 Task: Add a signature Melinda Young containing With heartfelt thanks and warm wishes, Melinda Young to email address softage.9@softage.net and add a label Life insurance
Action: Mouse moved to (1080, 263)
Screenshot: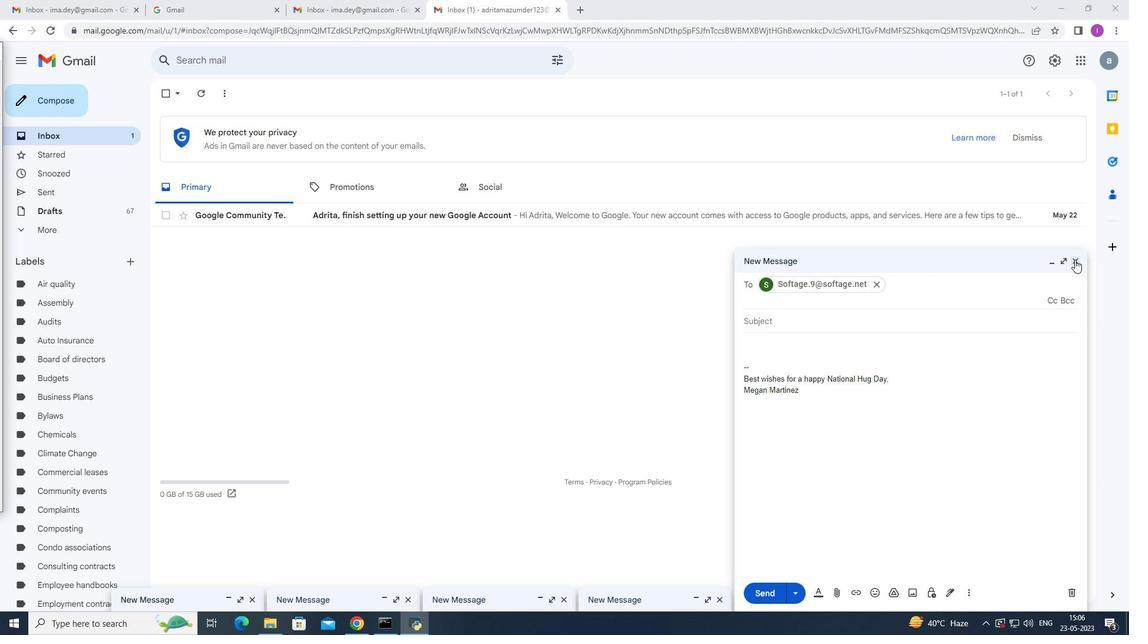 
Action: Mouse pressed left at (1080, 263)
Screenshot: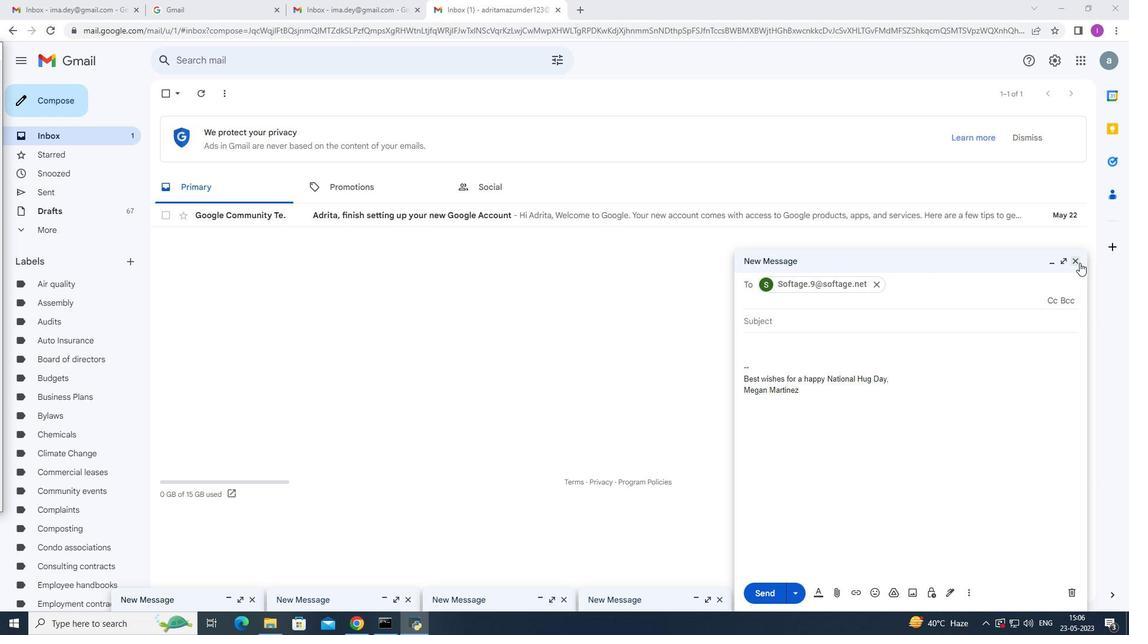 
Action: Mouse moved to (1065, 57)
Screenshot: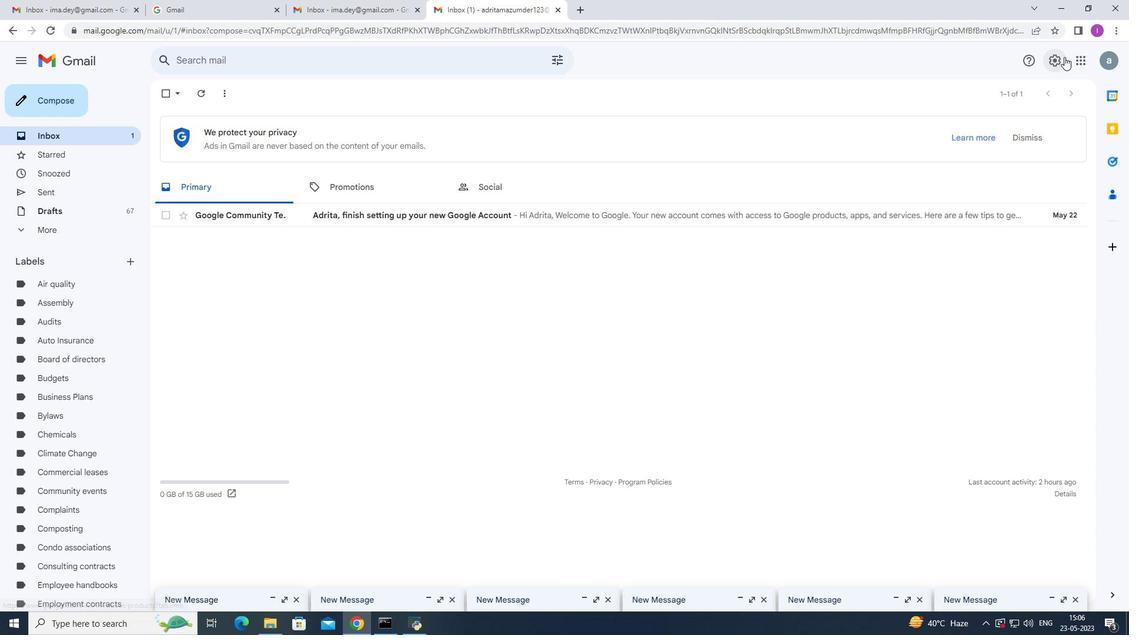 
Action: Mouse pressed left at (1065, 57)
Screenshot: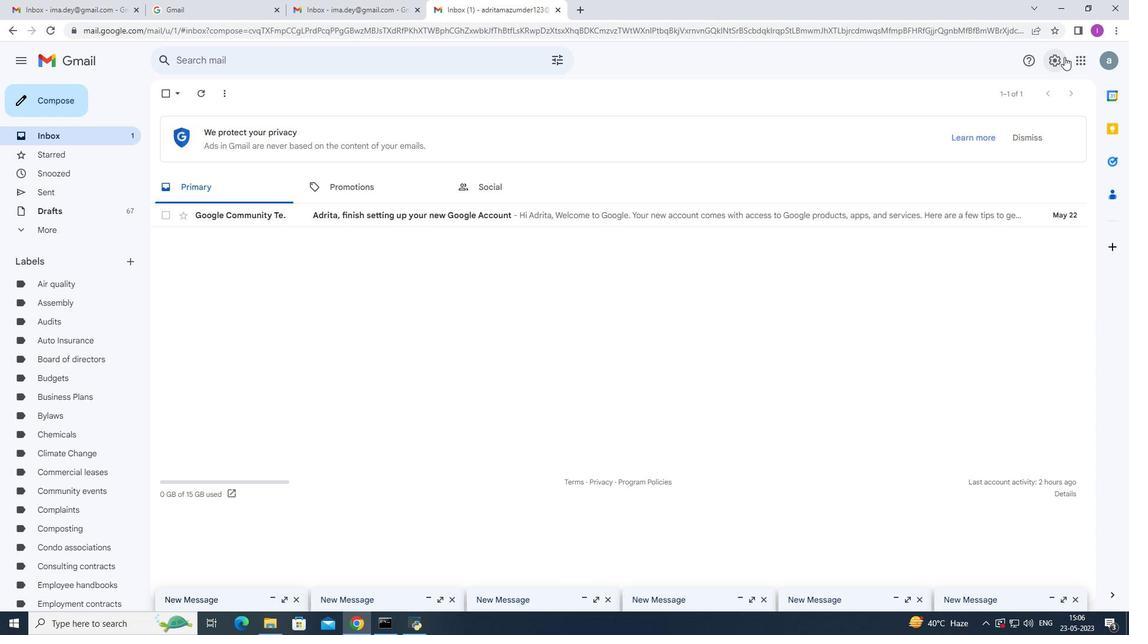 
Action: Mouse moved to (1016, 115)
Screenshot: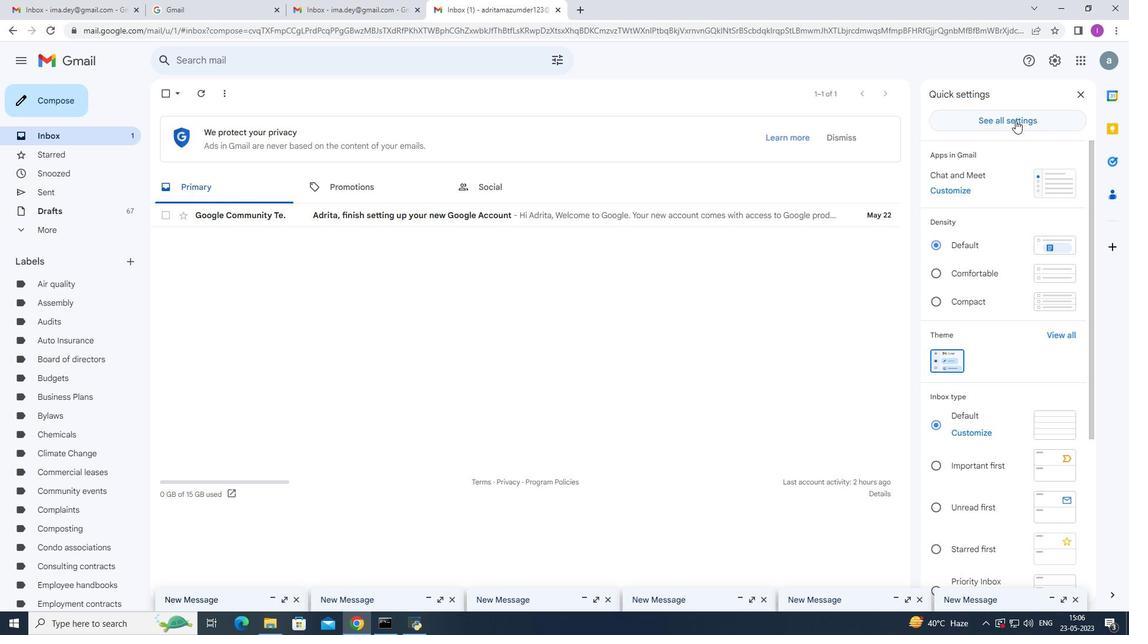 
Action: Mouse pressed left at (1016, 115)
Screenshot: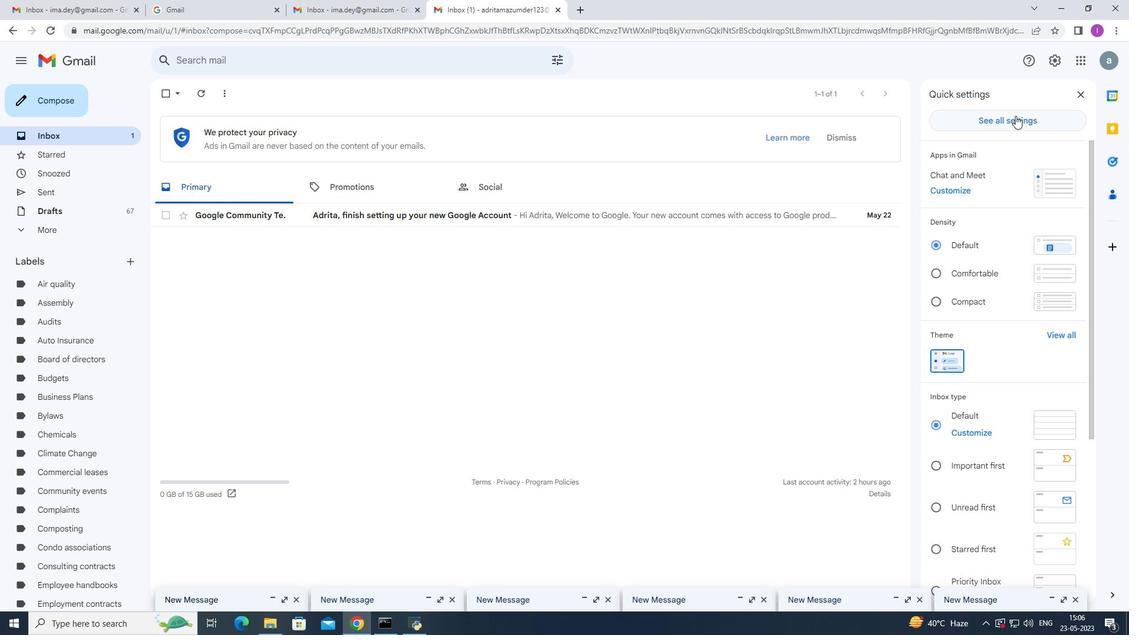 
Action: Mouse moved to (893, 224)
Screenshot: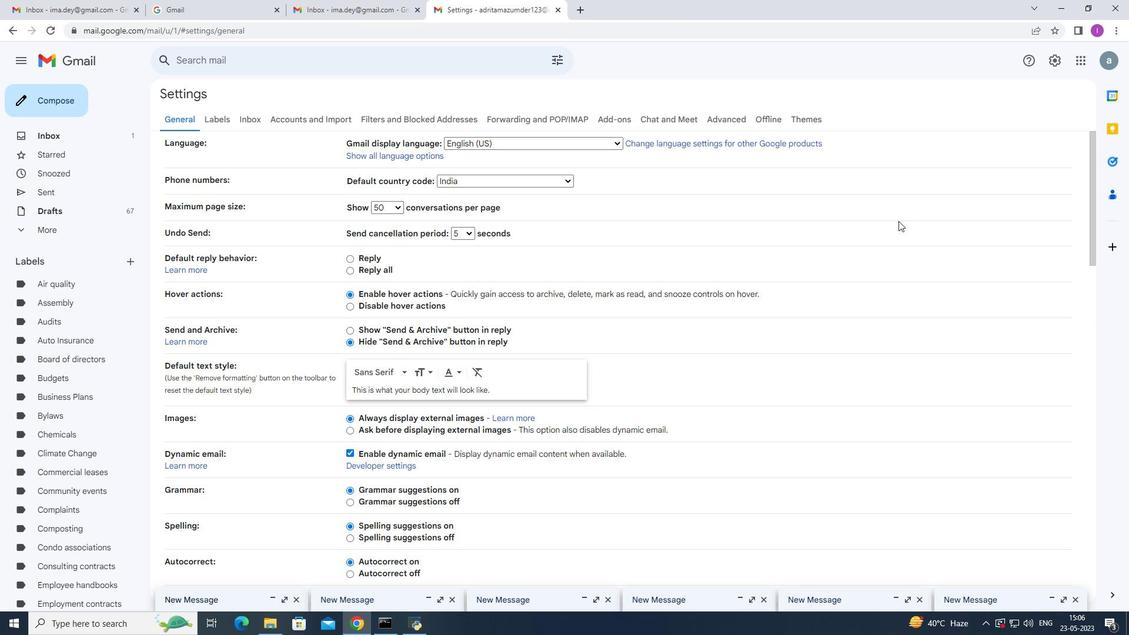 
Action: Mouse scrolled (893, 223) with delta (0, 0)
Screenshot: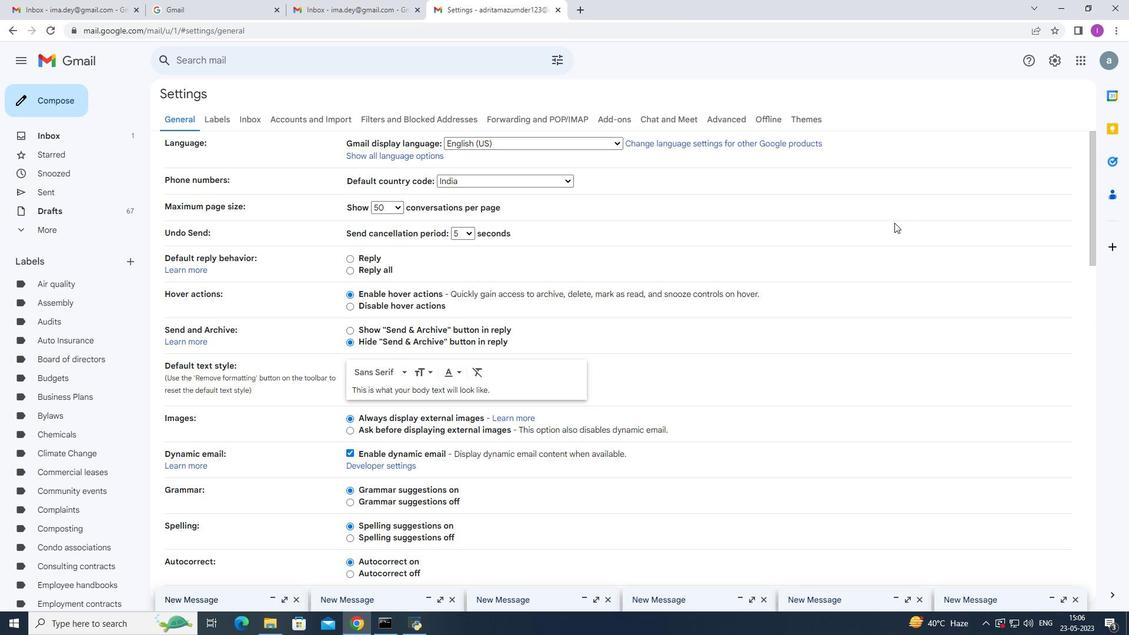 
Action: Mouse scrolled (893, 223) with delta (0, 0)
Screenshot: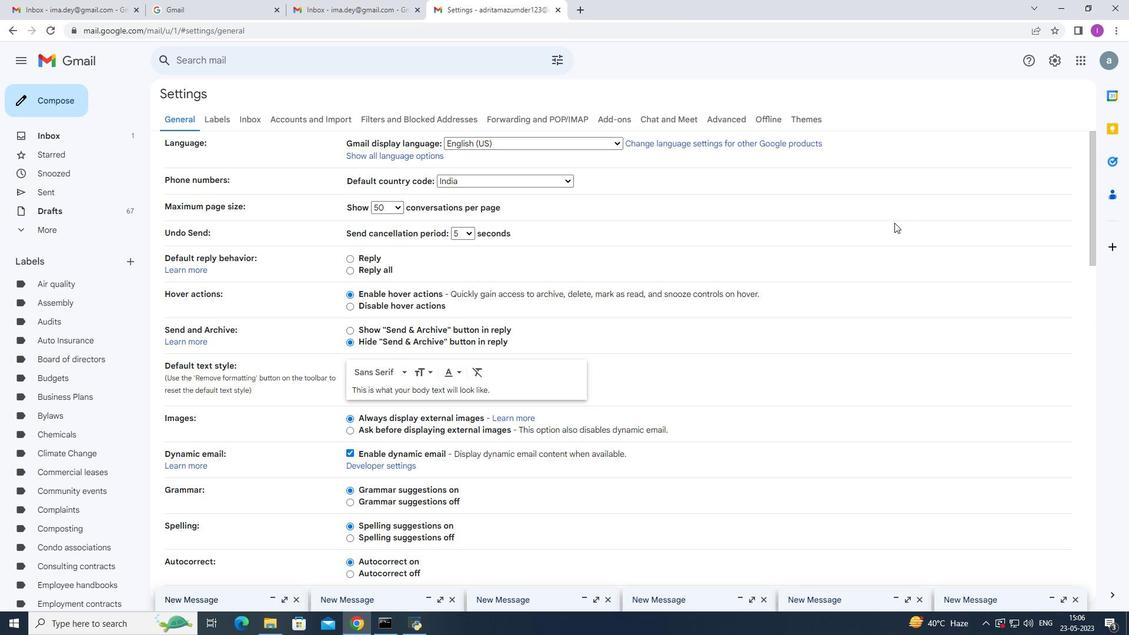 
Action: Mouse scrolled (893, 223) with delta (0, 0)
Screenshot: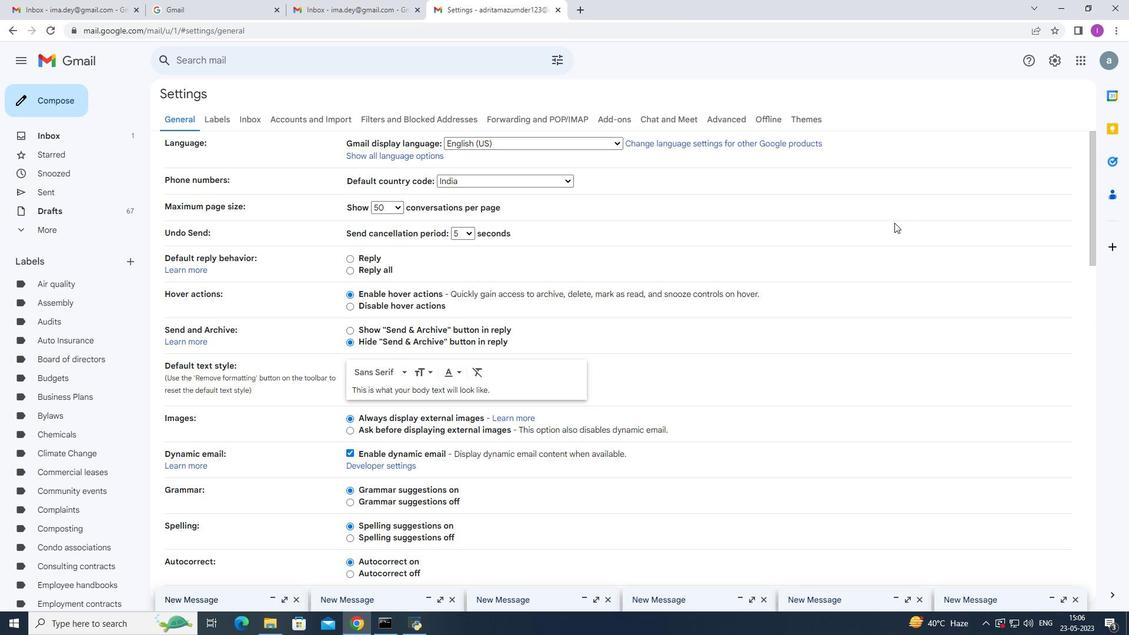 
Action: Mouse scrolled (893, 223) with delta (0, 0)
Screenshot: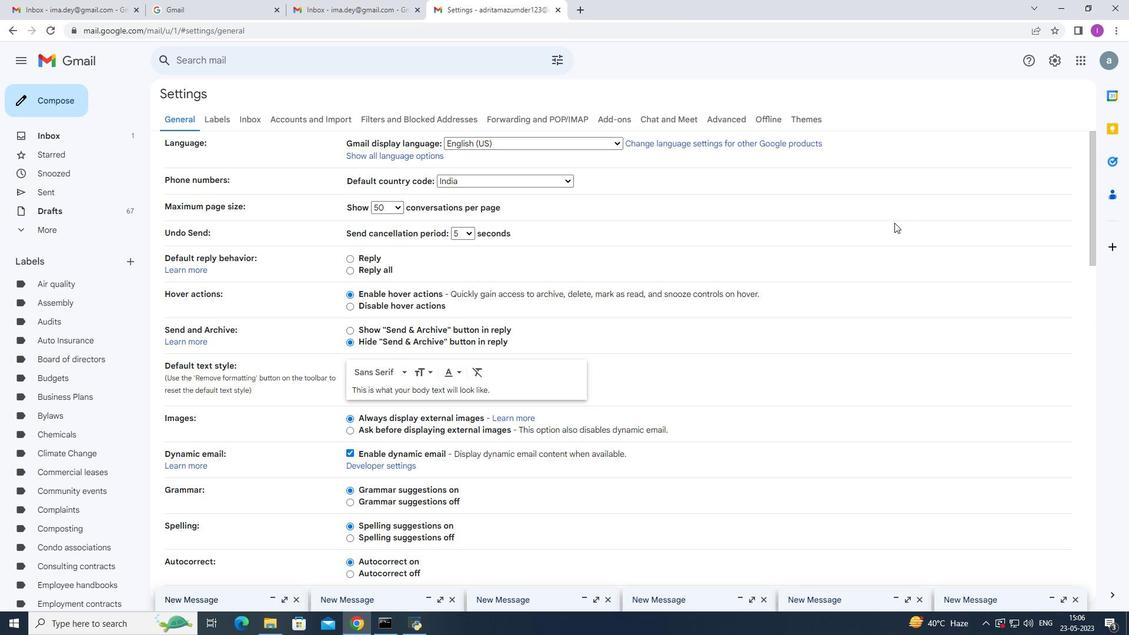 
Action: Mouse scrolled (893, 223) with delta (0, 0)
Screenshot: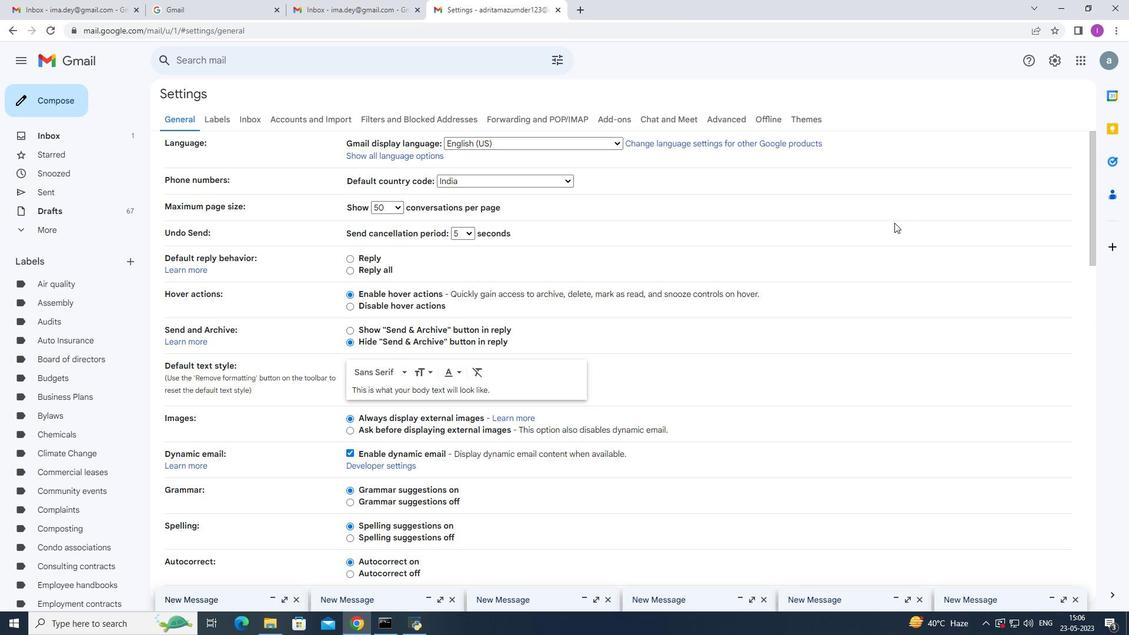 
Action: Mouse moved to (886, 226)
Screenshot: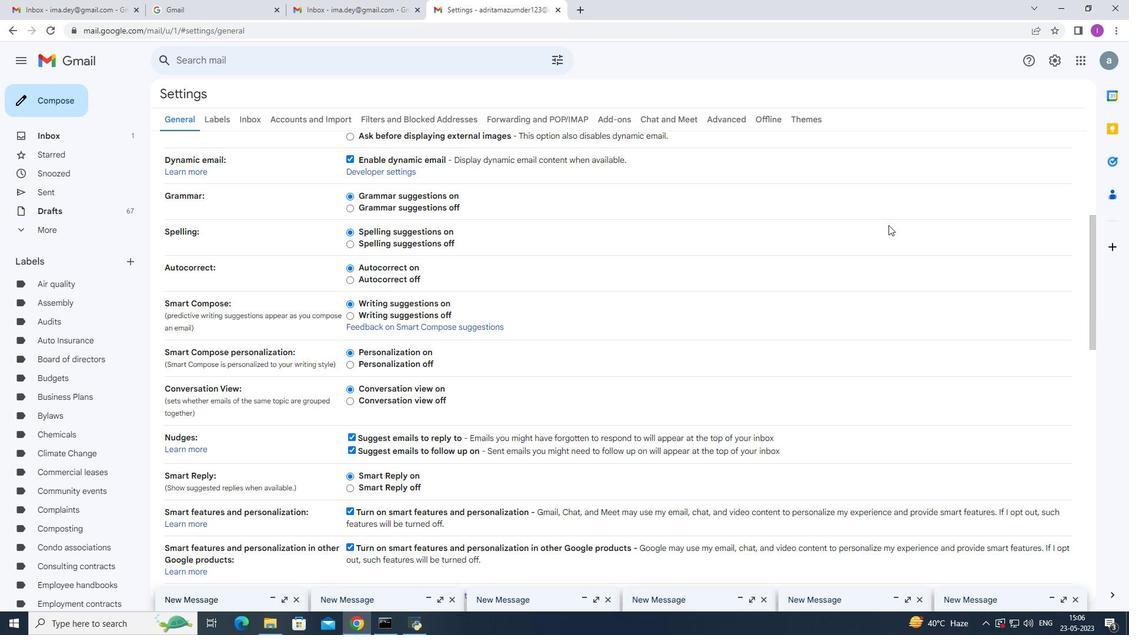 
Action: Mouse scrolled (886, 225) with delta (0, 0)
Screenshot: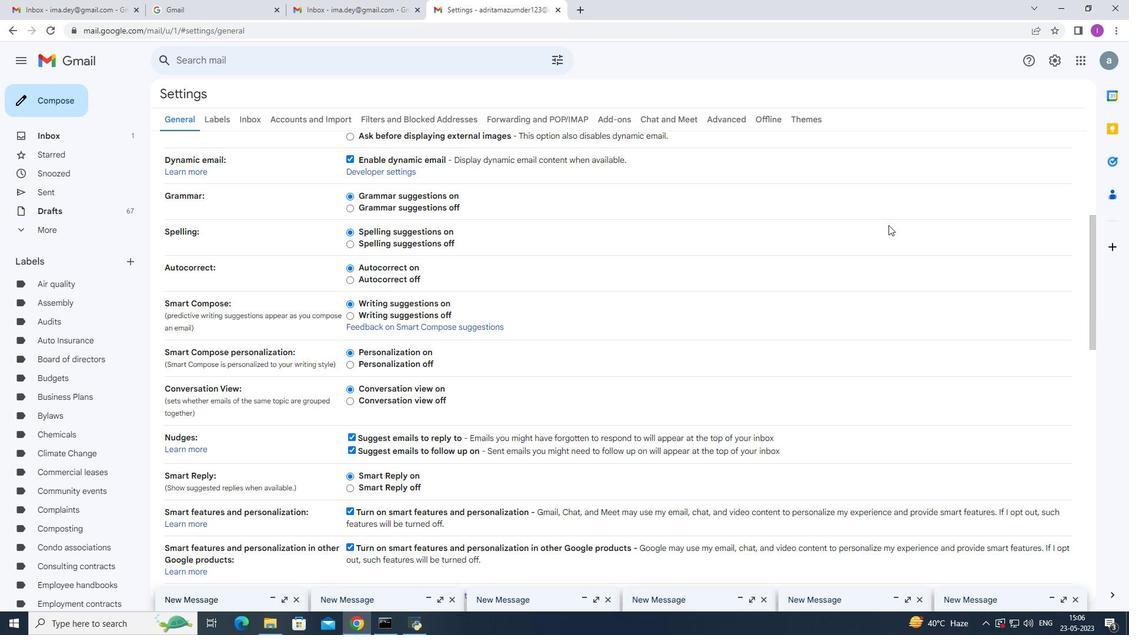 
Action: Mouse scrolled (886, 225) with delta (0, 0)
Screenshot: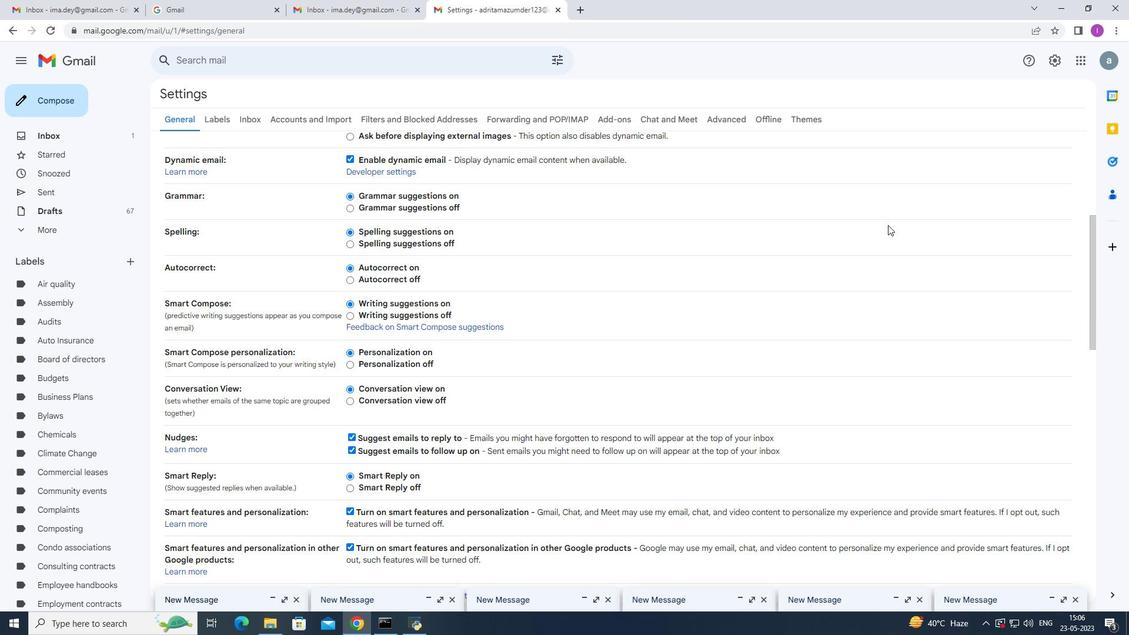 
Action: Mouse moved to (829, 233)
Screenshot: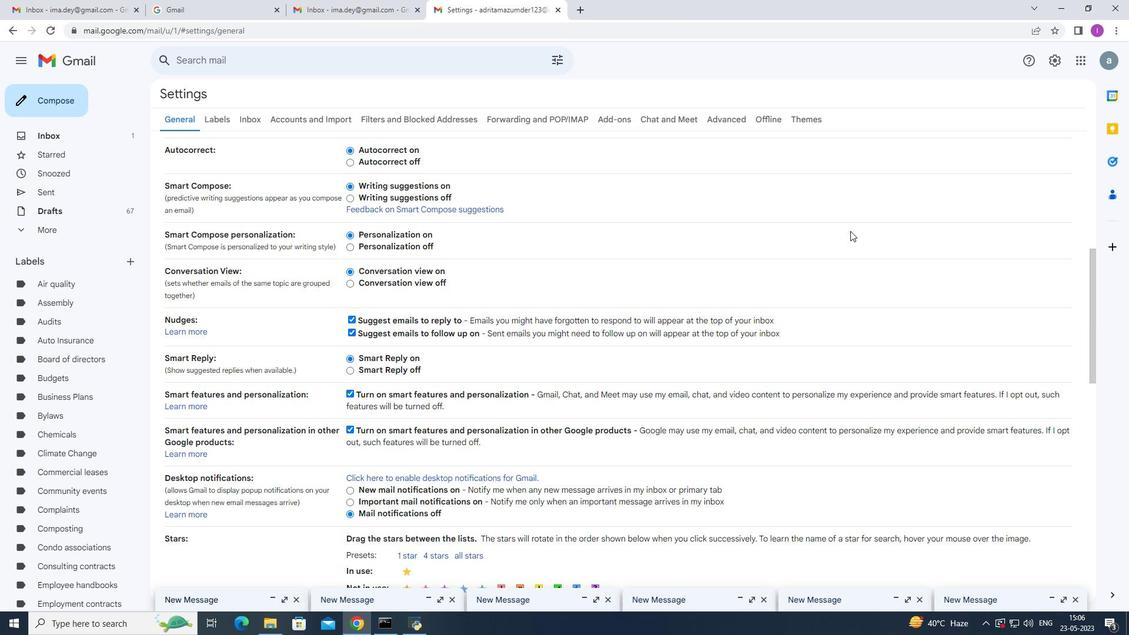 
Action: Mouse scrolled (829, 233) with delta (0, 0)
Screenshot: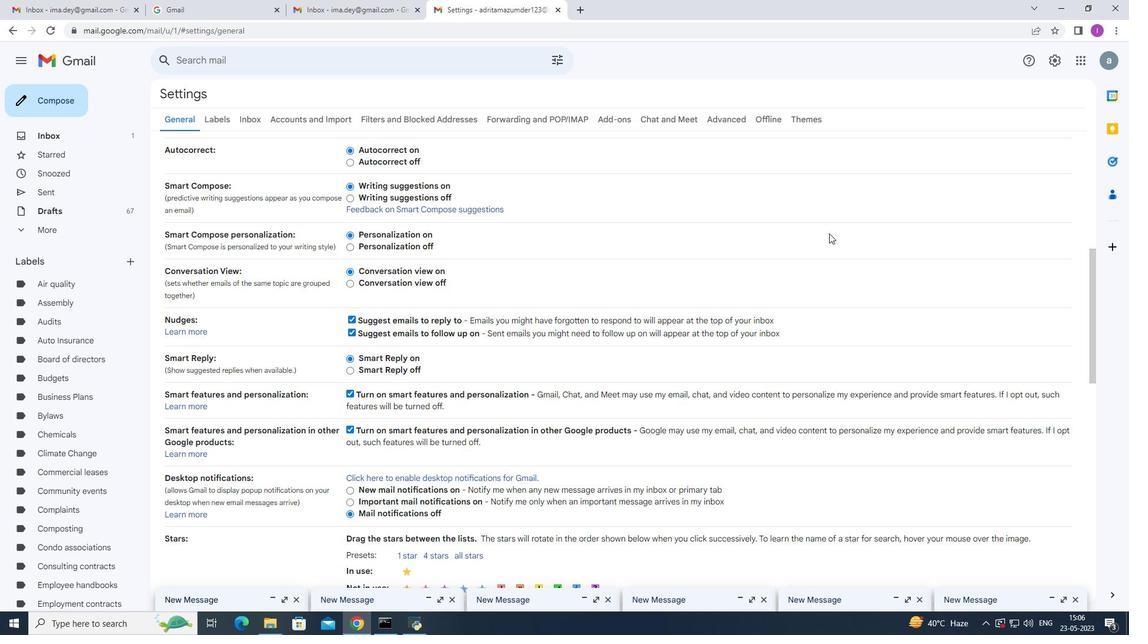 
Action: Mouse moved to (823, 239)
Screenshot: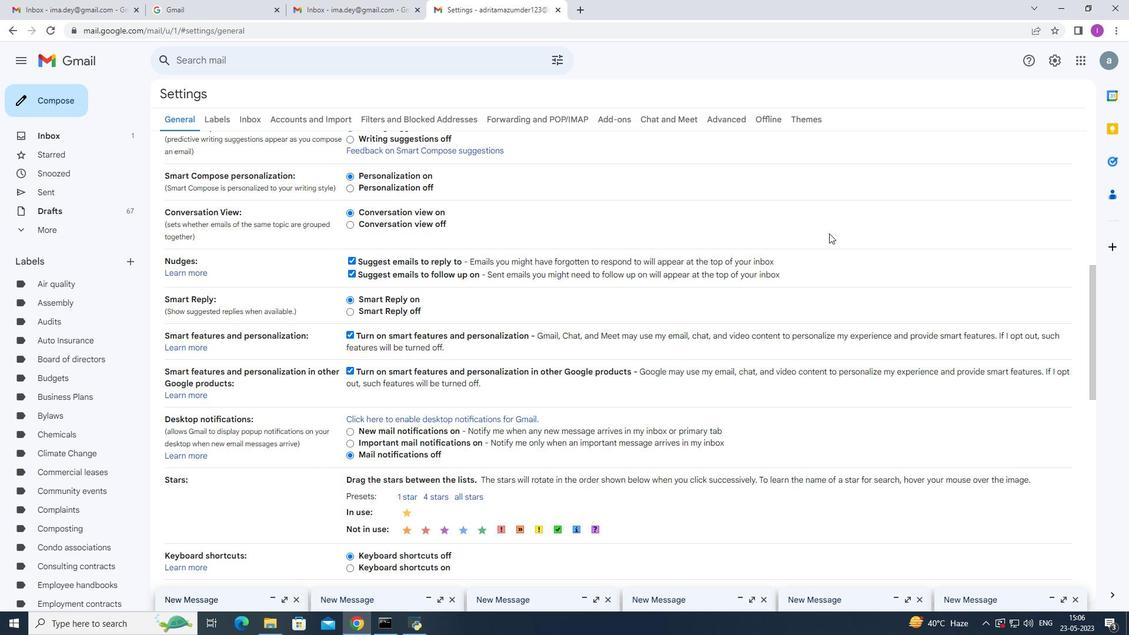 
Action: Mouse scrolled (823, 238) with delta (0, 0)
Screenshot: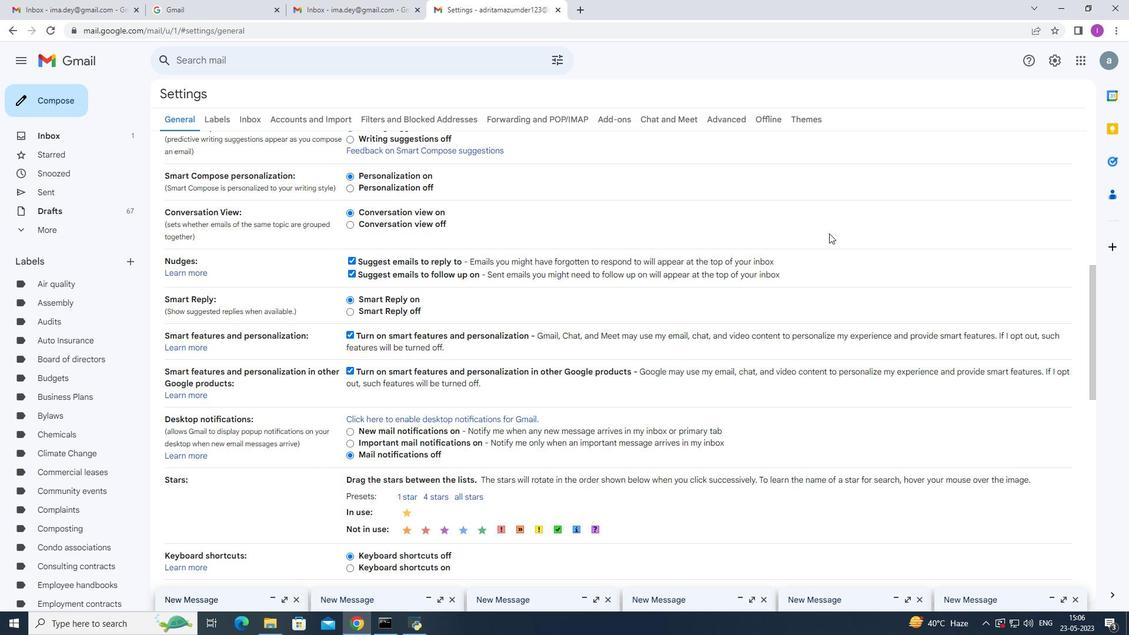 
Action: Mouse moved to (822, 240)
Screenshot: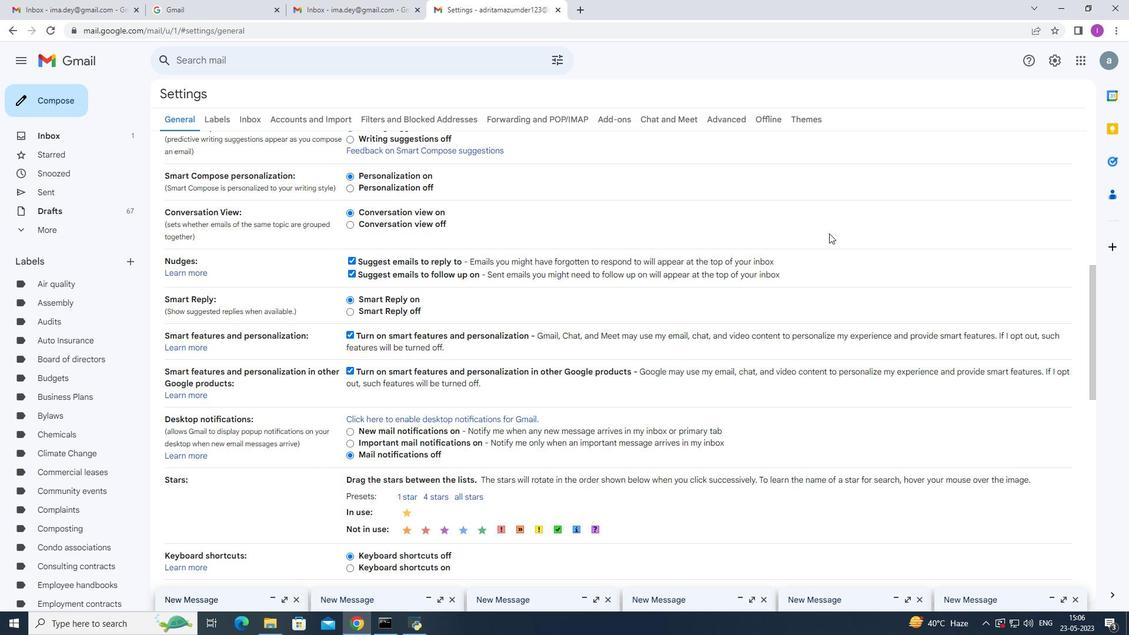 
Action: Mouse scrolled (822, 239) with delta (0, 0)
Screenshot: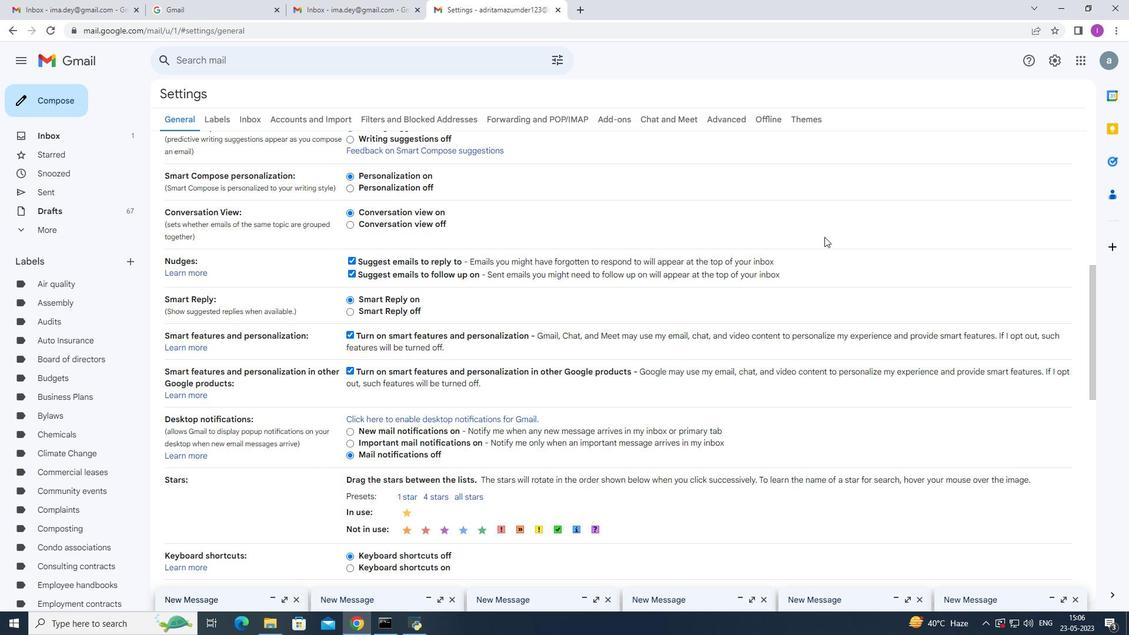 
Action: Mouse scrolled (822, 239) with delta (0, 0)
Screenshot: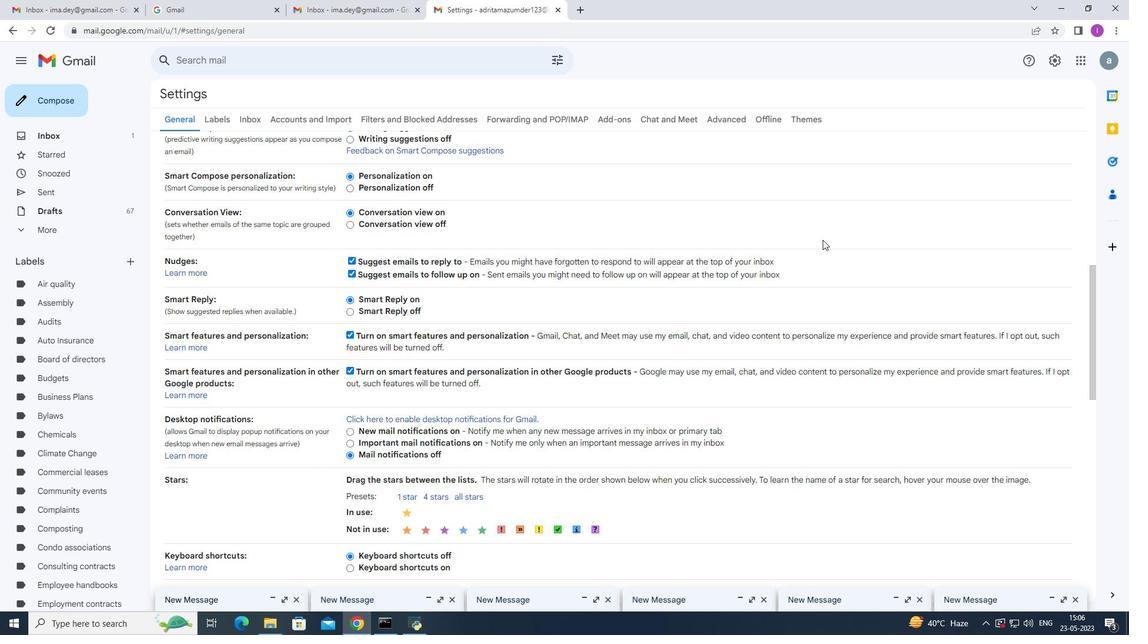 
Action: Mouse moved to (804, 244)
Screenshot: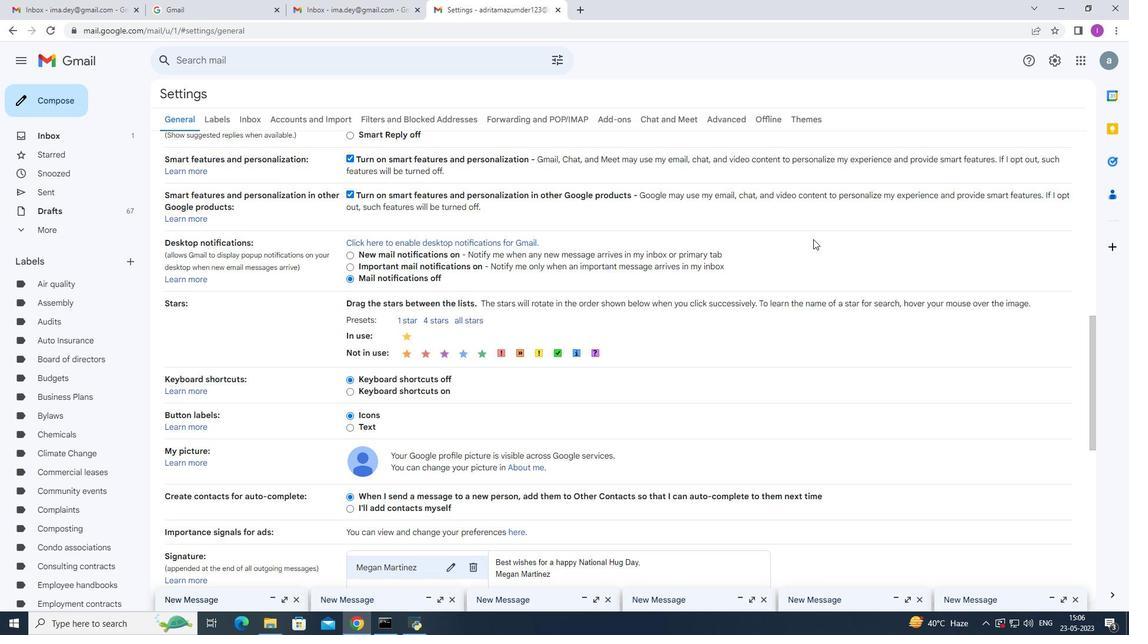 
Action: Mouse scrolled (804, 243) with delta (0, 0)
Screenshot: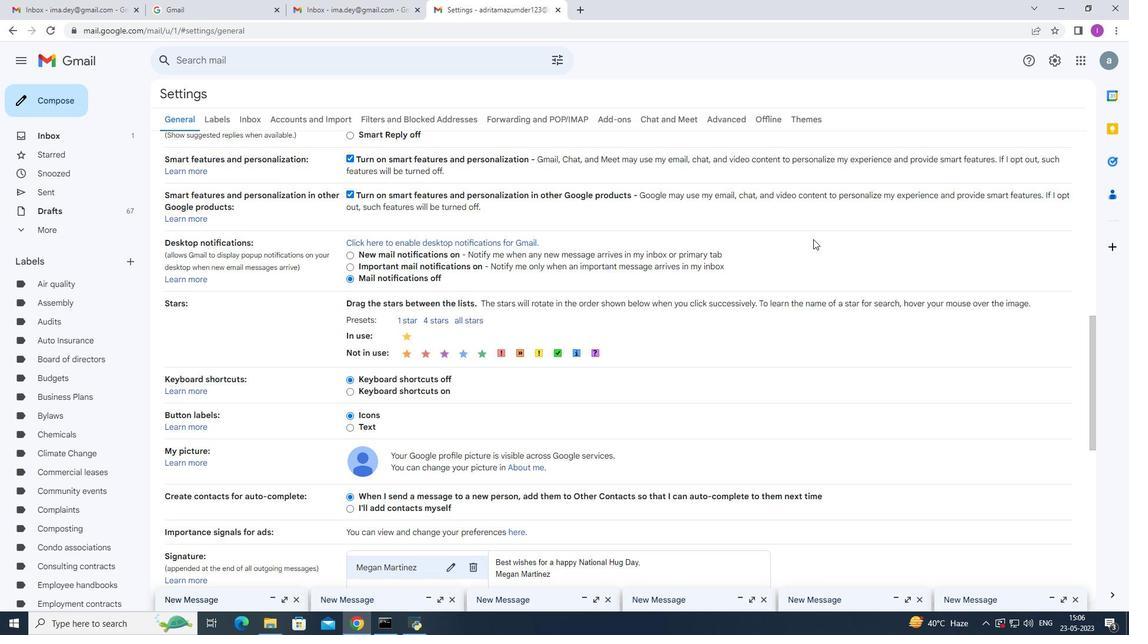 
Action: Mouse scrolled (804, 243) with delta (0, 0)
Screenshot: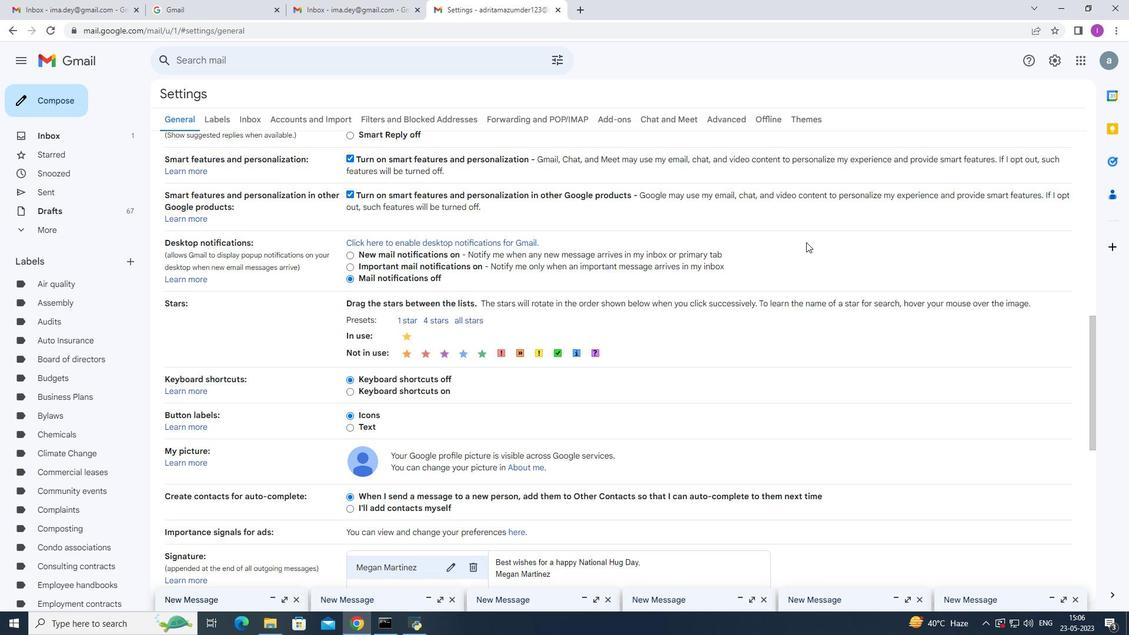 
Action: Mouse moved to (466, 447)
Screenshot: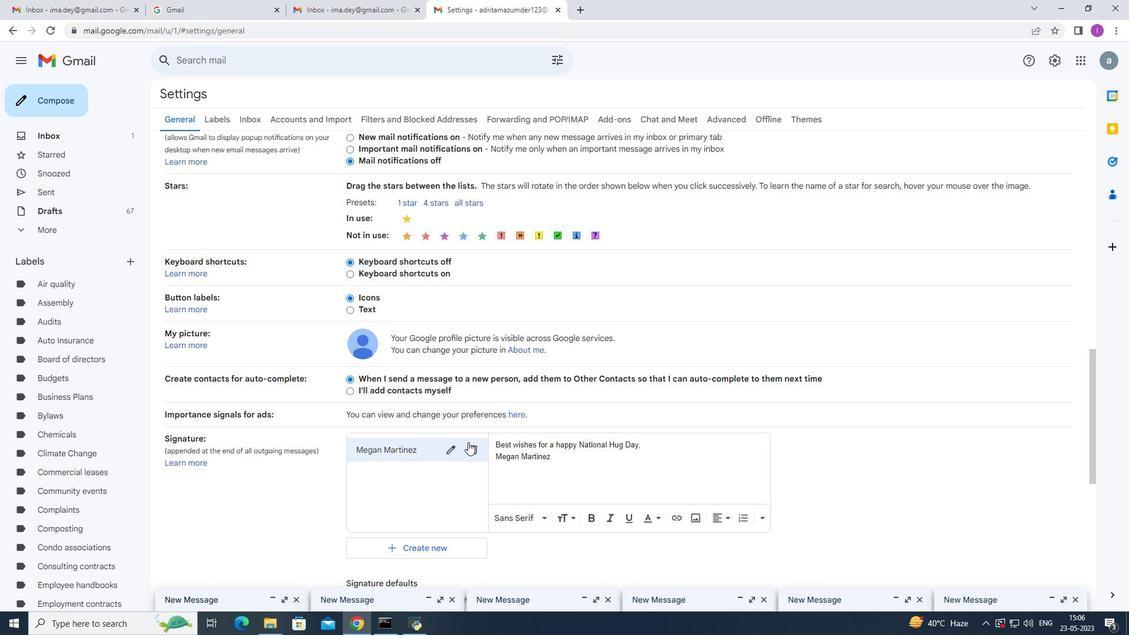 
Action: Mouse pressed left at (466, 447)
Screenshot: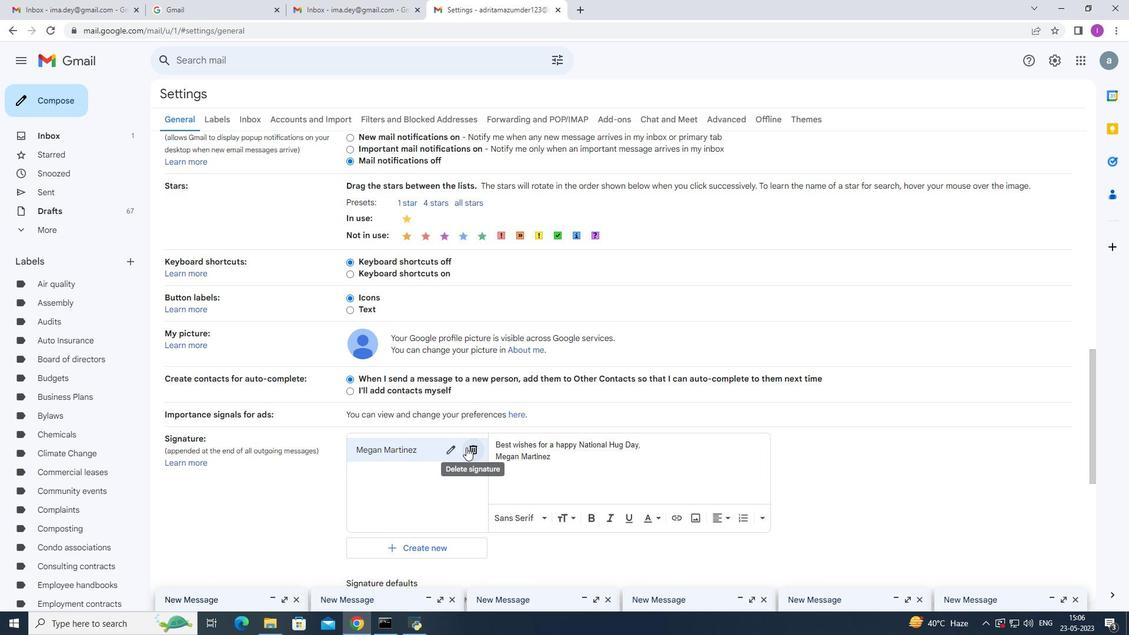 
Action: Mouse moved to (657, 345)
Screenshot: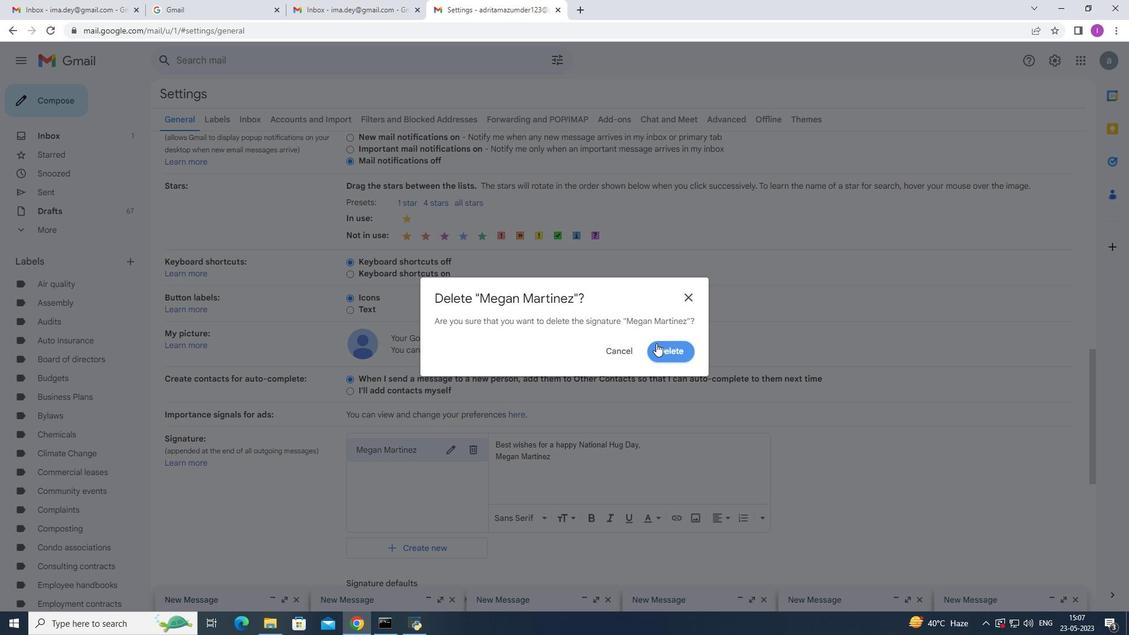 
Action: Mouse pressed left at (657, 345)
Screenshot: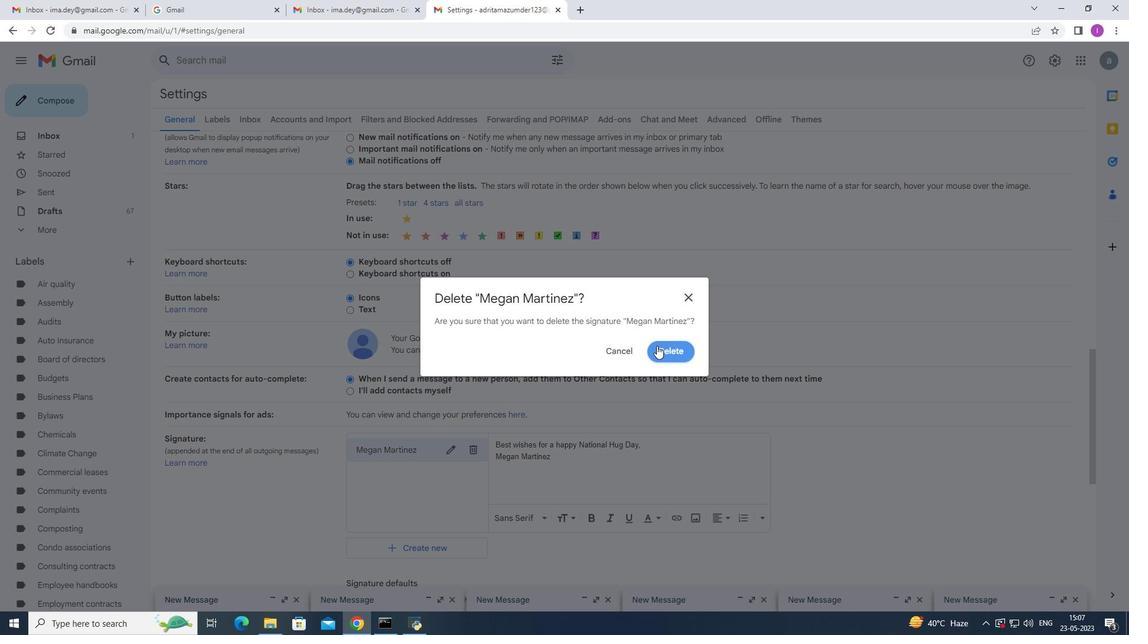 
Action: Mouse moved to (407, 466)
Screenshot: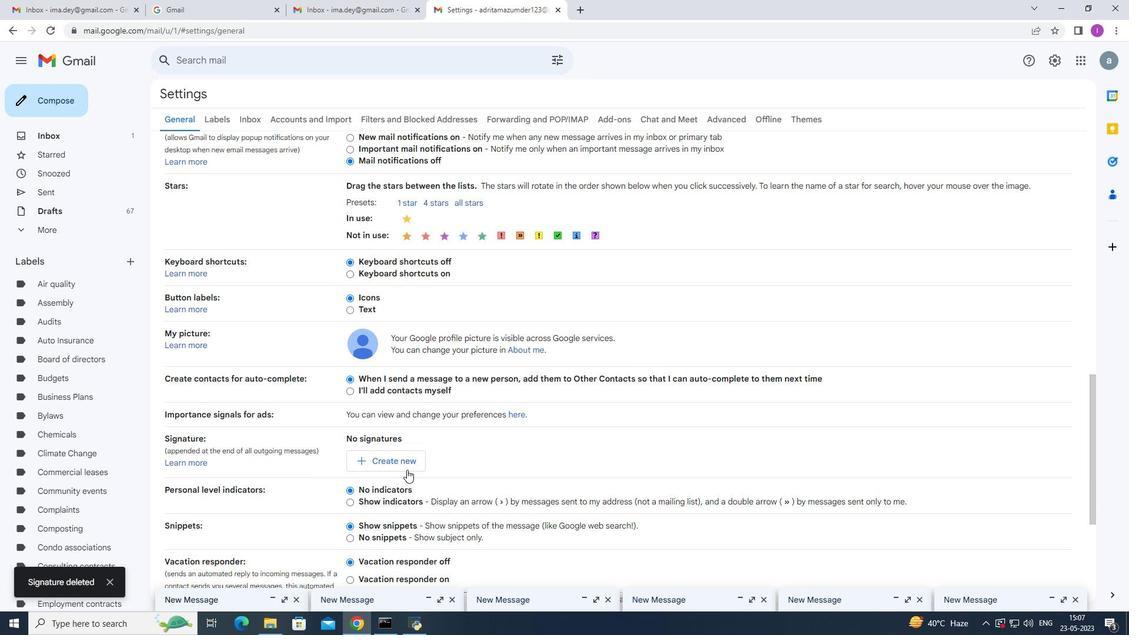 
Action: Mouse pressed left at (407, 466)
Screenshot: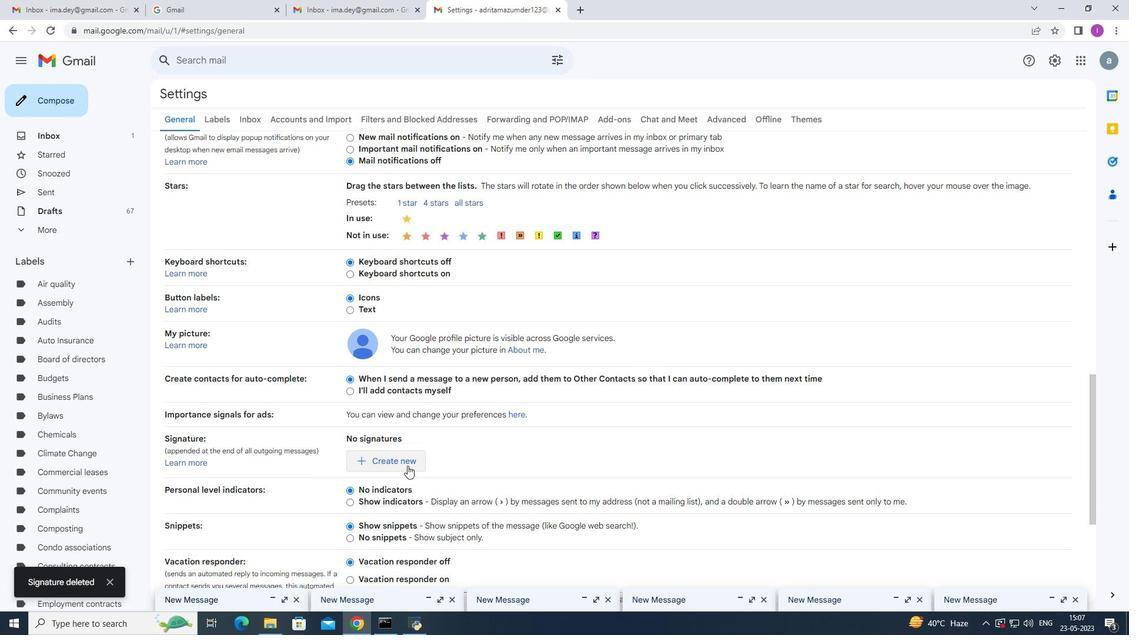 
Action: Mouse moved to (478, 318)
Screenshot: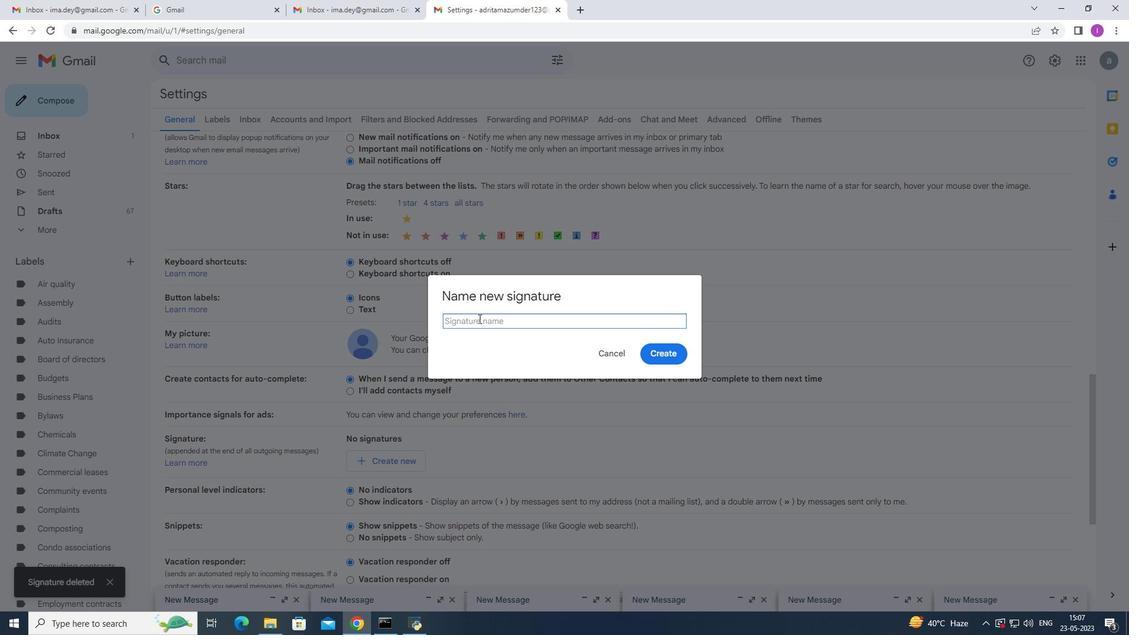 
Action: Mouse pressed left at (478, 318)
Screenshot: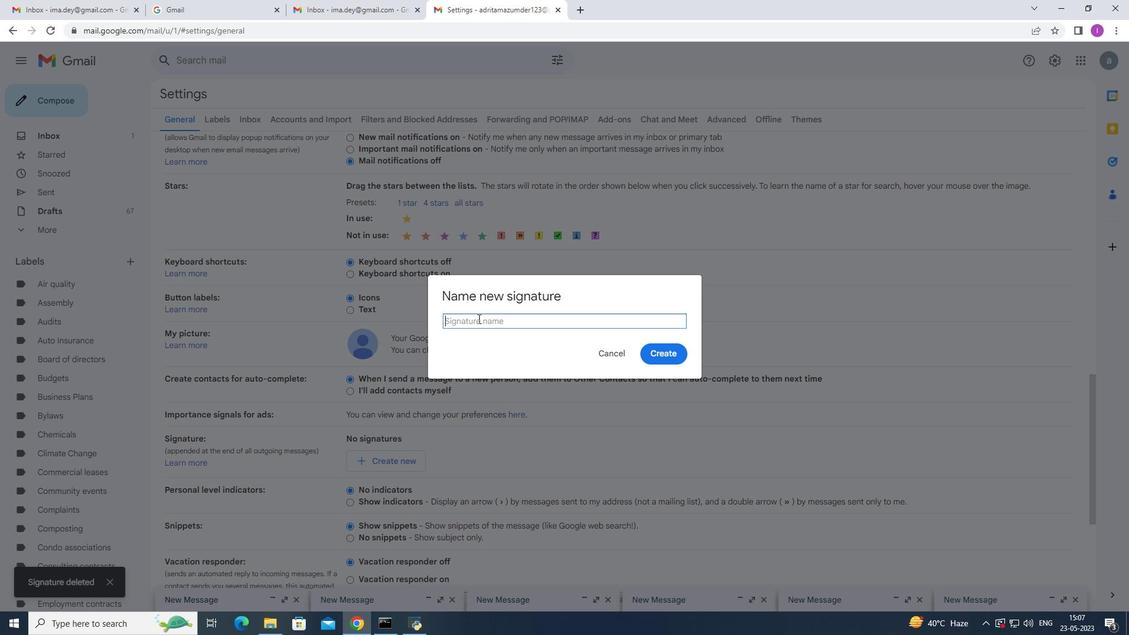 
Action: Mouse moved to (610, 322)
Screenshot: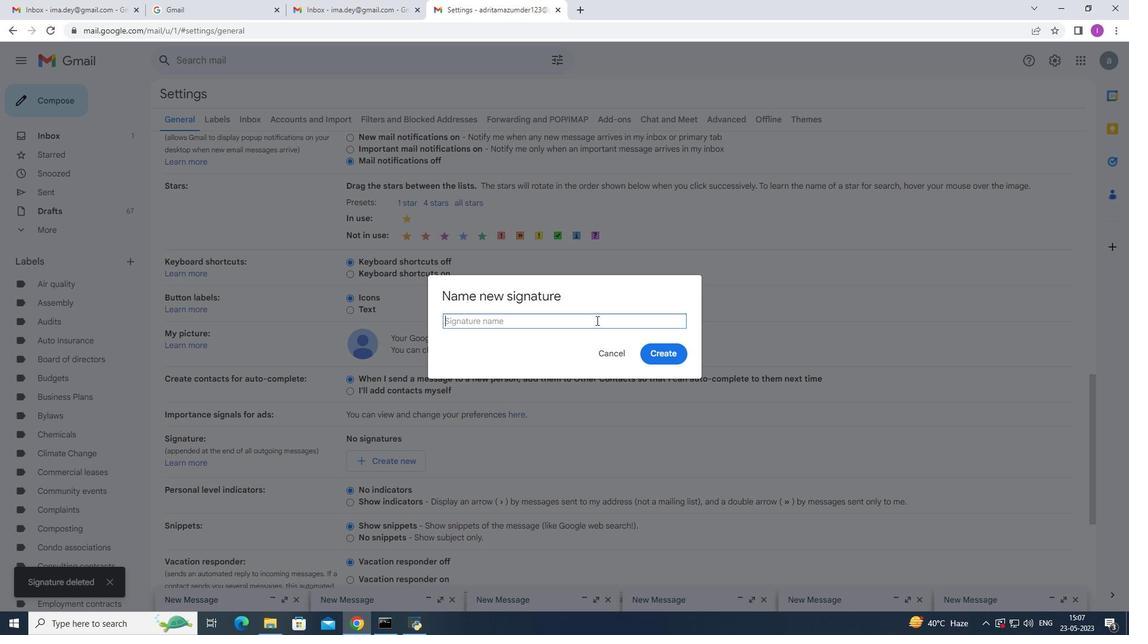 
Action: Key pressed <Key.shift><Key.shift><Key.shift><Key.shift><Key.shift><Key.shift><Key.shift><Key.shift><Key.shift><Key.shift><Key.shift><Key.shift><Key.shift><Key.shift><Key.shift><Key.shift><Key.shift><Key.shift><Key.shift><Key.shift><Key.shift><Key.shift><Key.shift><Key.shift><Key.shift><Key.shift><Key.shift><Key.shift><Key.shift><Key.shift><Key.shift><Key.shift><Key.shift><Key.shift><Key.shift><Key.shift><Key.shift><Key.shift><Key.shift><Key.shift><Key.shift><Key.shift><Key.shift><Key.shift><Key.shift><Key.shift><Key.shift><Key.shift><Key.shift><Key.shift>Melinda<Key.space><Key.shift><Key.shift><Key.shift><Key.shift><Key.shift><Key.shift>T<Key.backspace><Key.shift>Youb<Key.backspace>ng
Screenshot: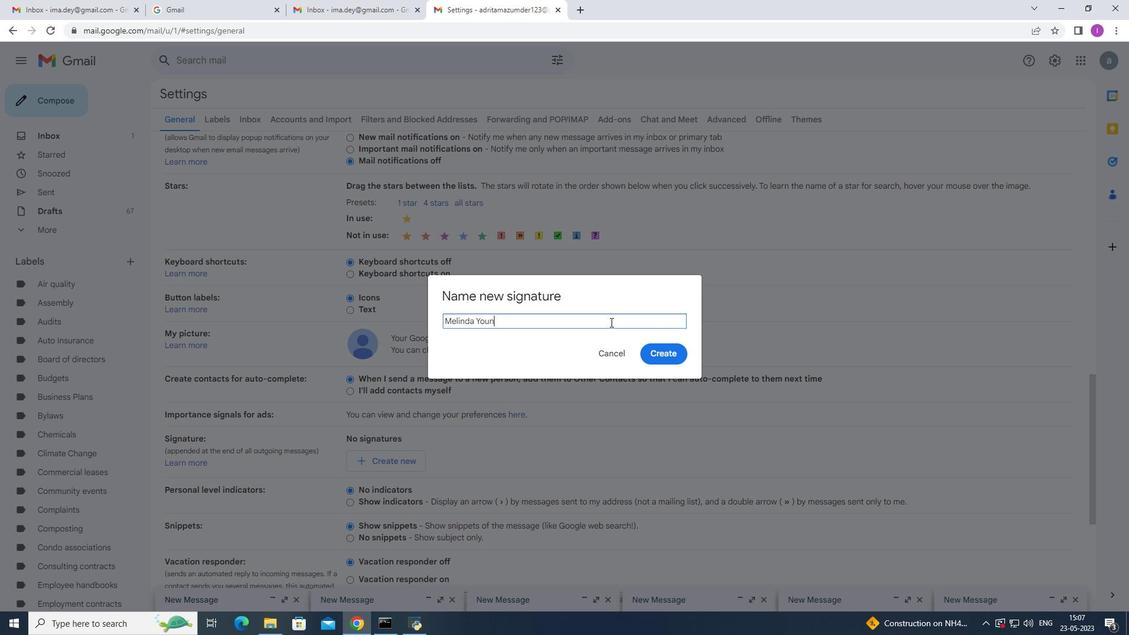 
Action: Mouse moved to (673, 360)
Screenshot: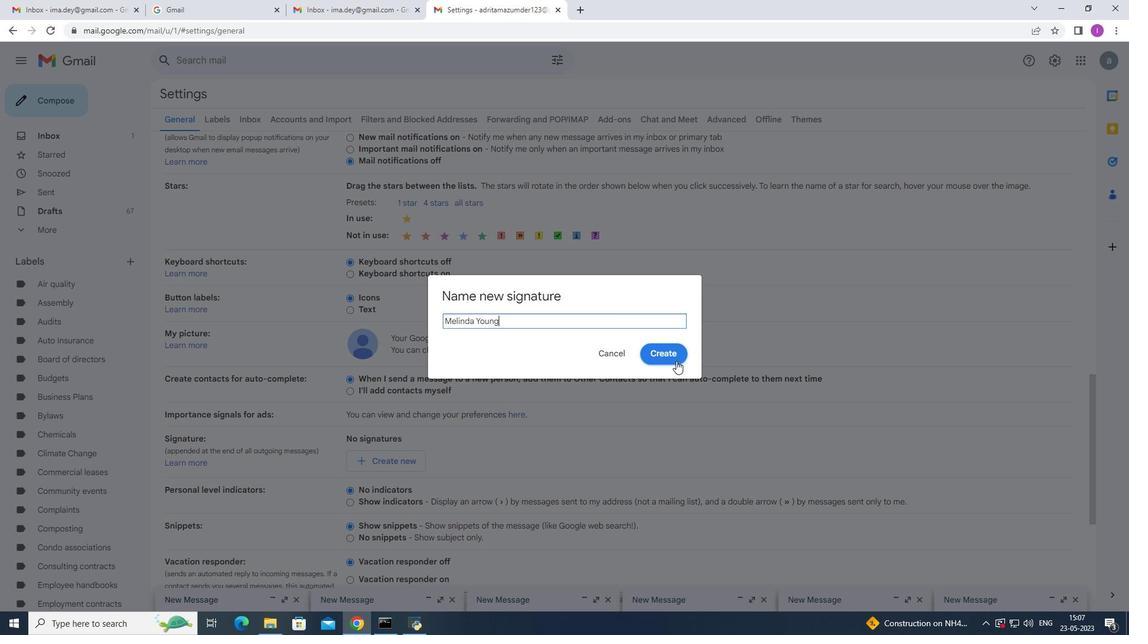 
Action: Mouse pressed left at (673, 360)
Screenshot: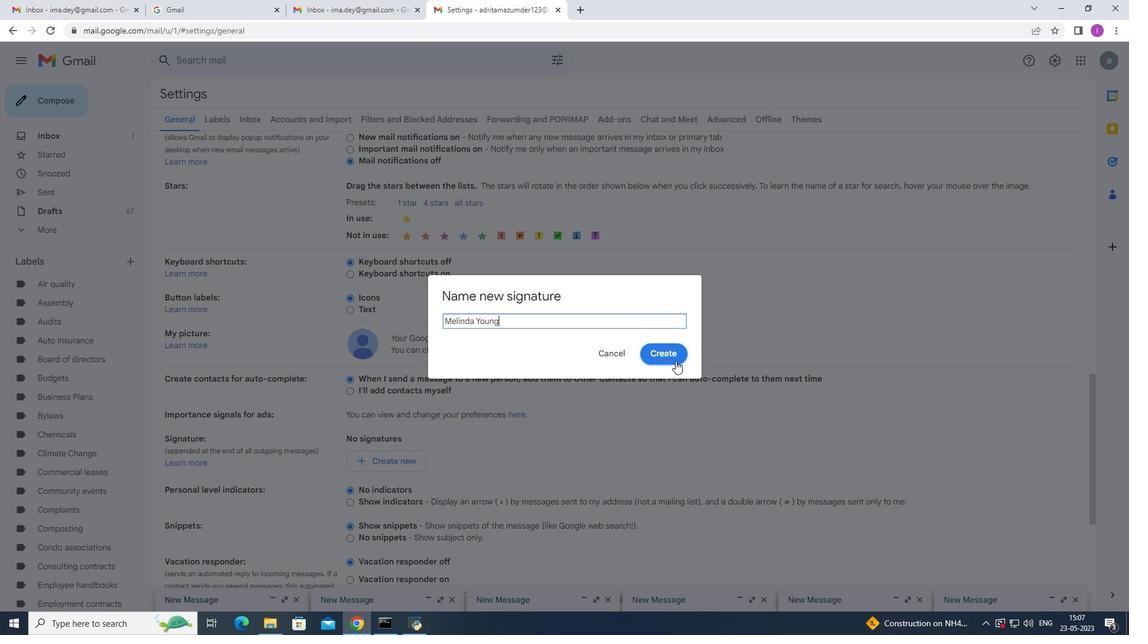 
Action: Mouse moved to (435, 534)
Screenshot: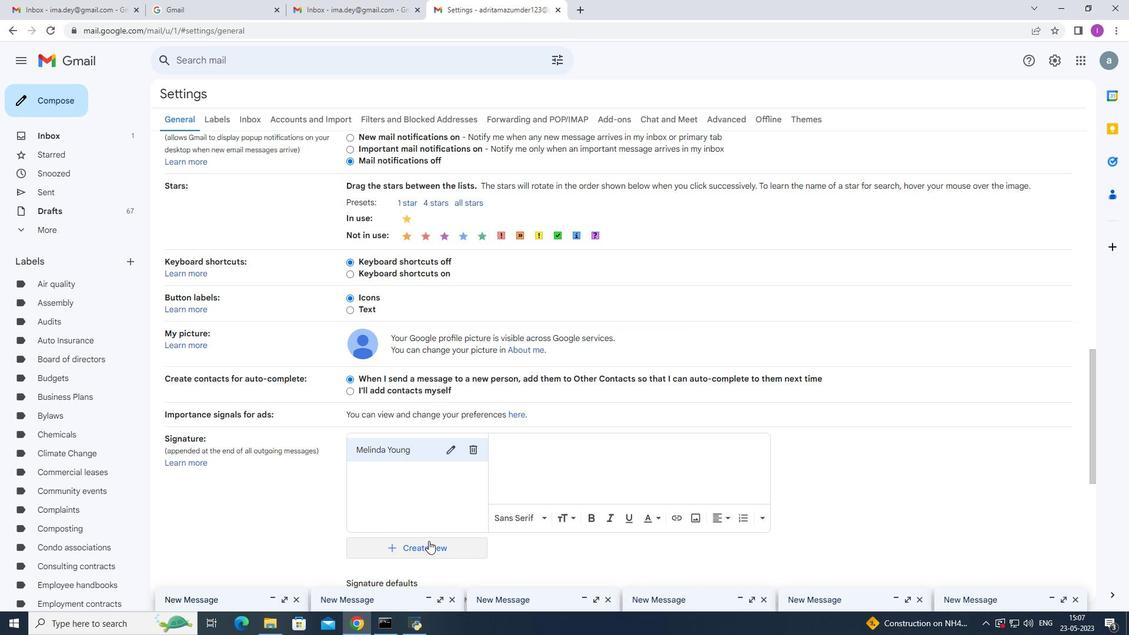 
Action: Mouse scrolled (435, 533) with delta (0, 0)
Screenshot: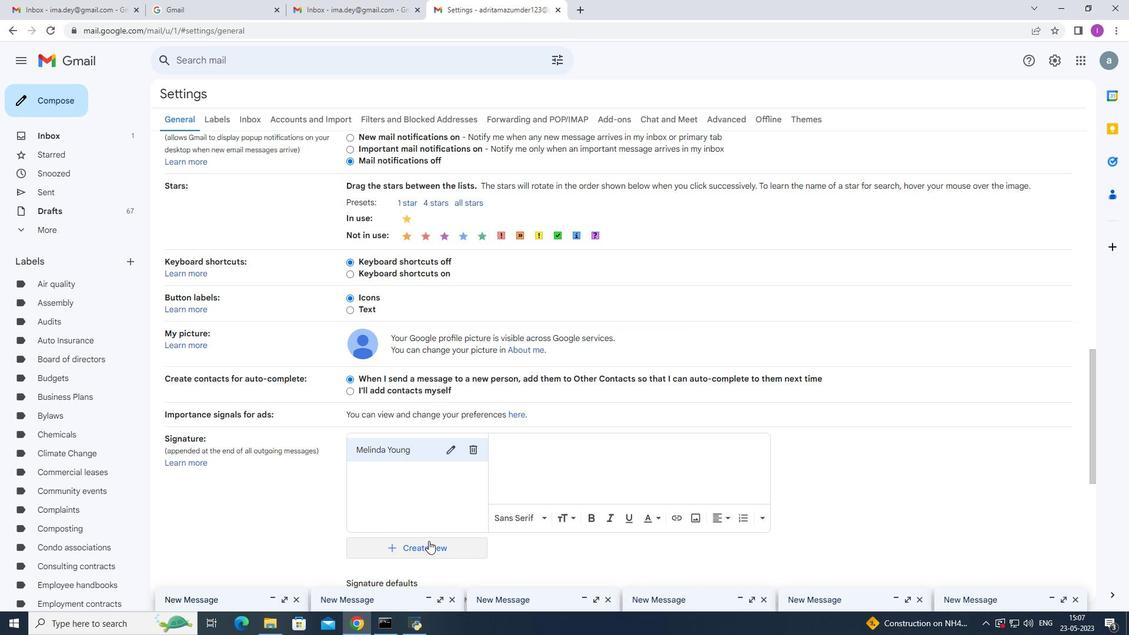 
Action: Mouse scrolled (435, 533) with delta (0, 0)
Screenshot: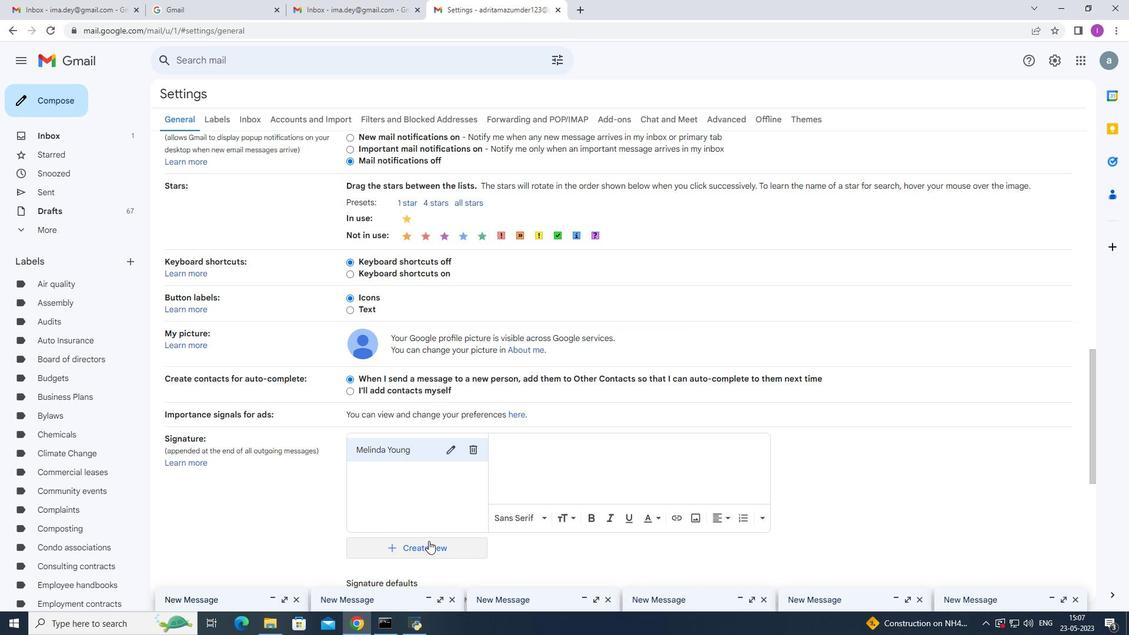 
Action: Mouse scrolled (435, 533) with delta (0, 0)
Screenshot: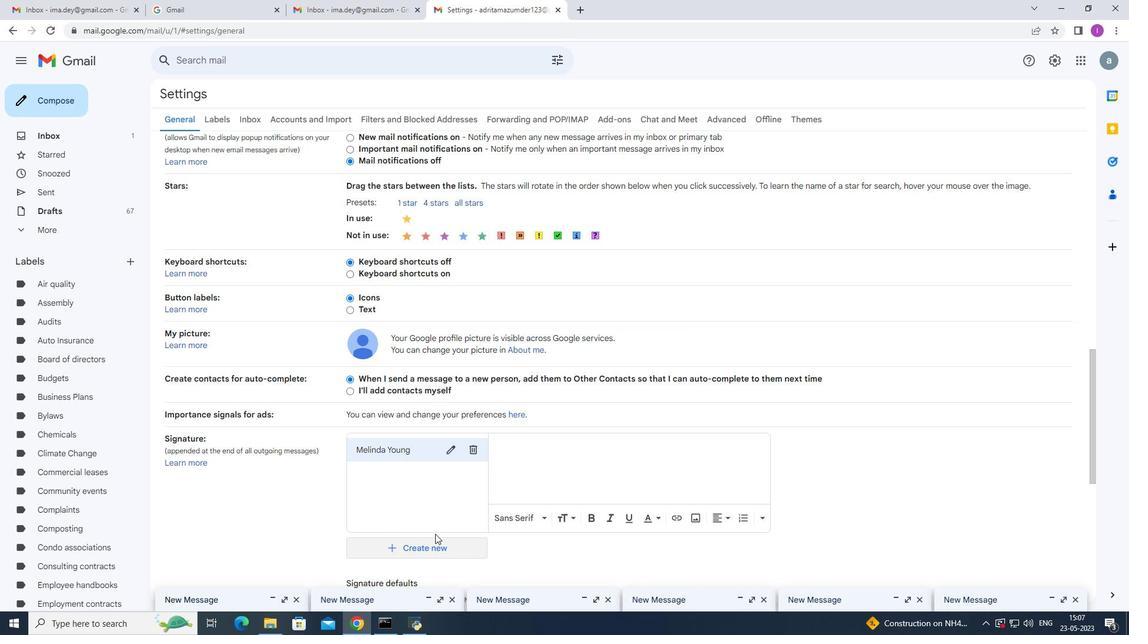 
Action: Mouse moved to (447, 439)
Screenshot: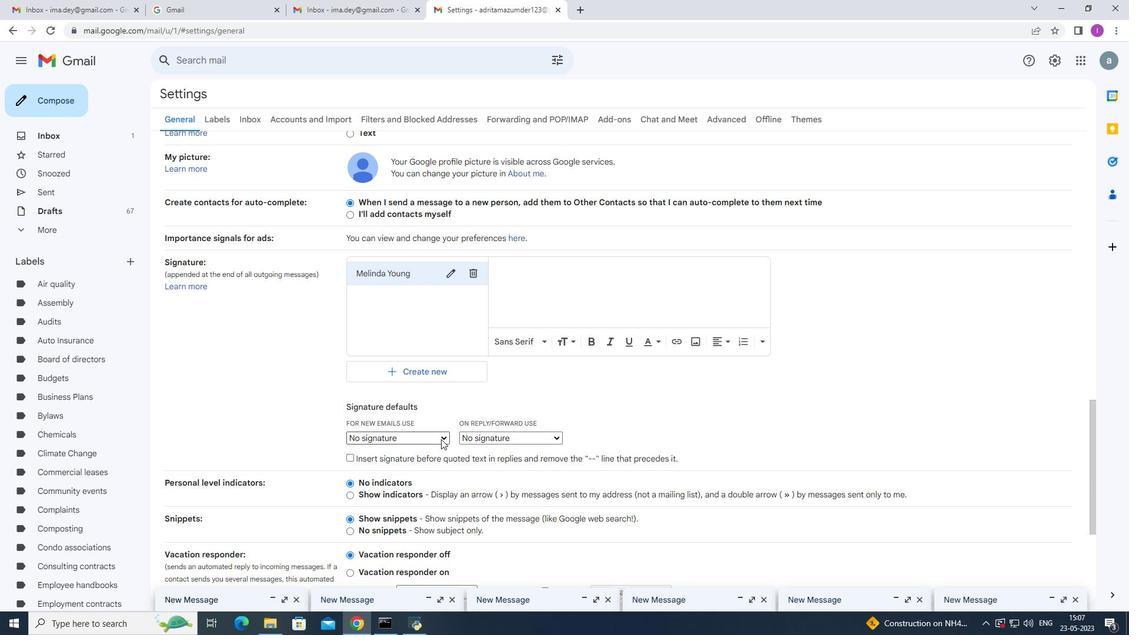 
Action: Mouse pressed left at (447, 439)
Screenshot: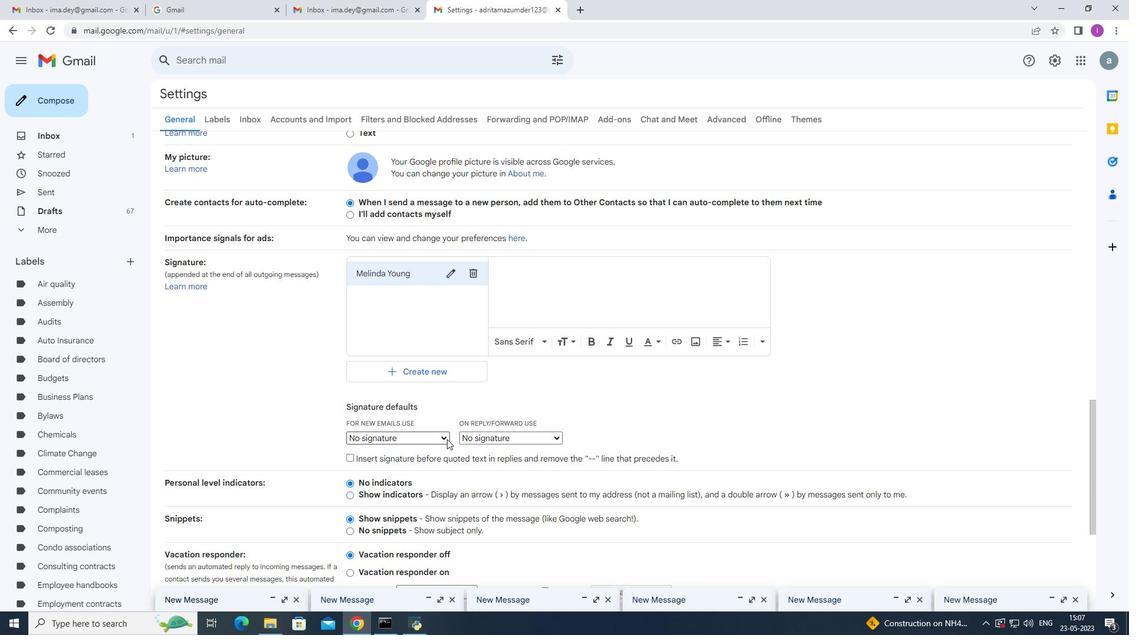 
Action: Mouse moved to (438, 464)
Screenshot: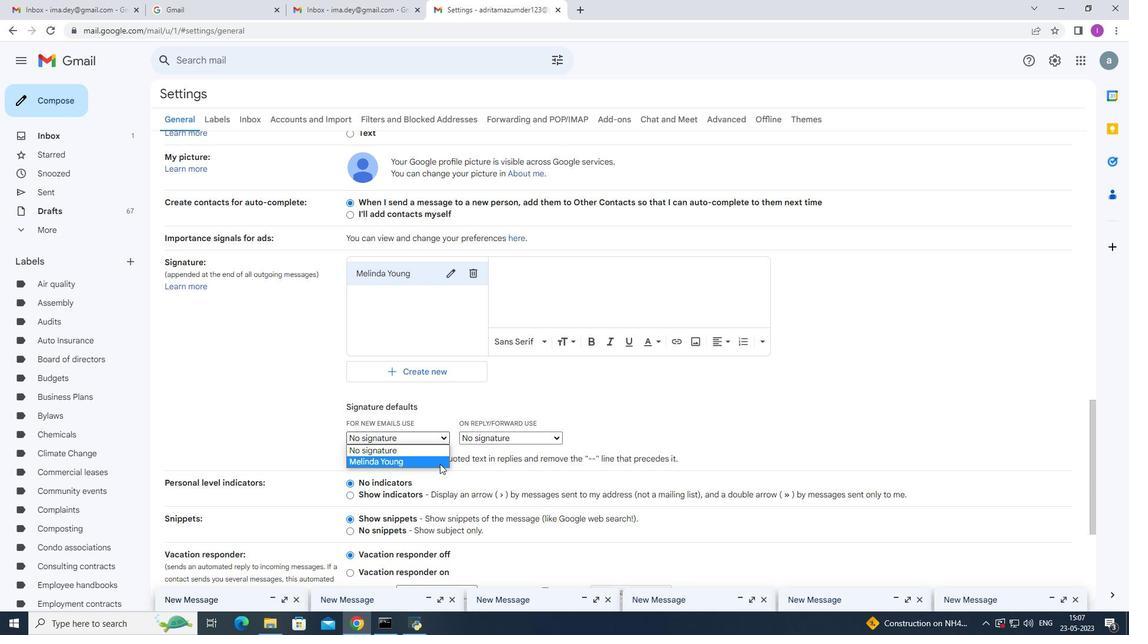 
Action: Mouse pressed left at (438, 464)
Screenshot: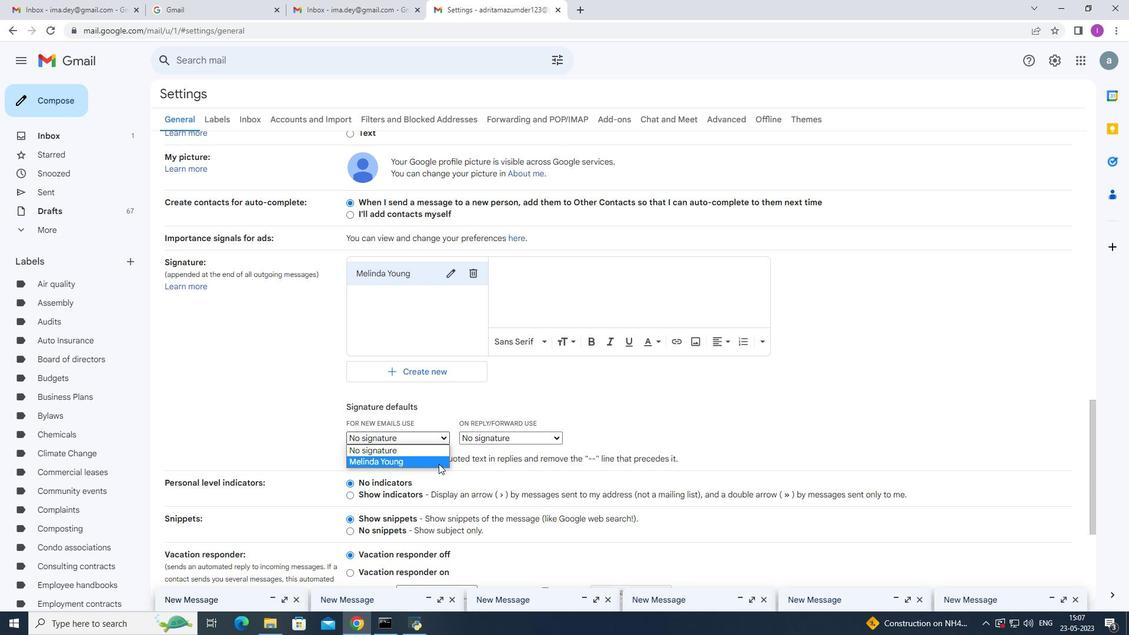 
Action: Mouse moved to (544, 278)
Screenshot: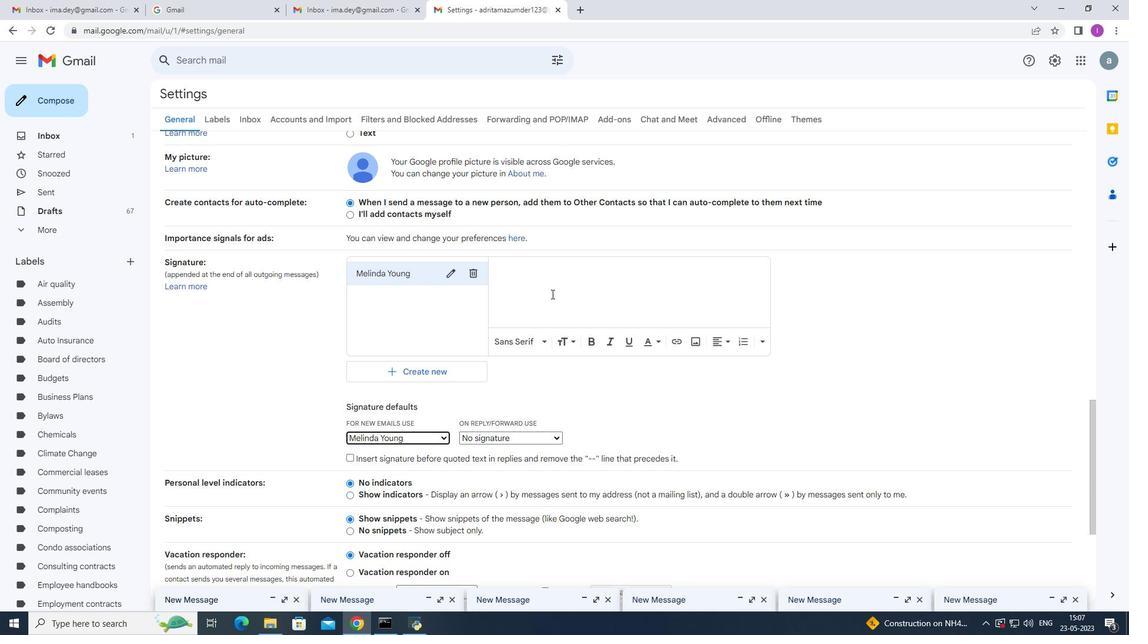 
Action: Mouse pressed left at (544, 278)
Screenshot: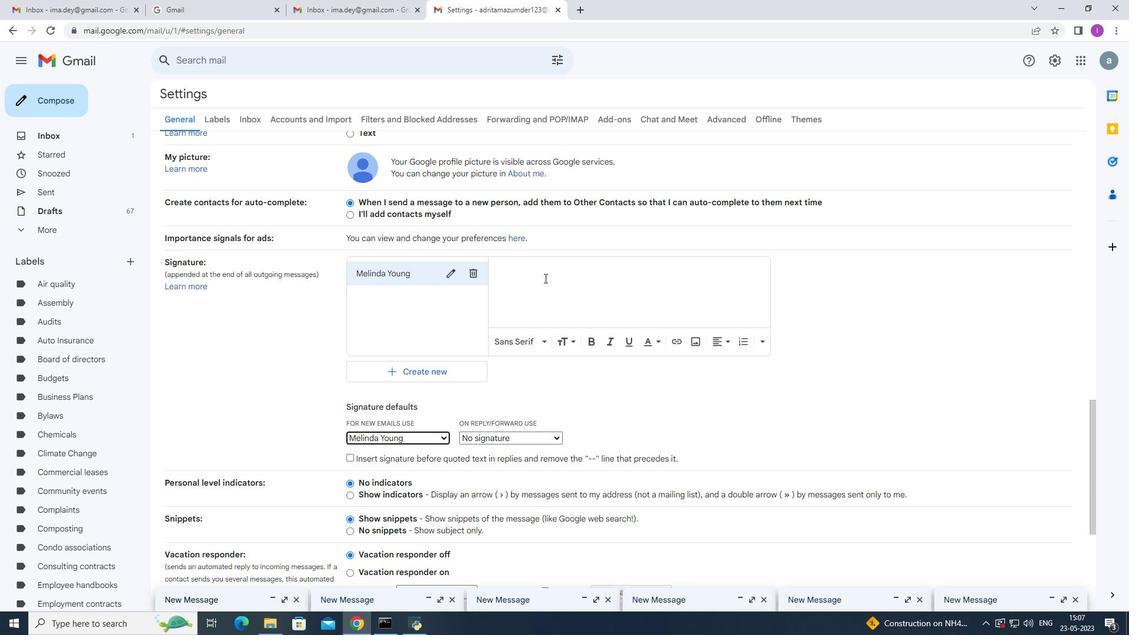 
Action: Mouse moved to (705, 276)
Screenshot: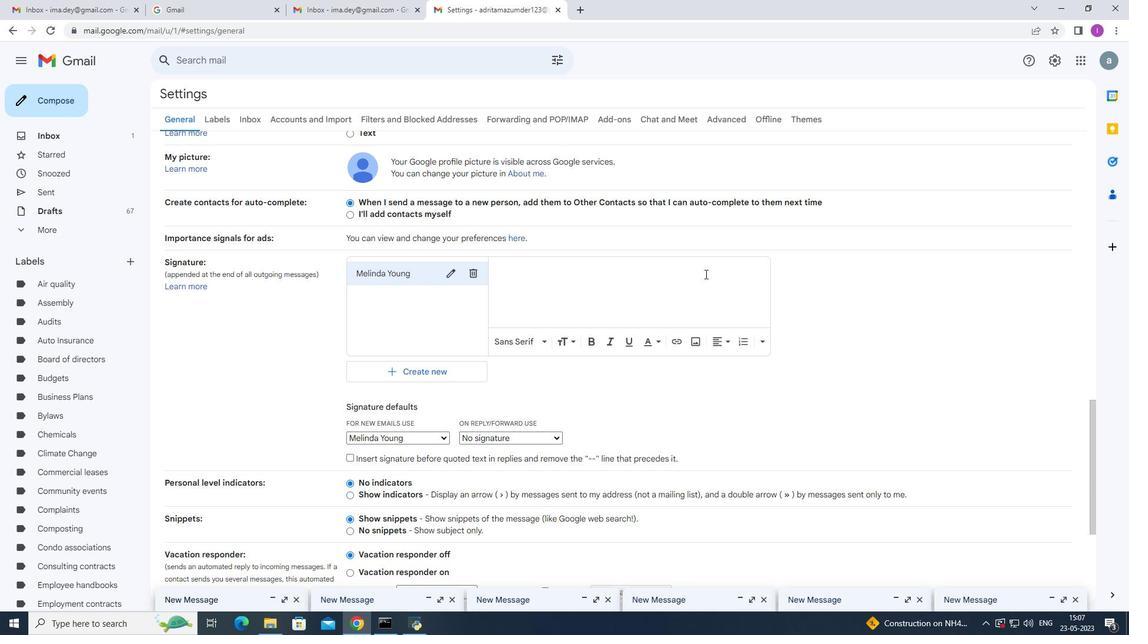 
Action: Key pressed <Key.shift>With<Key.space>heartfelt<Key.space>thanks<Key.space>and<Key.space>warm<Key.space>wishes,<Key.enter><Key.shift>Melinda<Key.space><Key.shift><Key.shift><Key.shift><Key.shift><Key.shift><Key.shift><Key.shift><Key.shift><Key.shift><Key.shift><Key.shift>Young
Screenshot: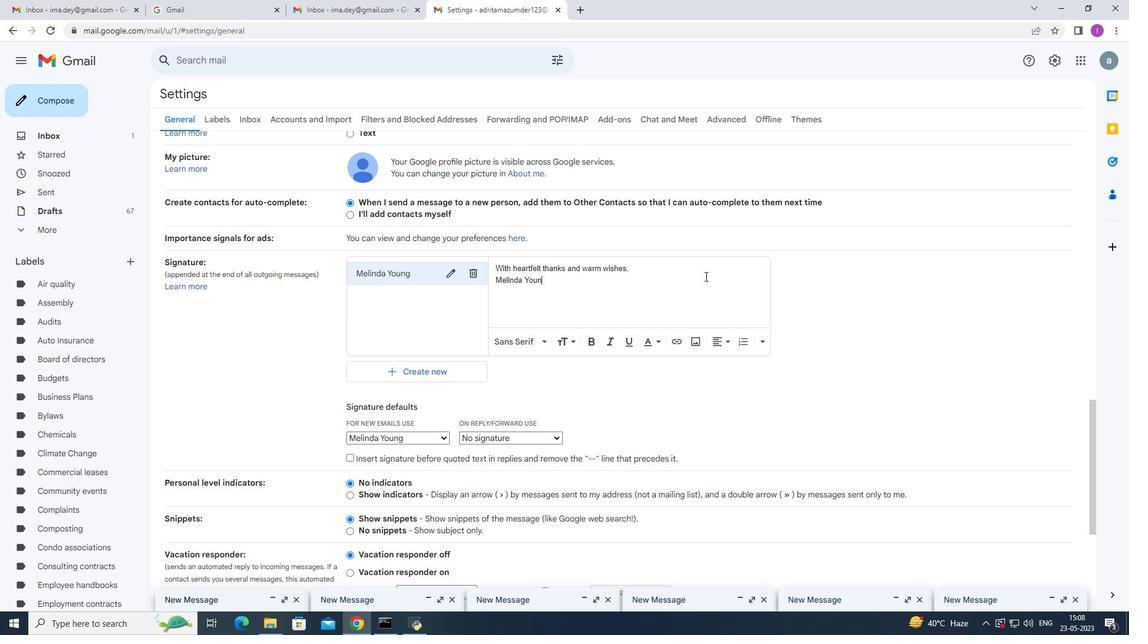 
Action: Mouse moved to (562, 509)
Screenshot: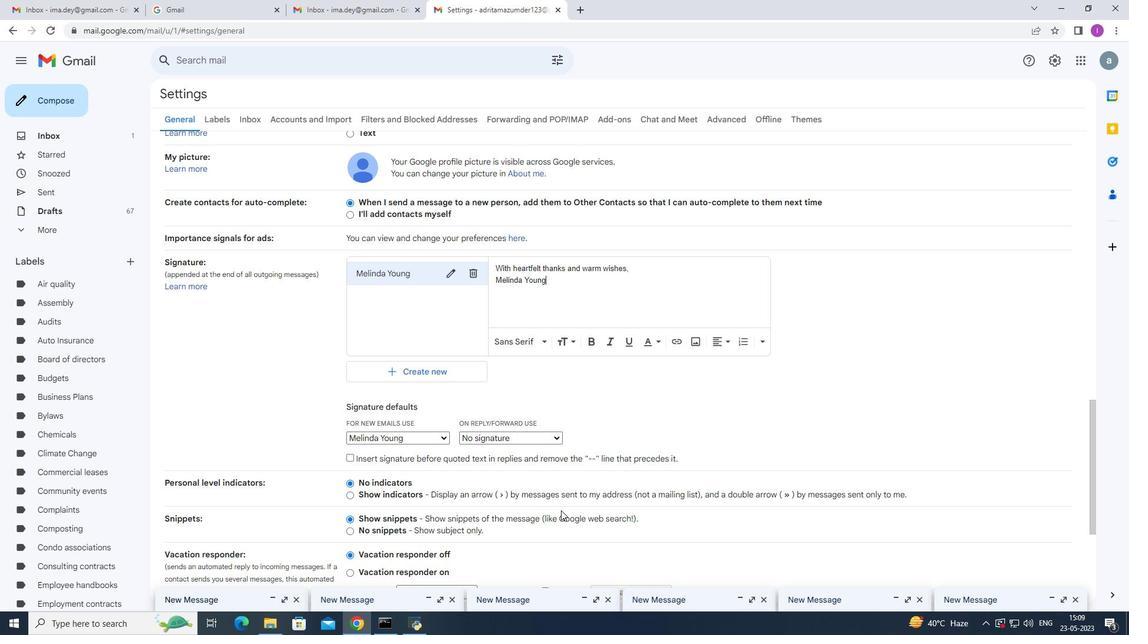 
Action: Mouse scrolled (562, 508) with delta (0, 0)
Screenshot: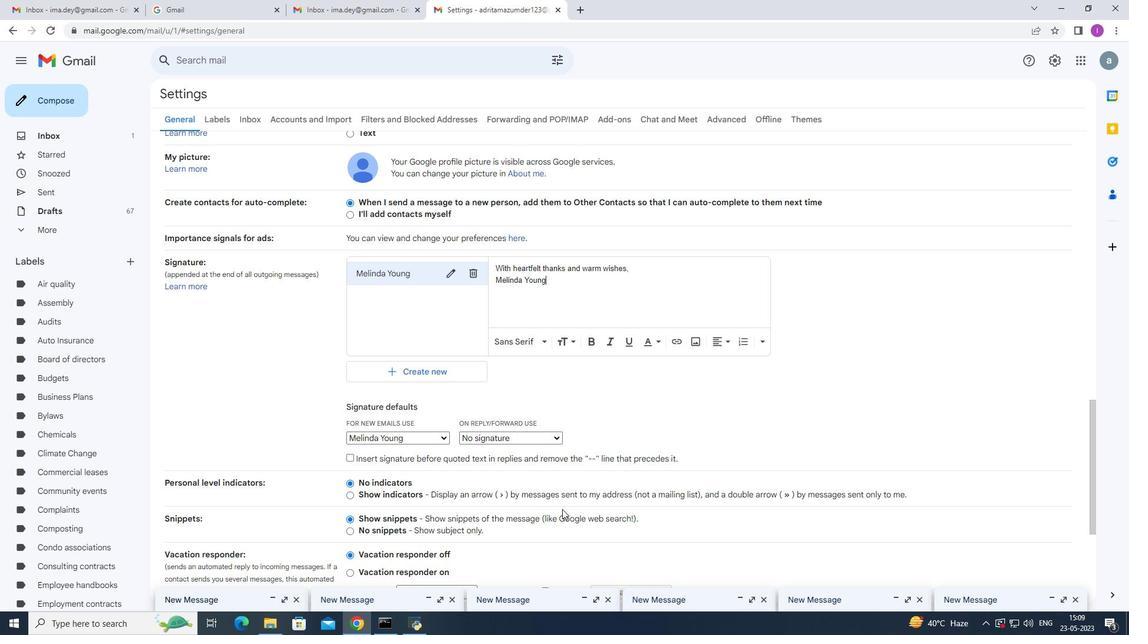 
Action: Mouse scrolled (562, 508) with delta (0, 0)
Screenshot: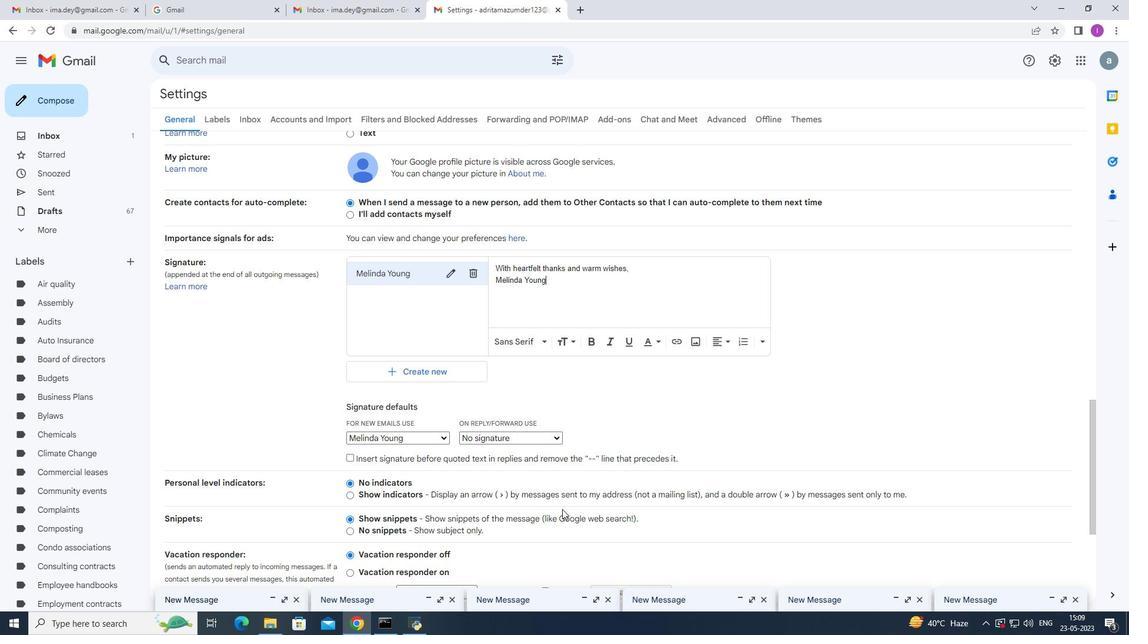 
Action: Mouse moved to (563, 508)
Screenshot: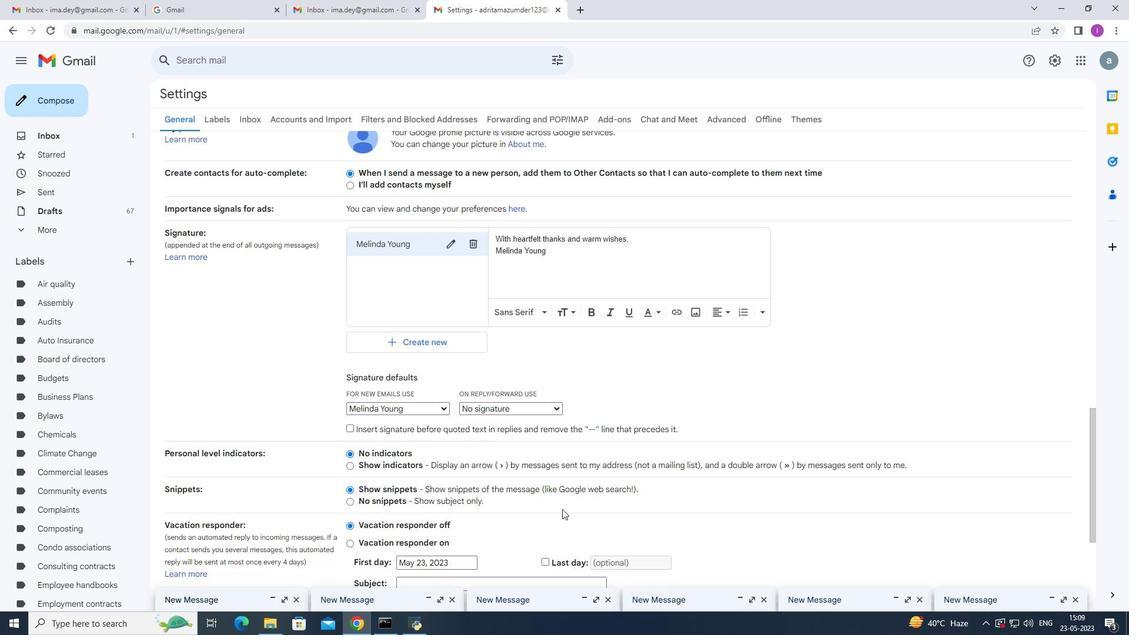 
Action: Mouse scrolled (562, 508) with delta (0, 0)
Screenshot: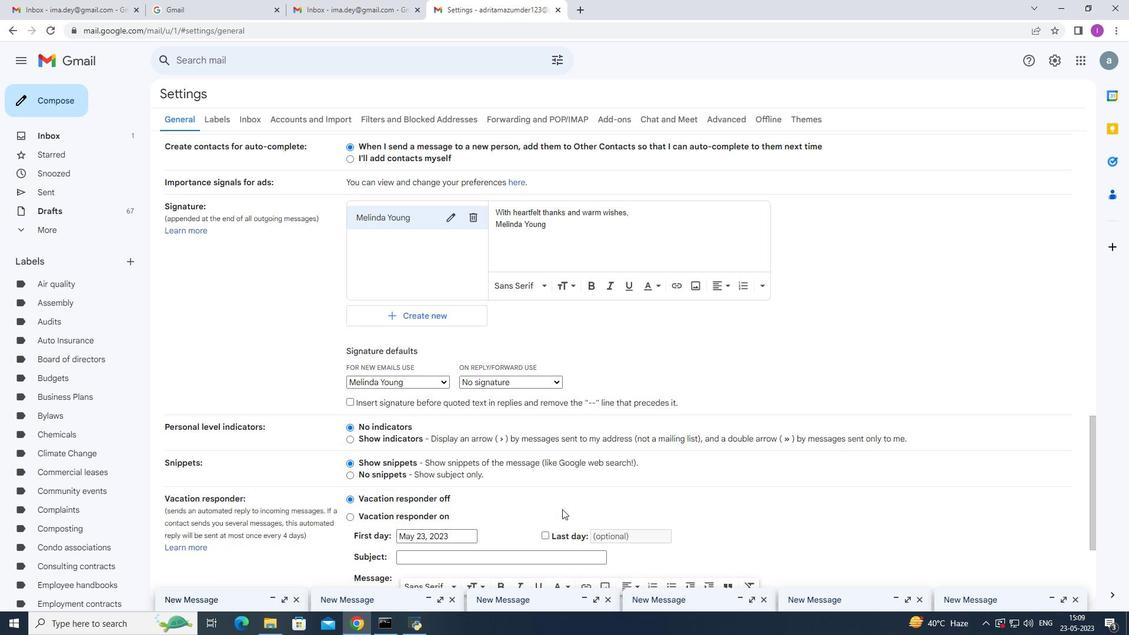 
Action: Mouse moved to (564, 508)
Screenshot: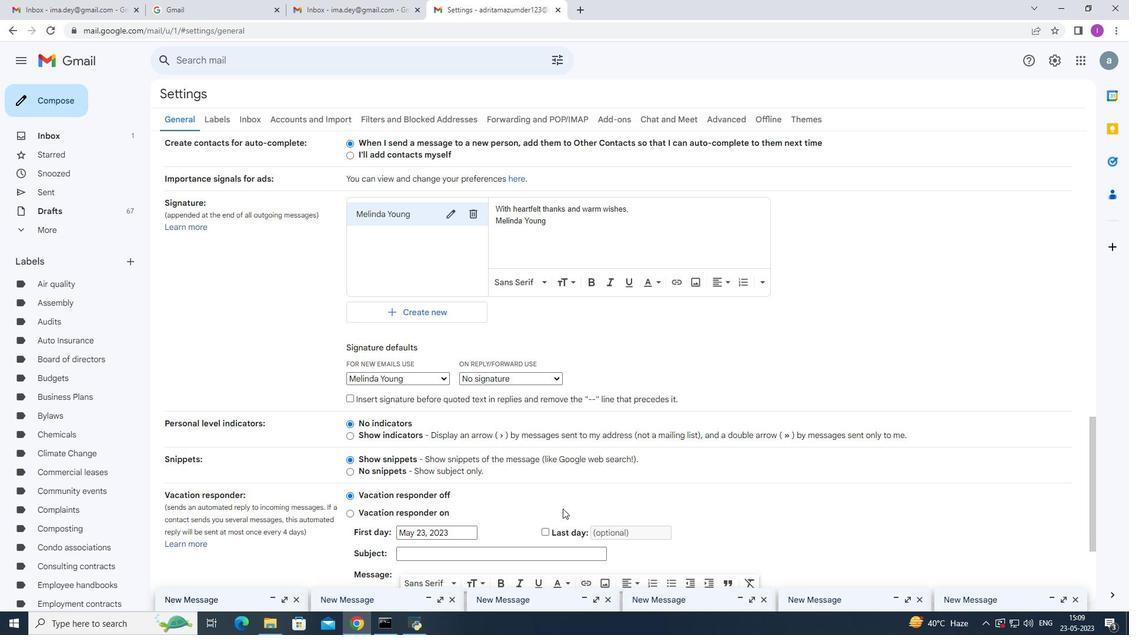 
Action: Mouse scrolled (564, 507) with delta (0, 0)
Screenshot: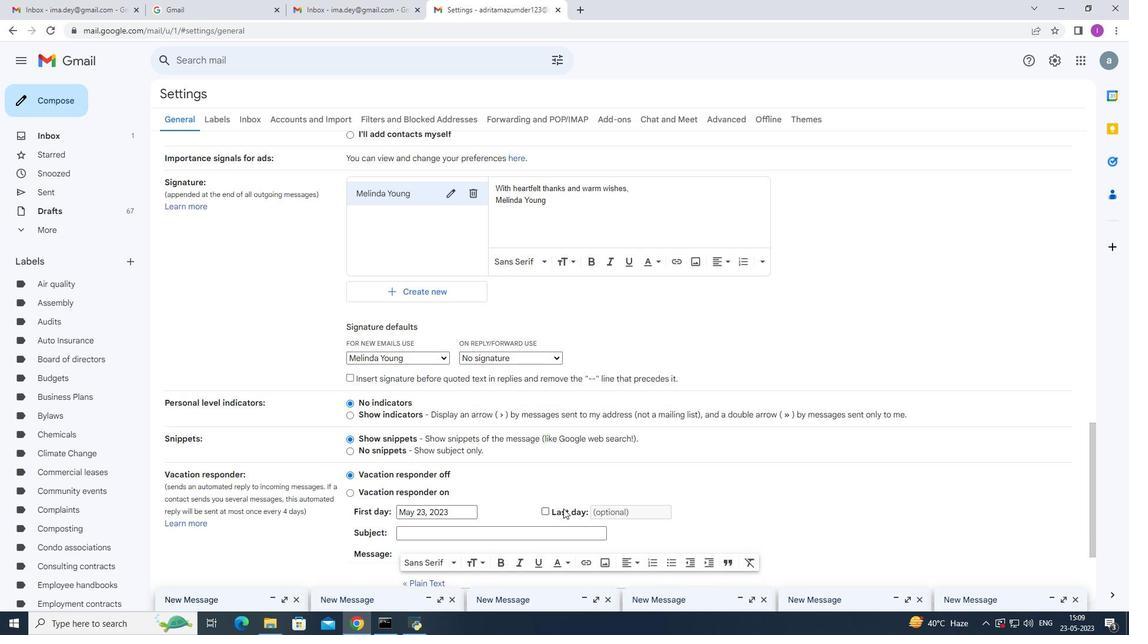 
Action: Mouse moved to (566, 509)
Screenshot: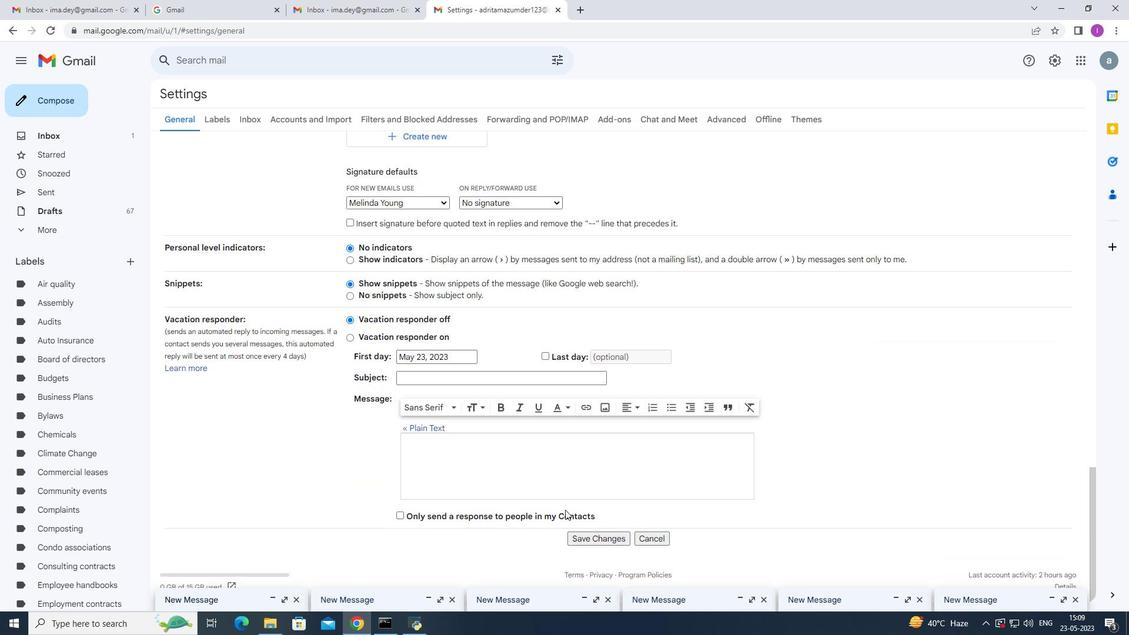 
Action: Mouse scrolled (566, 508) with delta (0, 0)
Screenshot: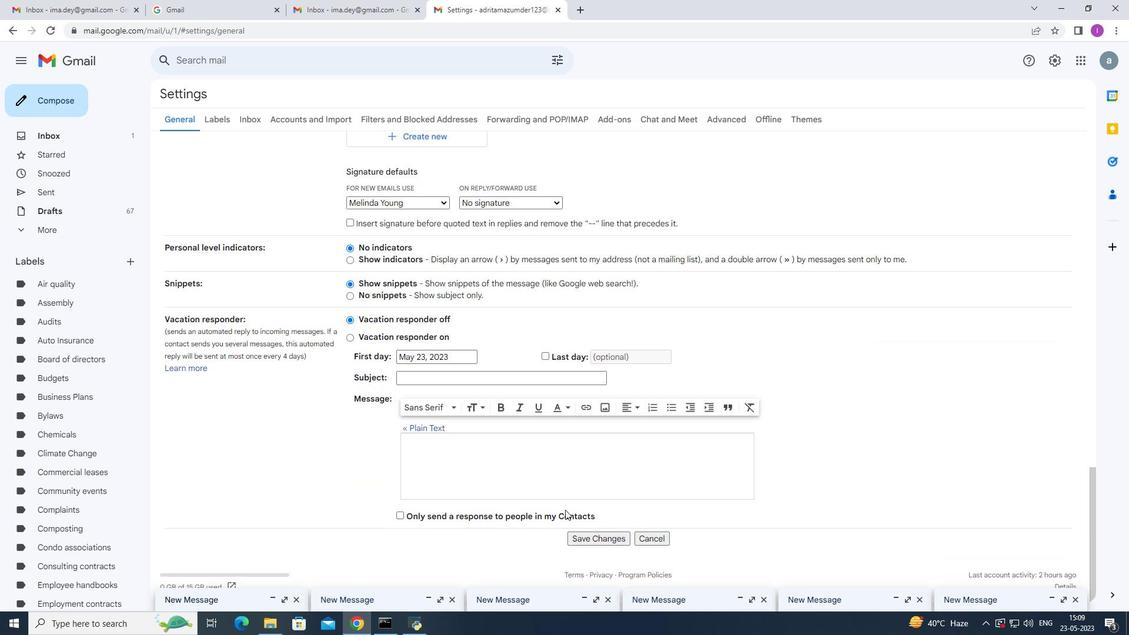 
Action: Mouse moved to (573, 507)
Screenshot: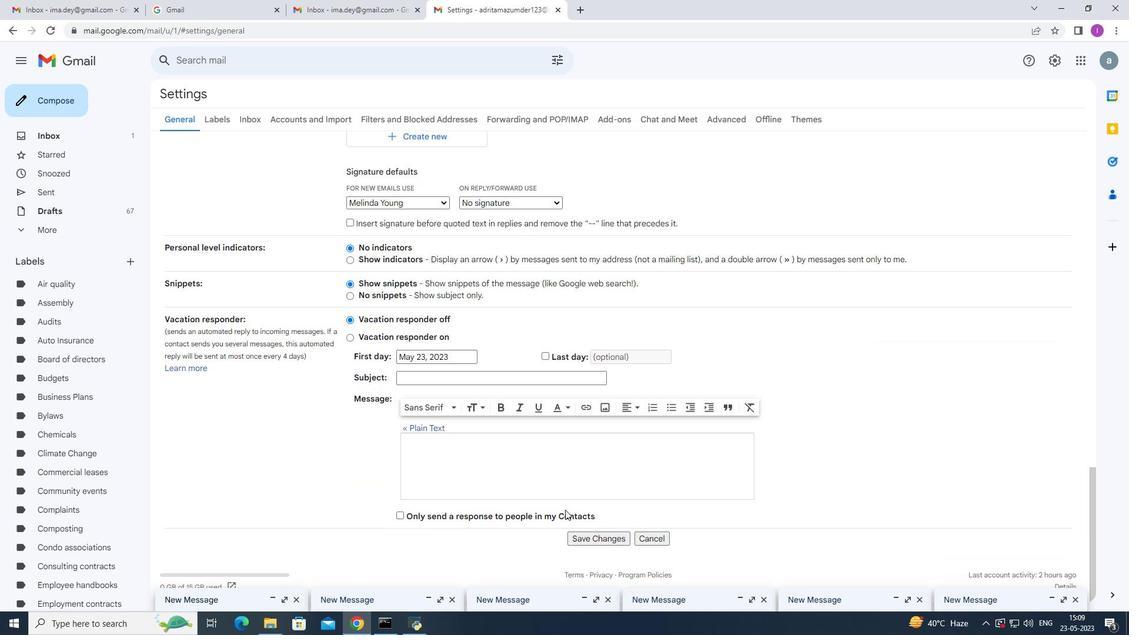 
Action: Mouse scrolled (570, 507) with delta (0, 0)
Screenshot: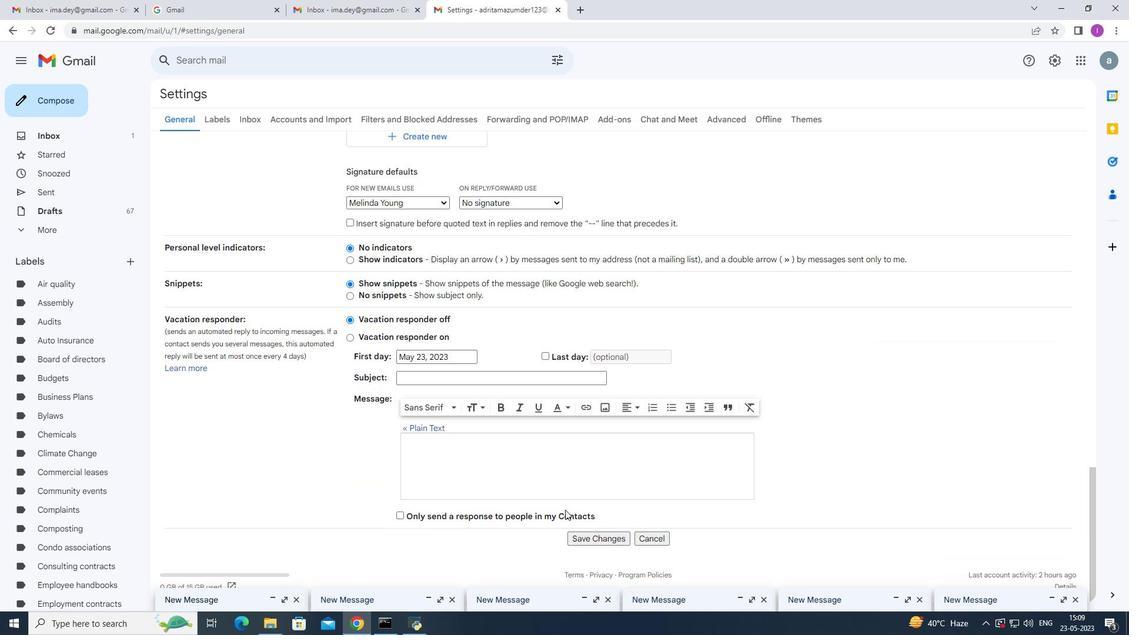 
Action: Mouse moved to (577, 504)
Screenshot: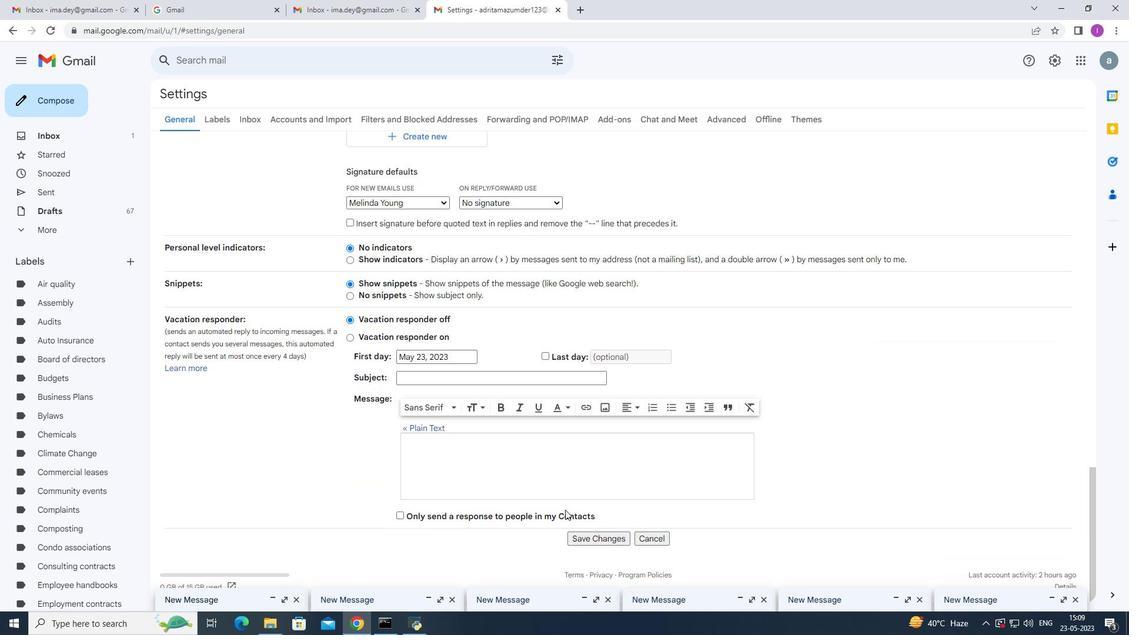 
Action: Mouse scrolled (577, 505) with delta (0, 0)
Screenshot: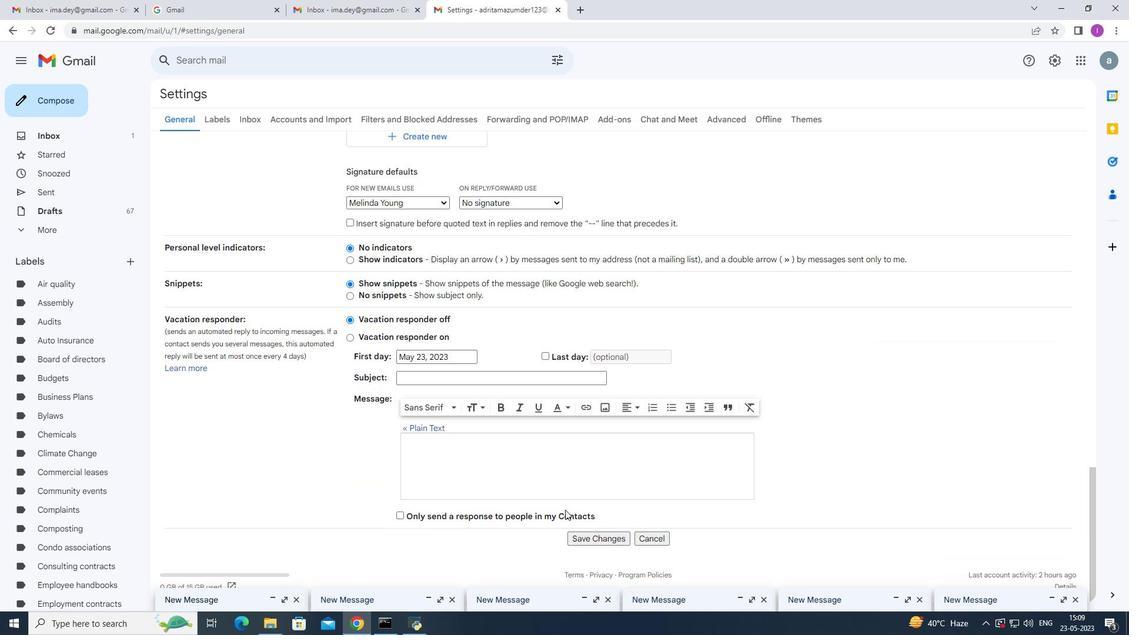 
Action: Mouse moved to (578, 504)
Screenshot: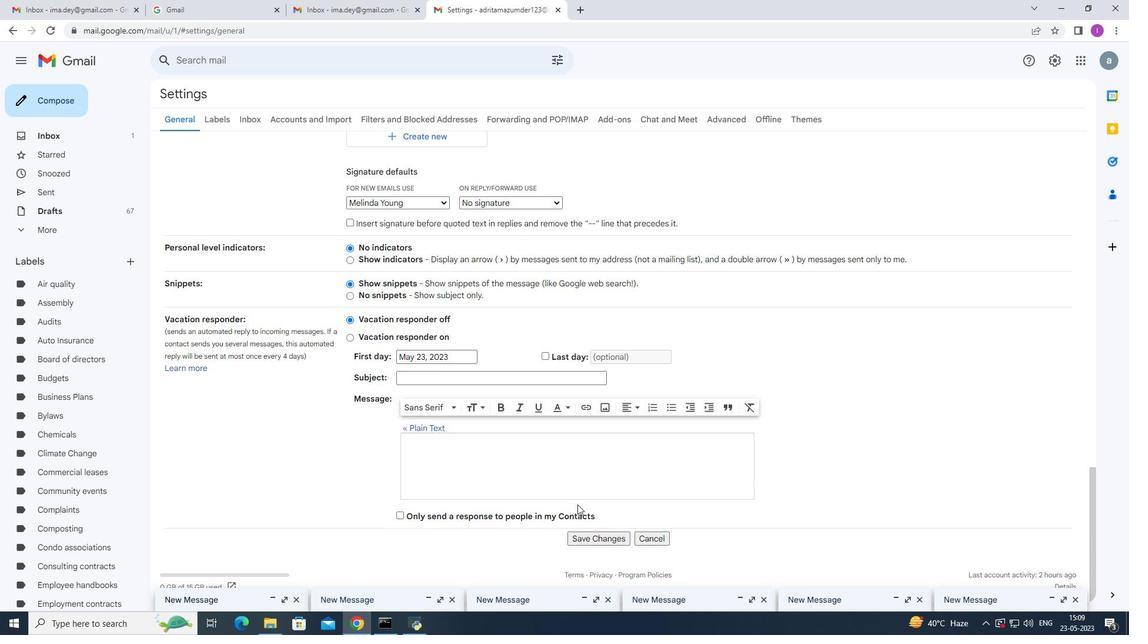 
Action: Mouse scrolled (578, 504) with delta (0, 0)
Screenshot: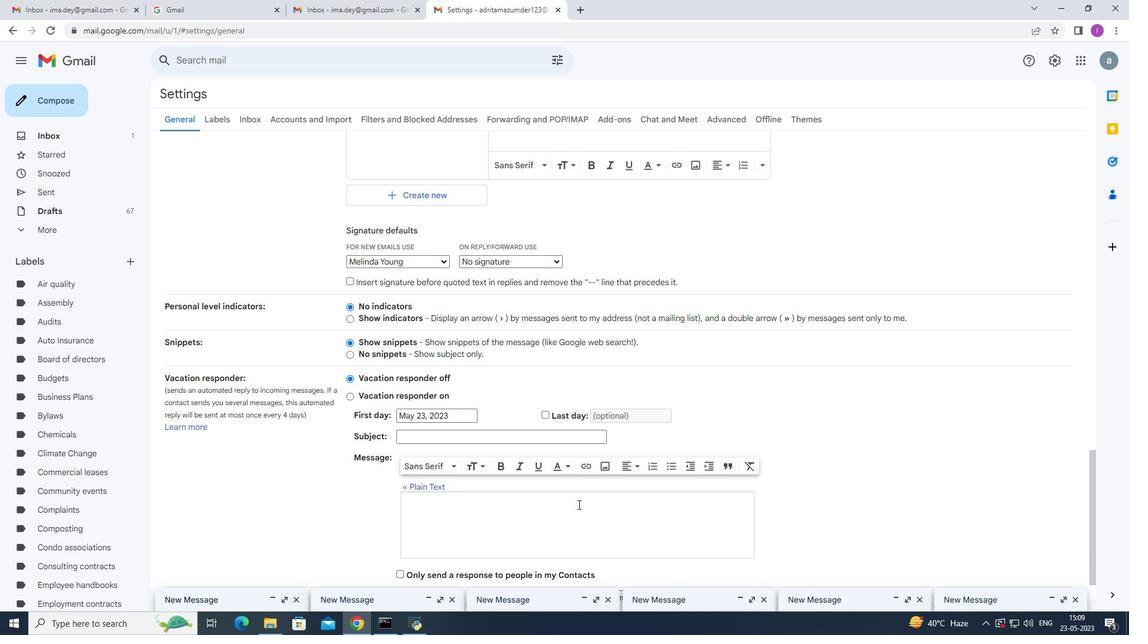 
Action: Mouse scrolled (578, 504) with delta (0, 0)
Screenshot: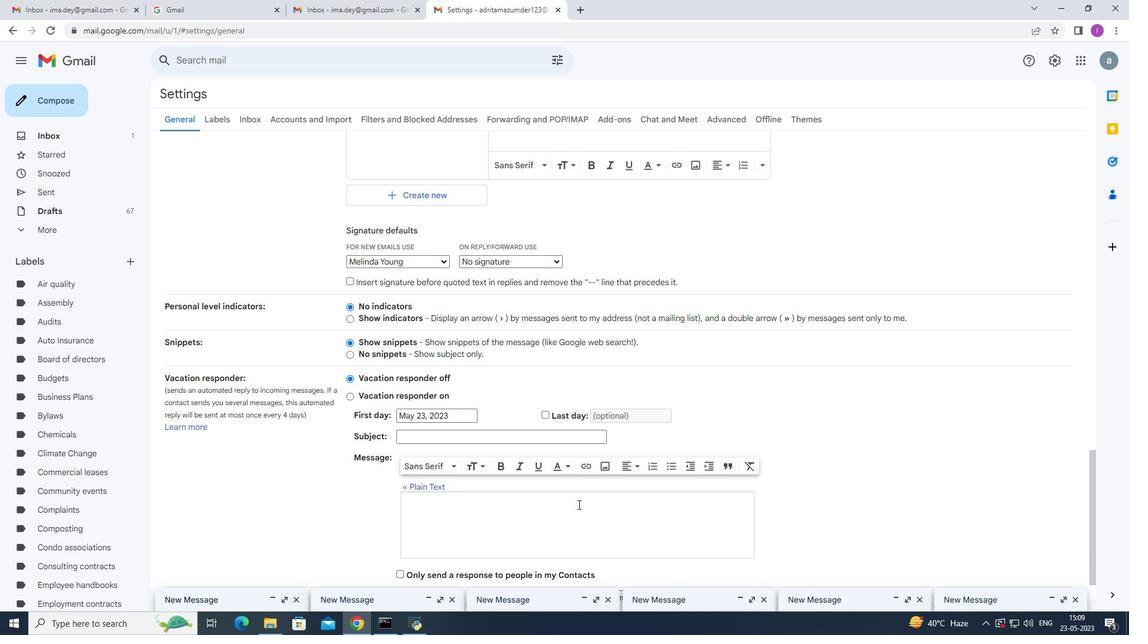 
Action: Mouse scrolled (578, 504) with delta (0, 0)
Screenshot: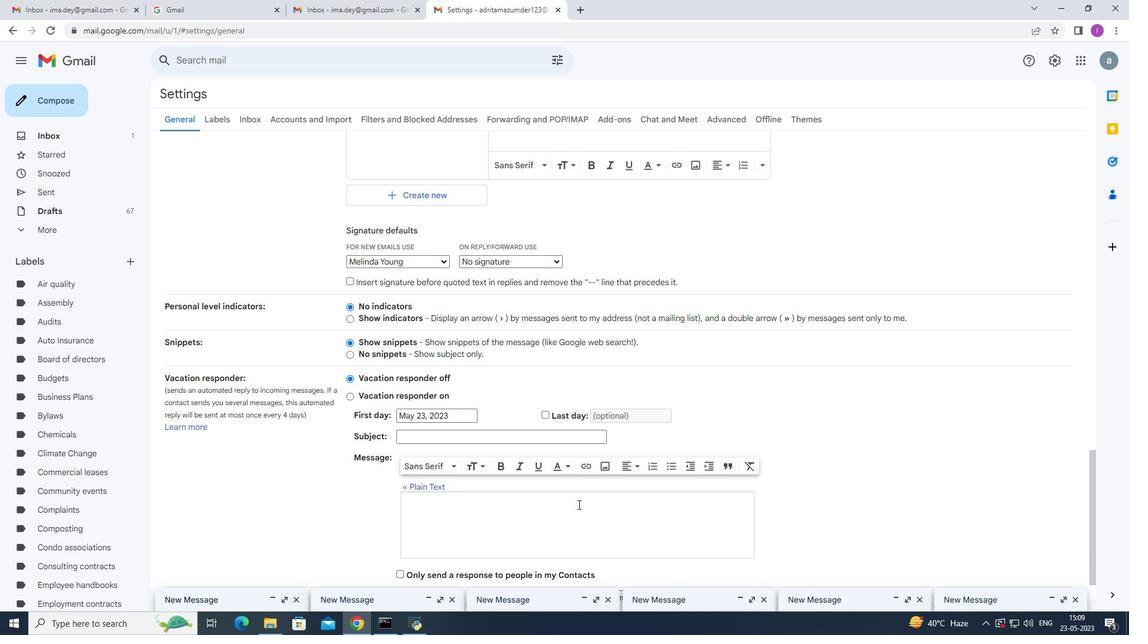 
Action: Mouse scrolled (578, 504) with delta (0, 0)
Screenshot: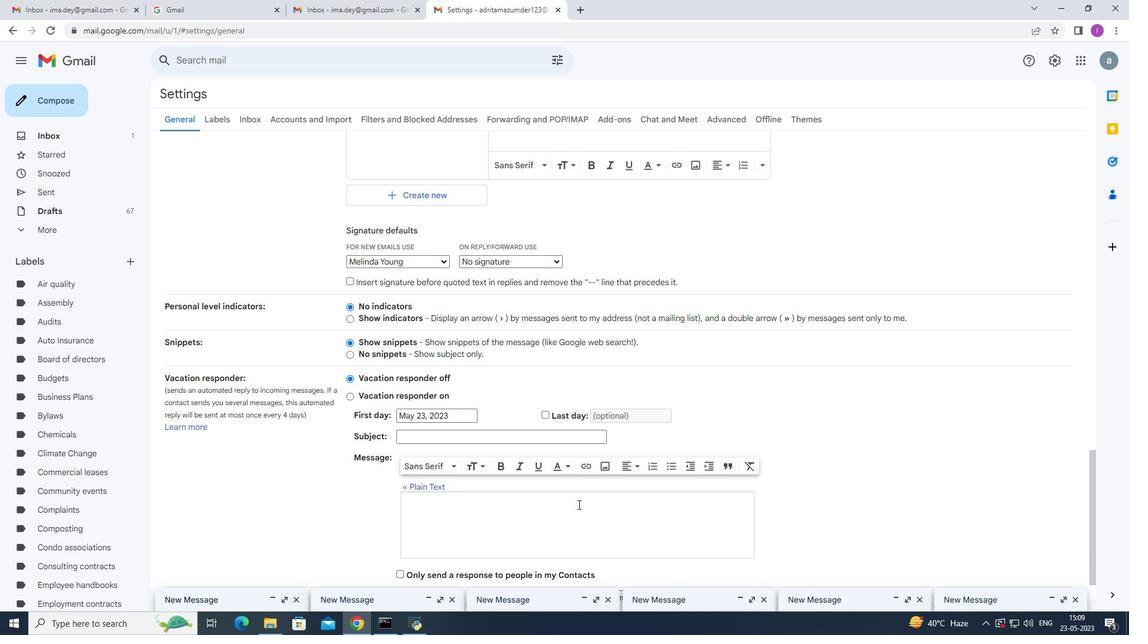 
Action: Mouse moved to (612, 541)
Screenshot: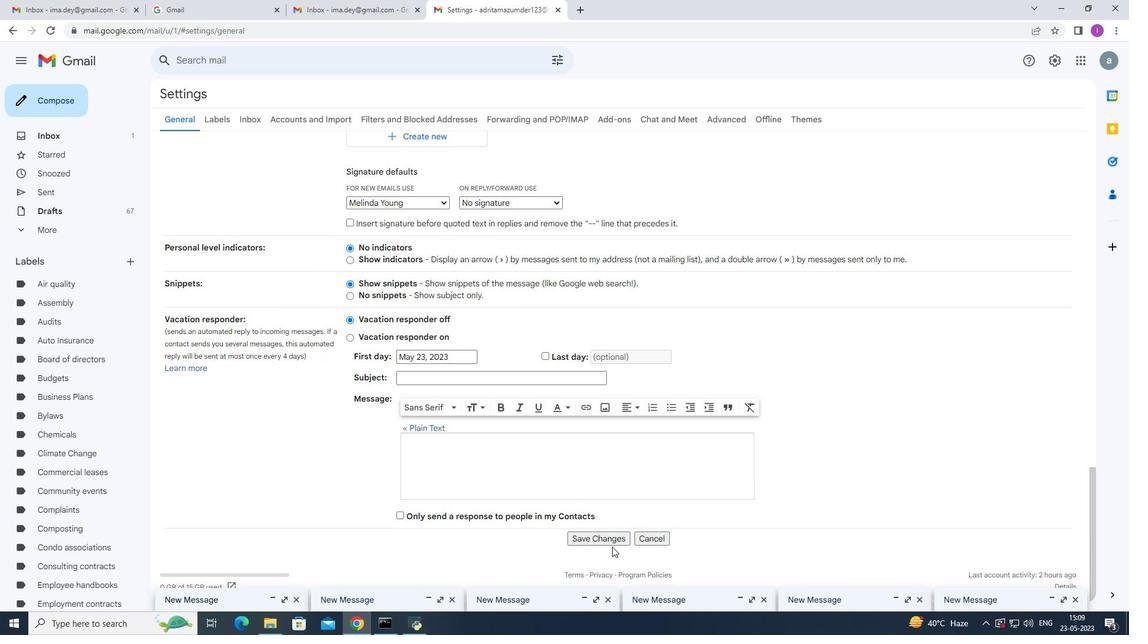 
Action: Mouse pressed left at (612, 541)
Screenshot: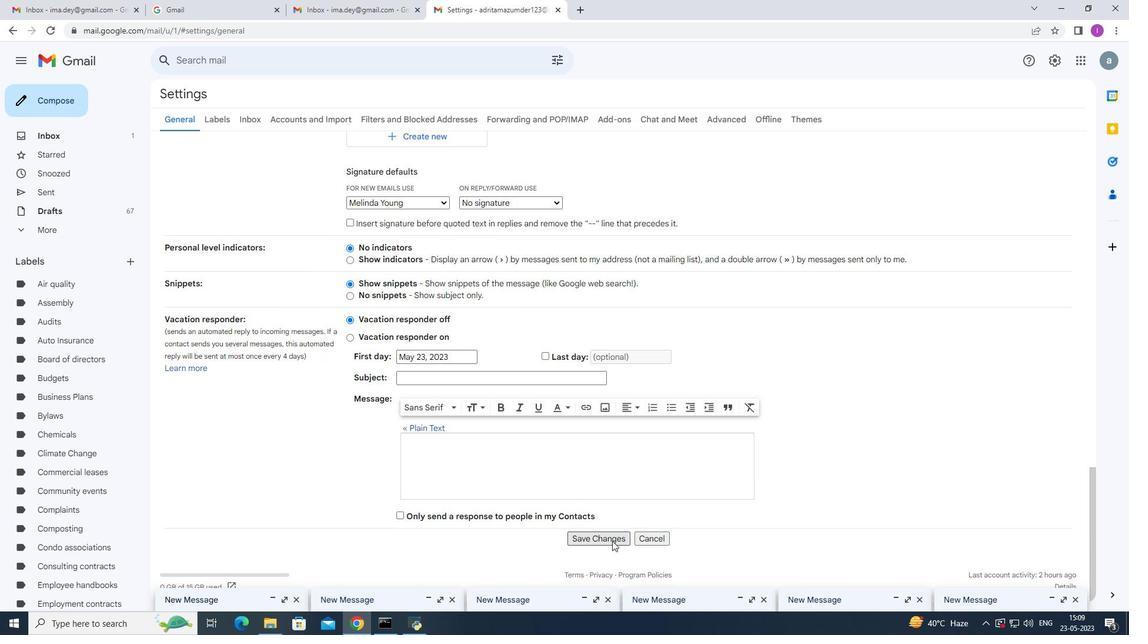
Action: Mouse moved to (60, 102)
Screenshot: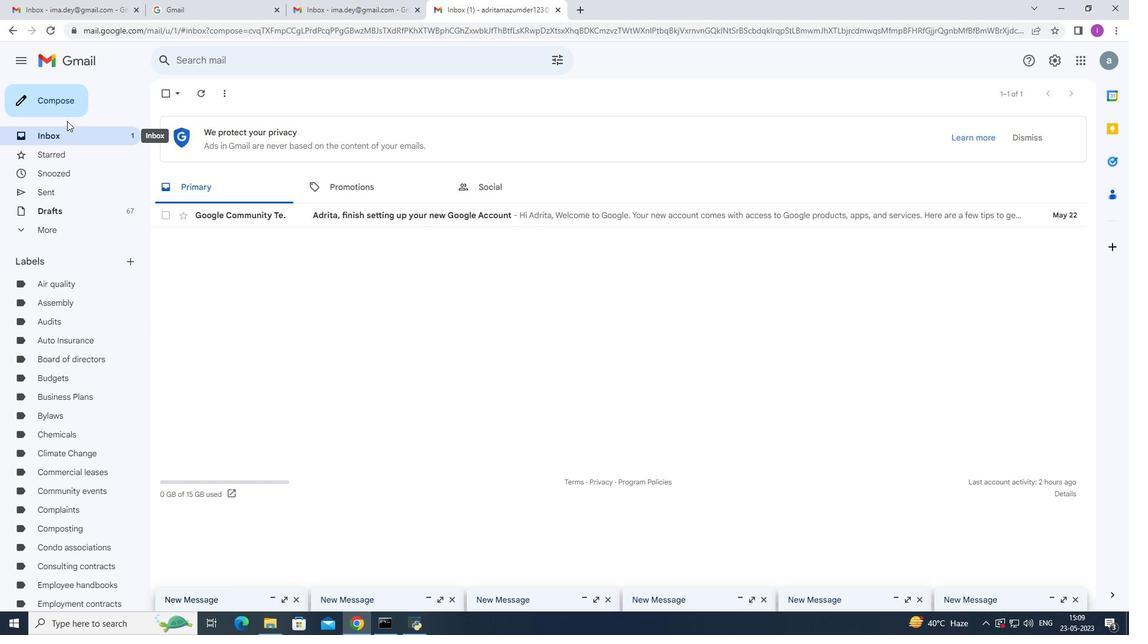 
Action: Mouse pressed left at (60, 102)
Screenshot: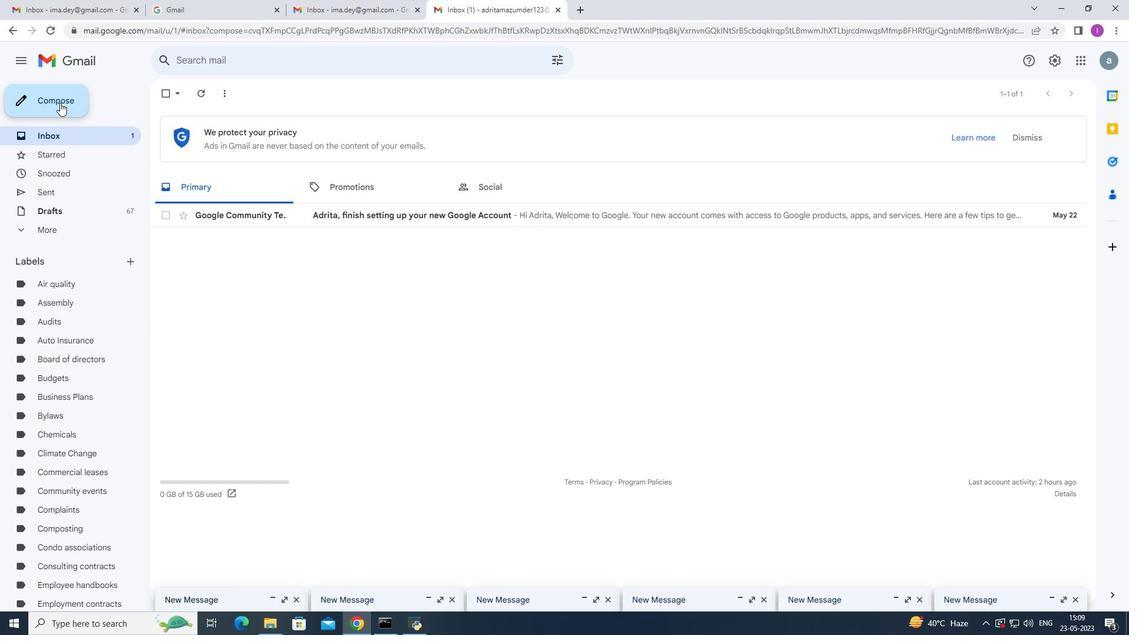 
Action: Mouse moved to (769, 281)
Screenshot: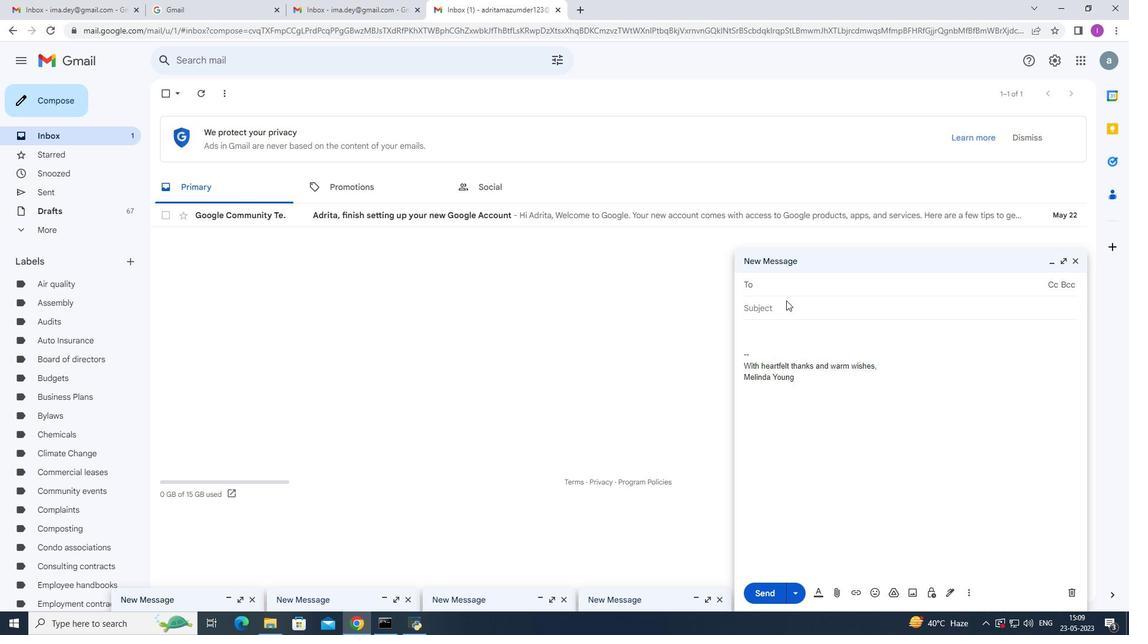 
Action: Mouse pressed left at (769, 281)
Screenshot: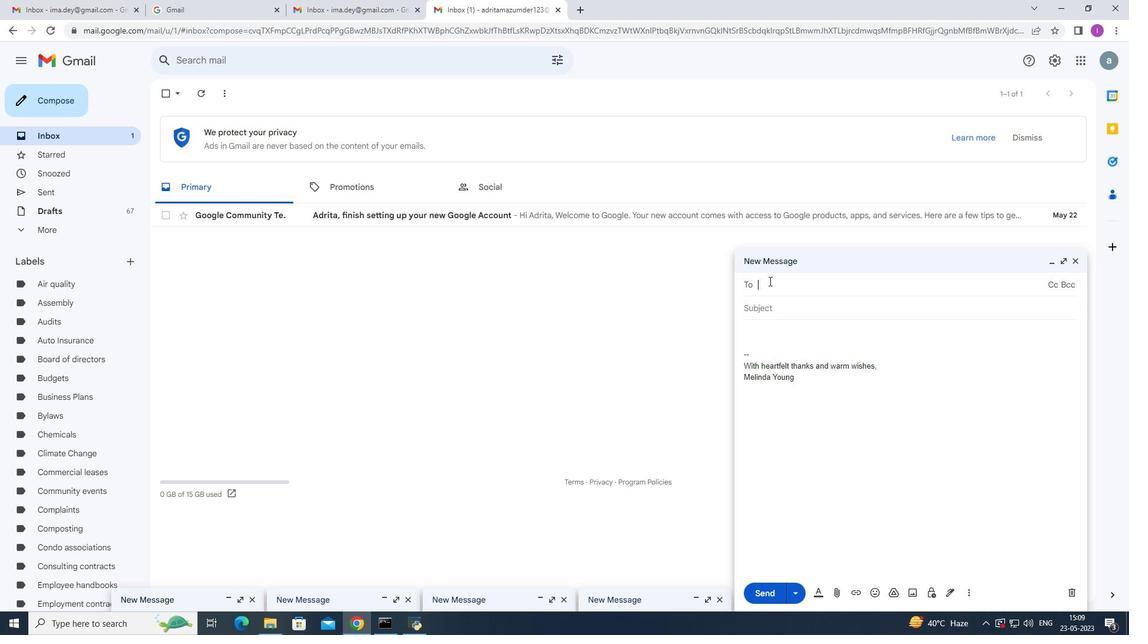 
Action: Key pressed s
Screenshot: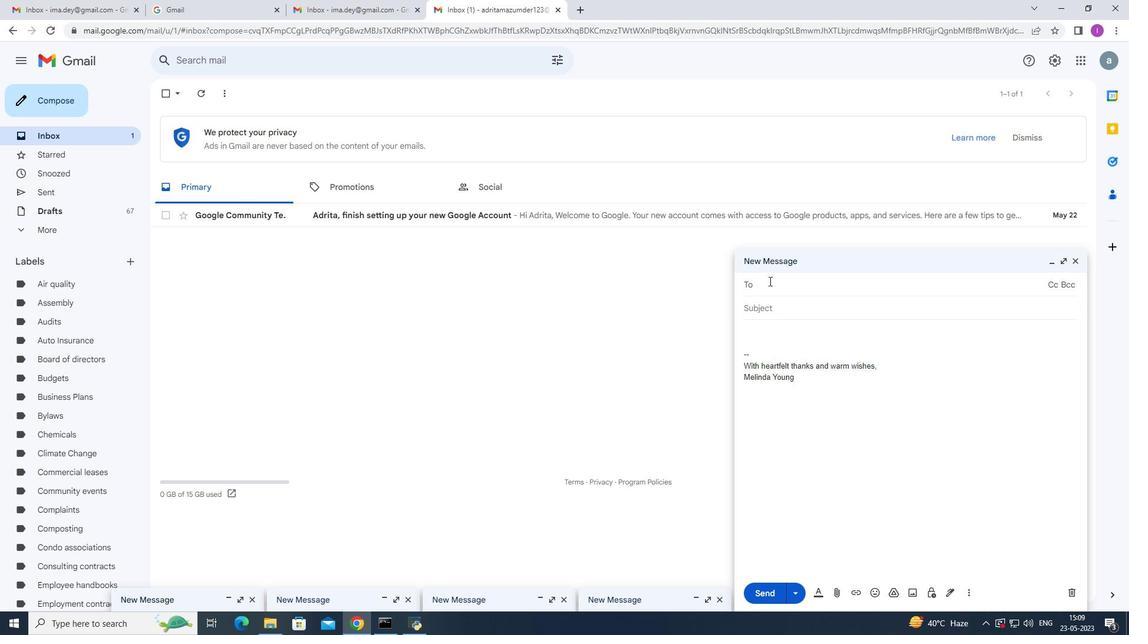 
Action: Mouse moved to (857, 321)
Screenshot: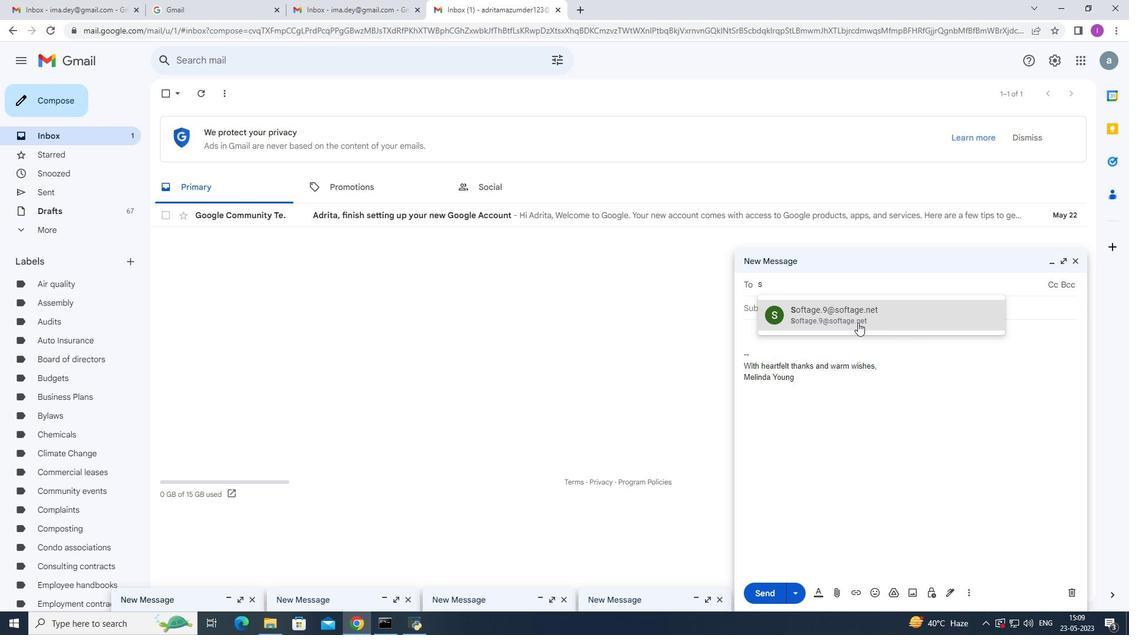 
Action: Mouse pressed left at (857, 321)
Screenshot: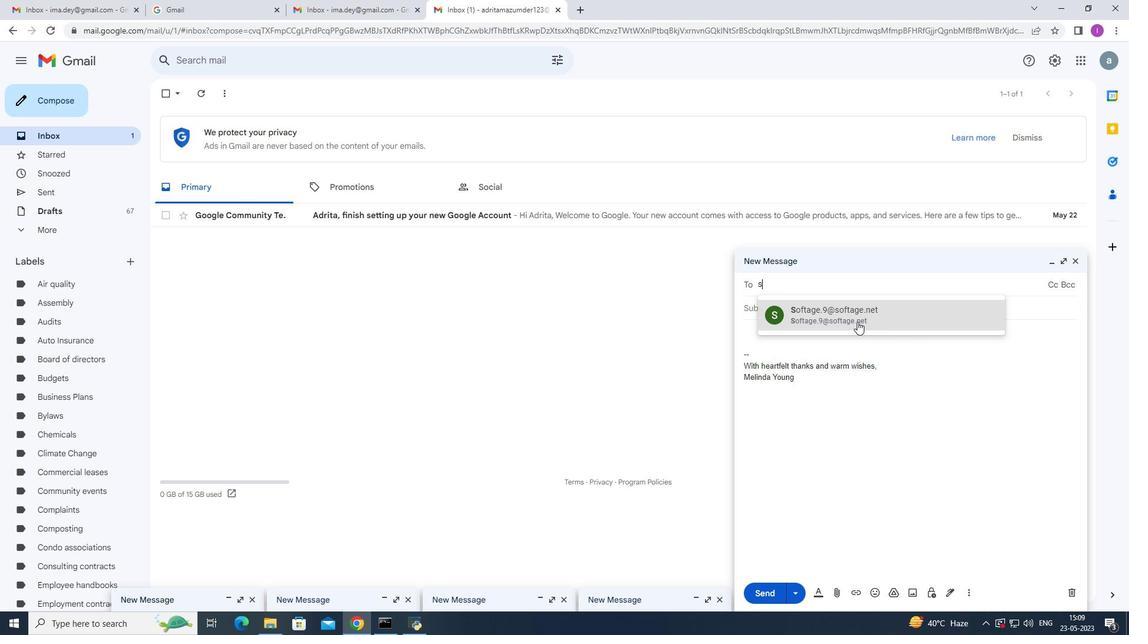 
Action: Mouse moved to (967, 594)
Screenshot: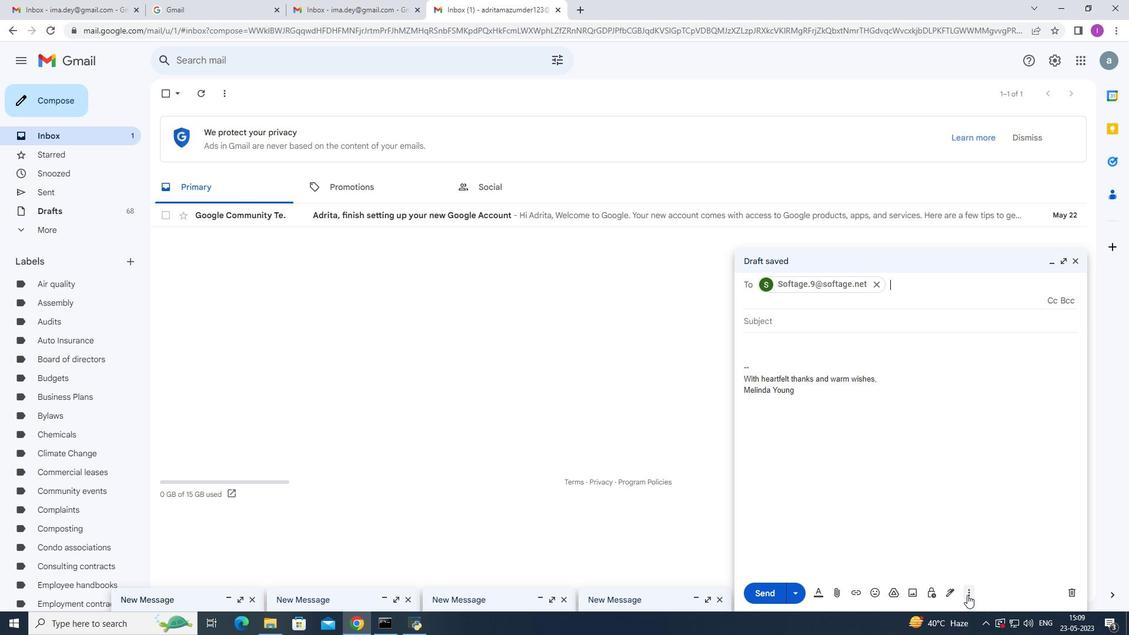 
Action: Mouse pressed left at (967, 594)
Screenshot: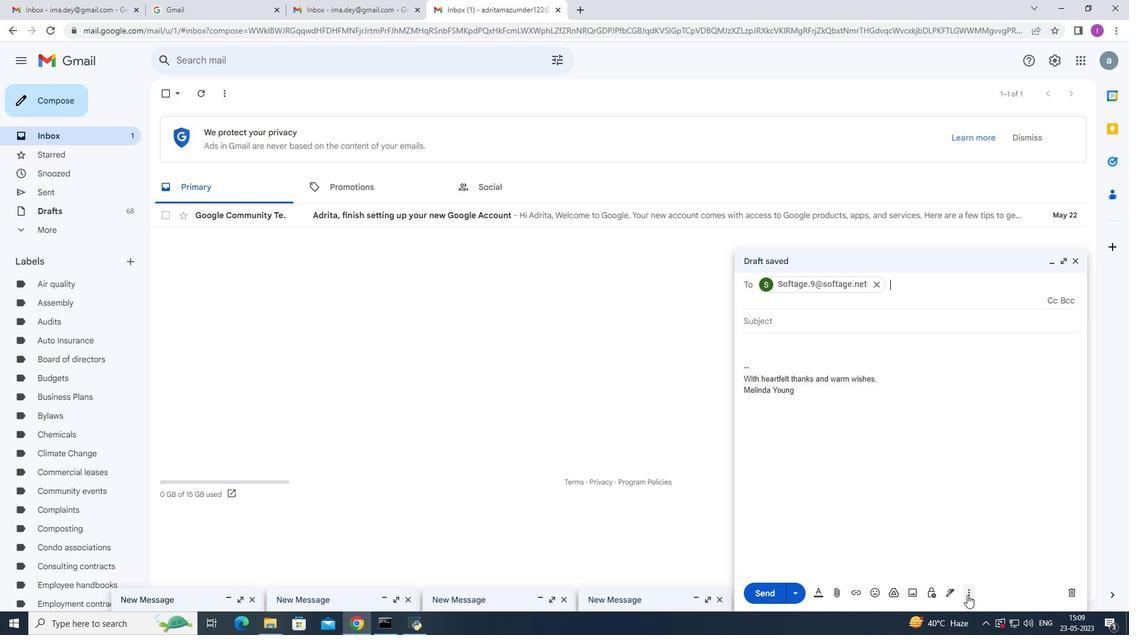 
Action: Mouse moved to (810, 256)
Screenshot: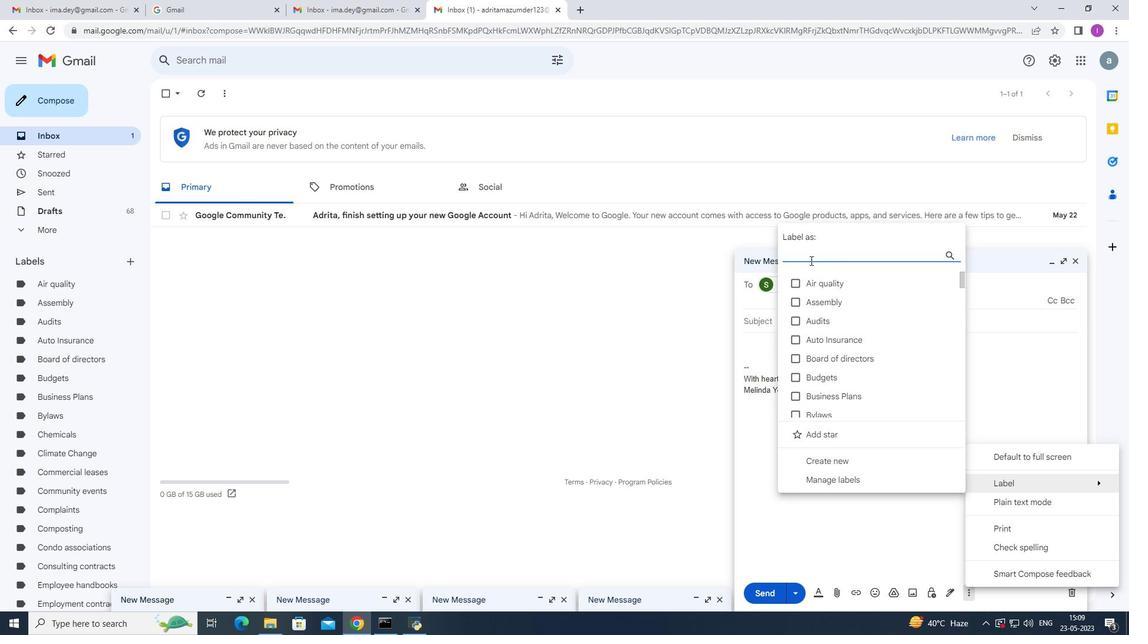 
Action: Mouse pressed left at (810, 256)
Screenshot: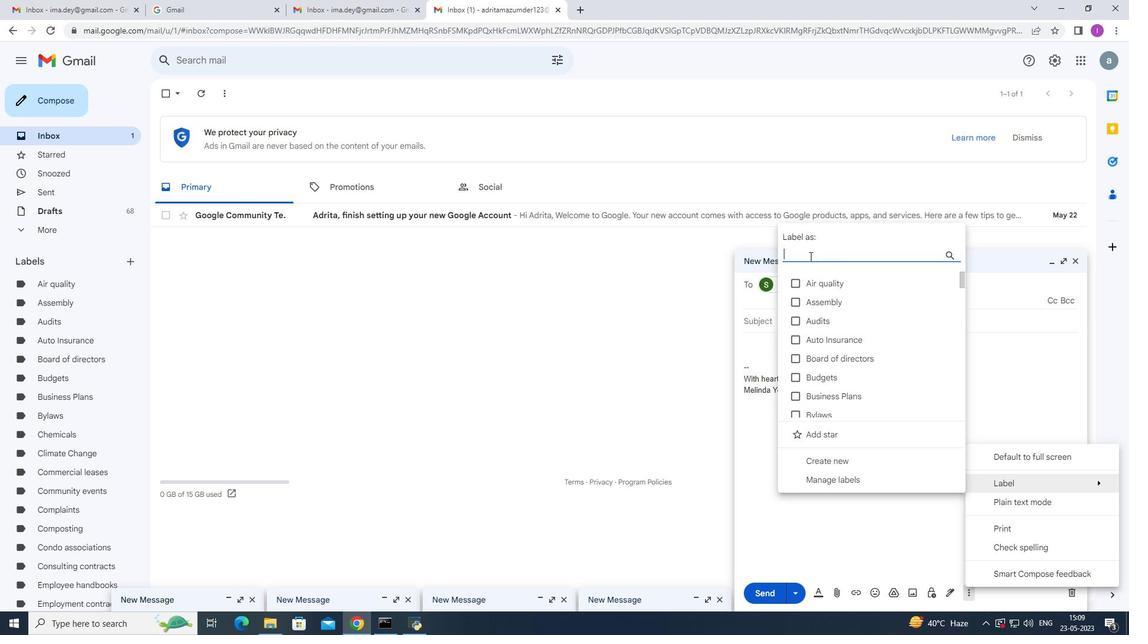 
Action: Mouse moved to (864, 270)
Screenshot: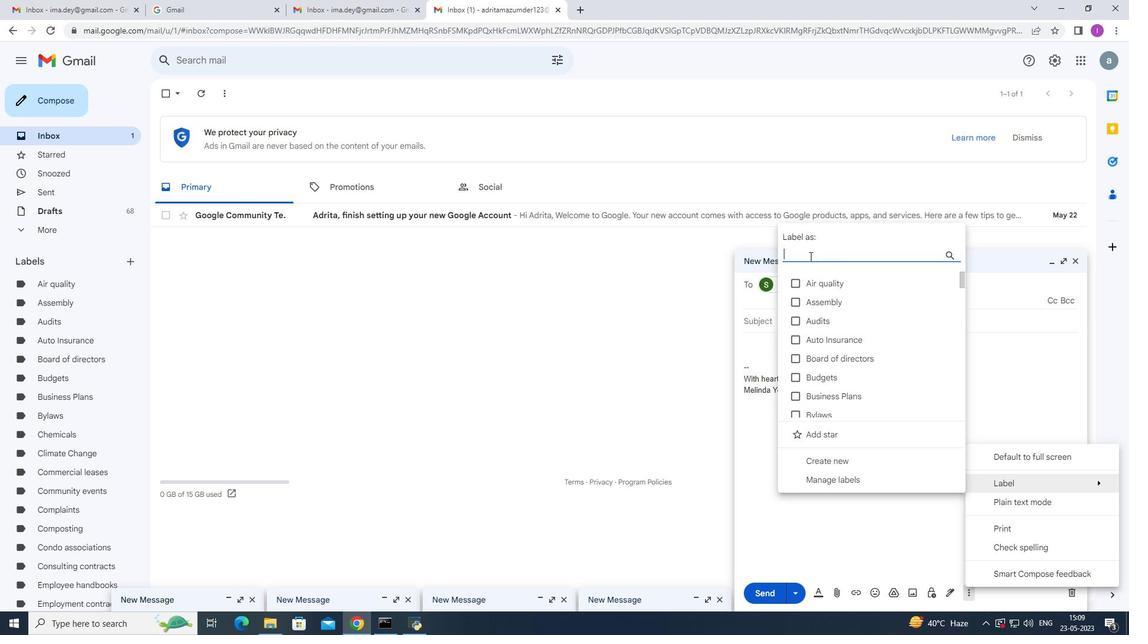 
Action: Key pressed <Key.shift>Life<Key.space>insurance
Screenshot: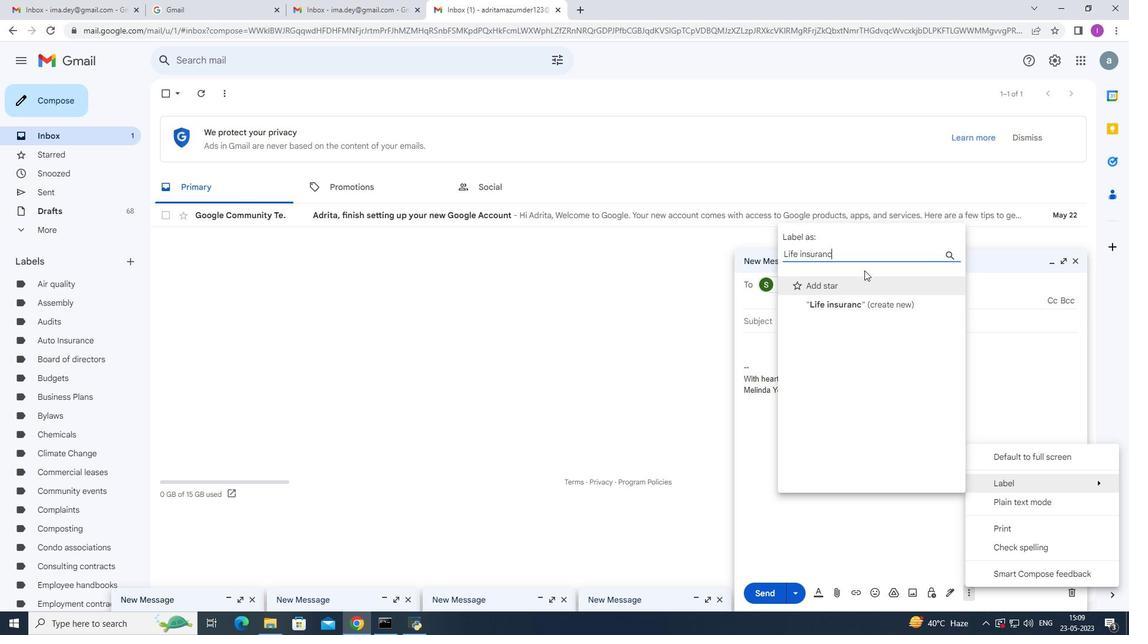 
Action: Mouse moved to (846, 307)
Screenshot: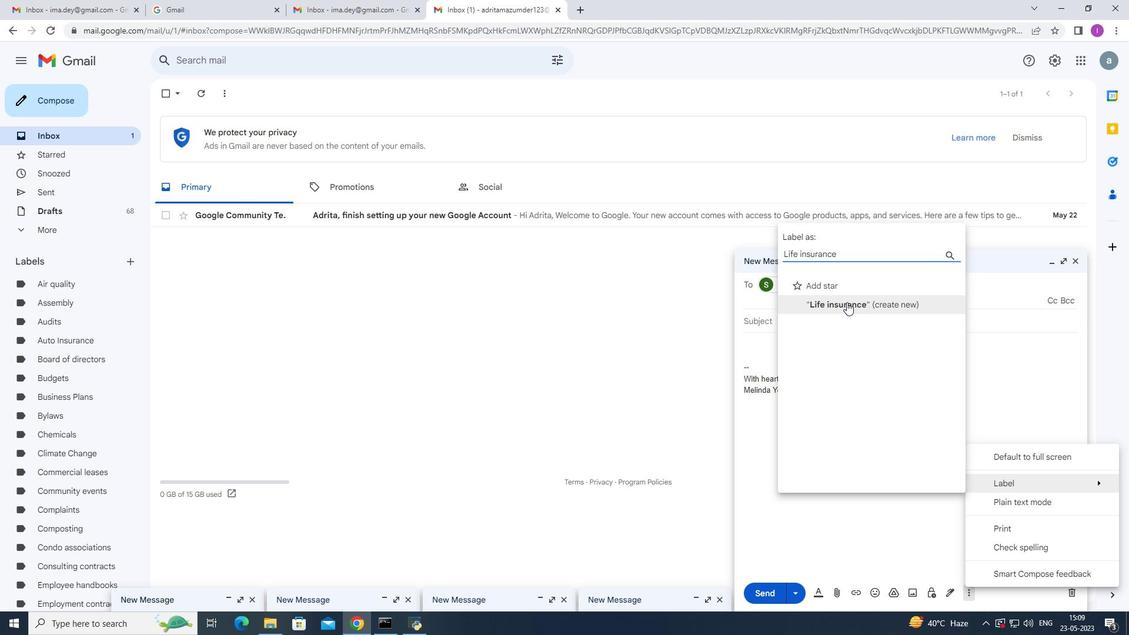 
Action: Mouse pressed left at (846, 307)
Screenshot: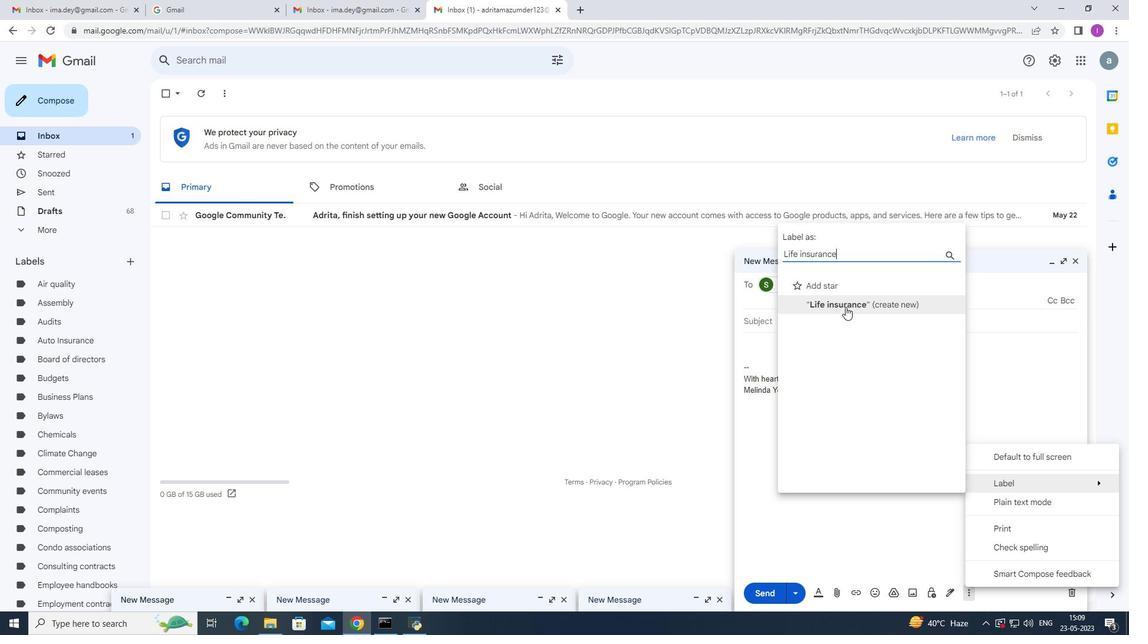
Action: Mouse moved to (688, 380)
Screenshot: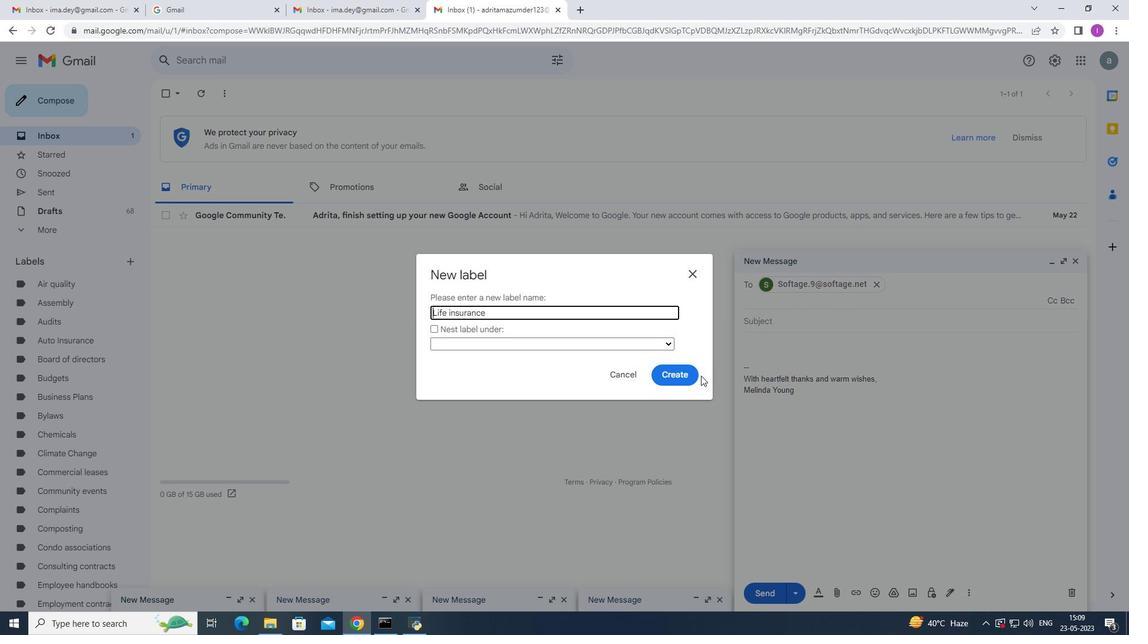 
Action: Mouse pressed left at (688, 380)
Screenshot: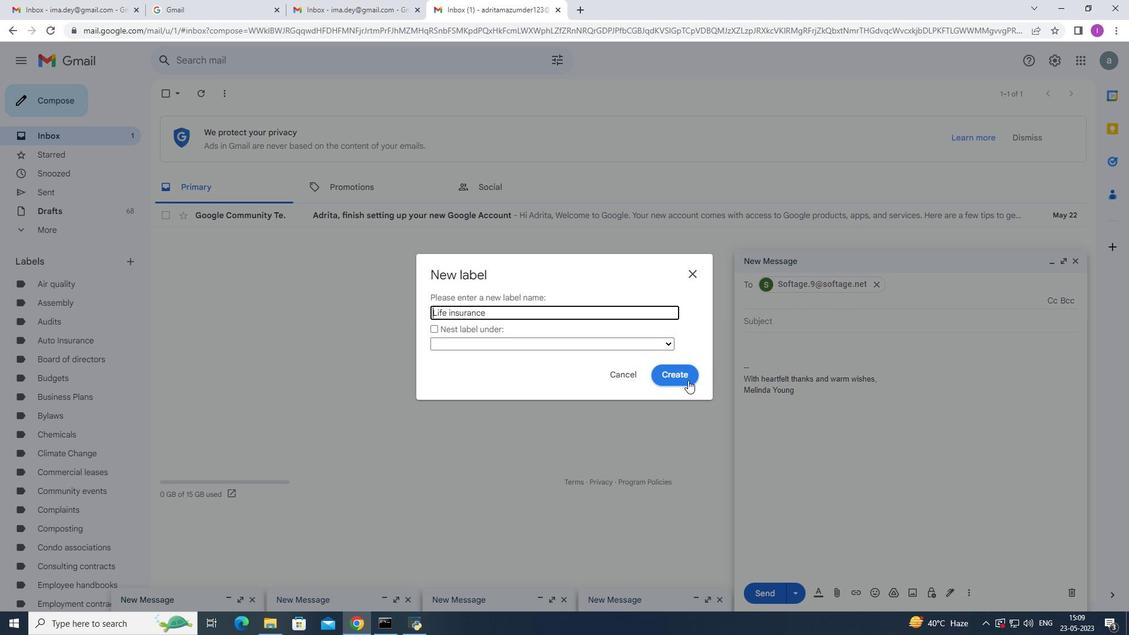 
Action: Mouse moved to (911, 377)
Screenshot: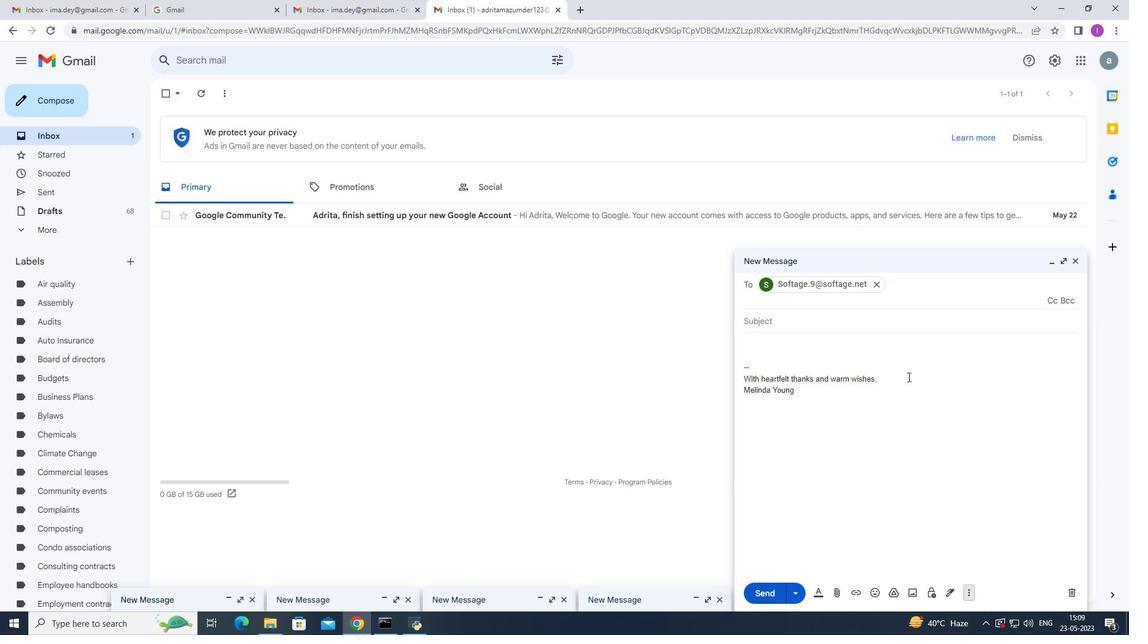 
Action: Mouse scrolled (911, 376) with delta (0, 0)
Screenshot: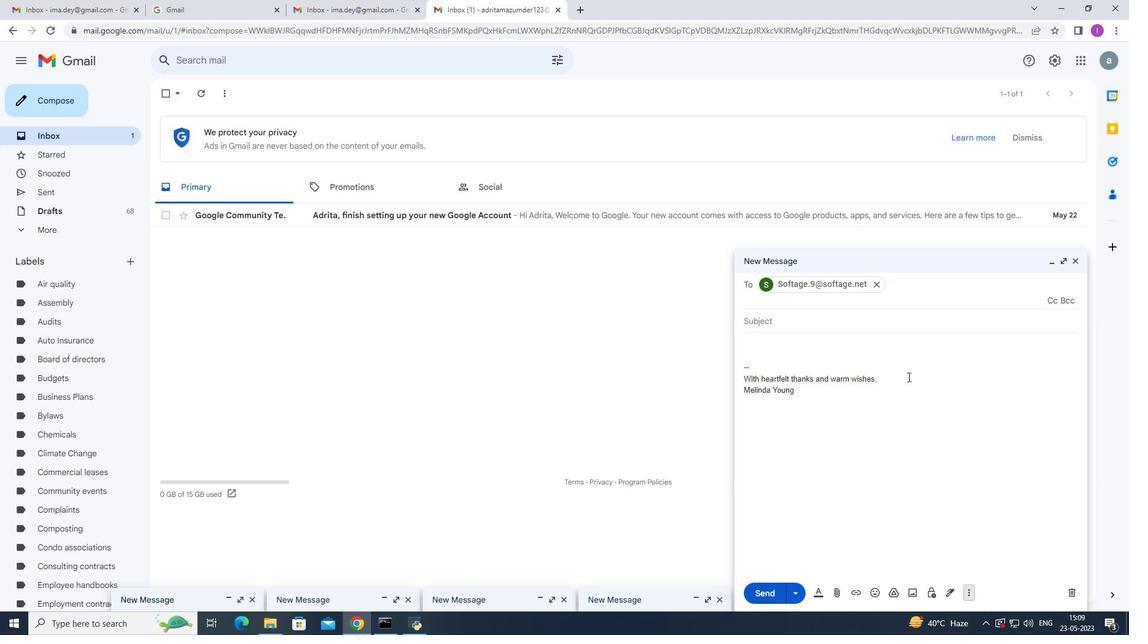 
Action: Mouse moved to (912, 377)
Screenshot: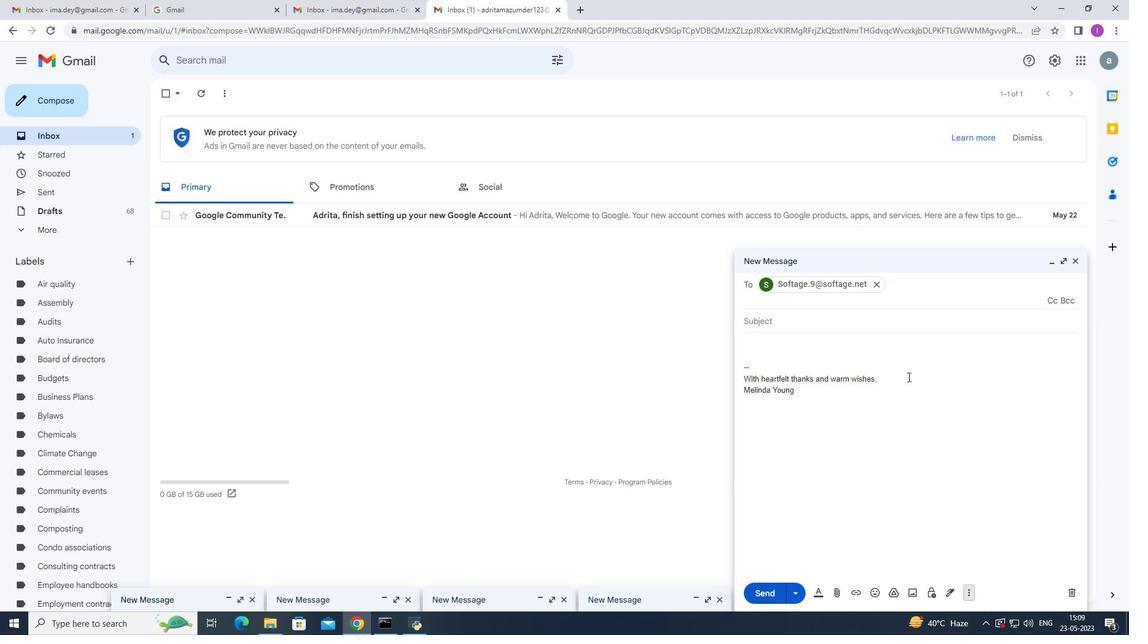 
Action: Mouse scrolled (912, 376) with delta (0, 0)
Screenshot: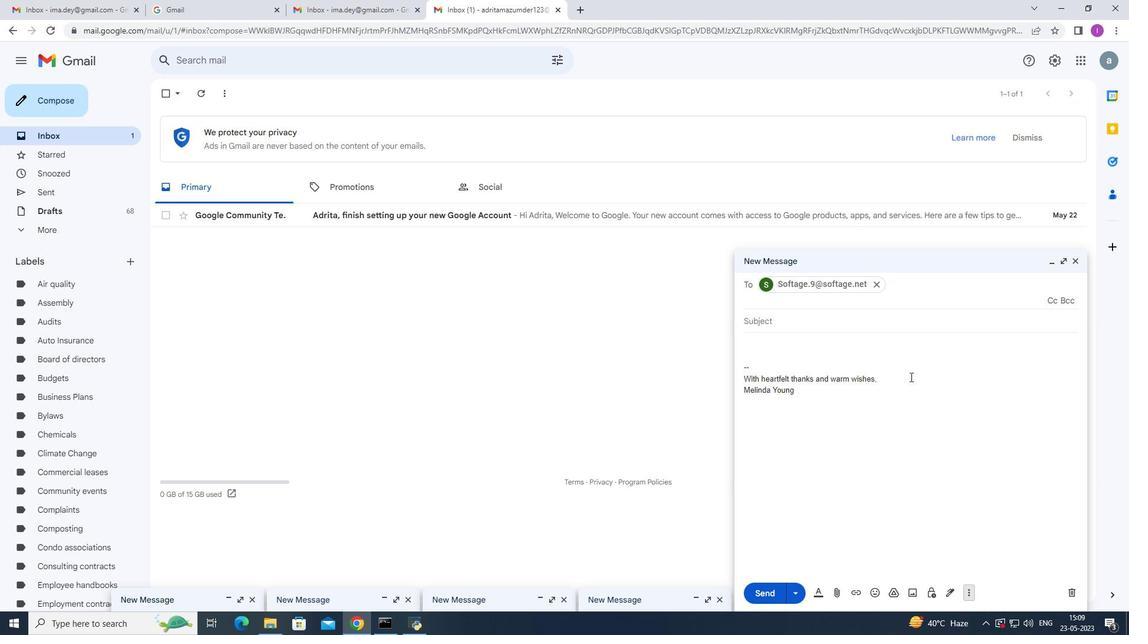 
Action: Mouse moved to (912, 377)
Screenshot: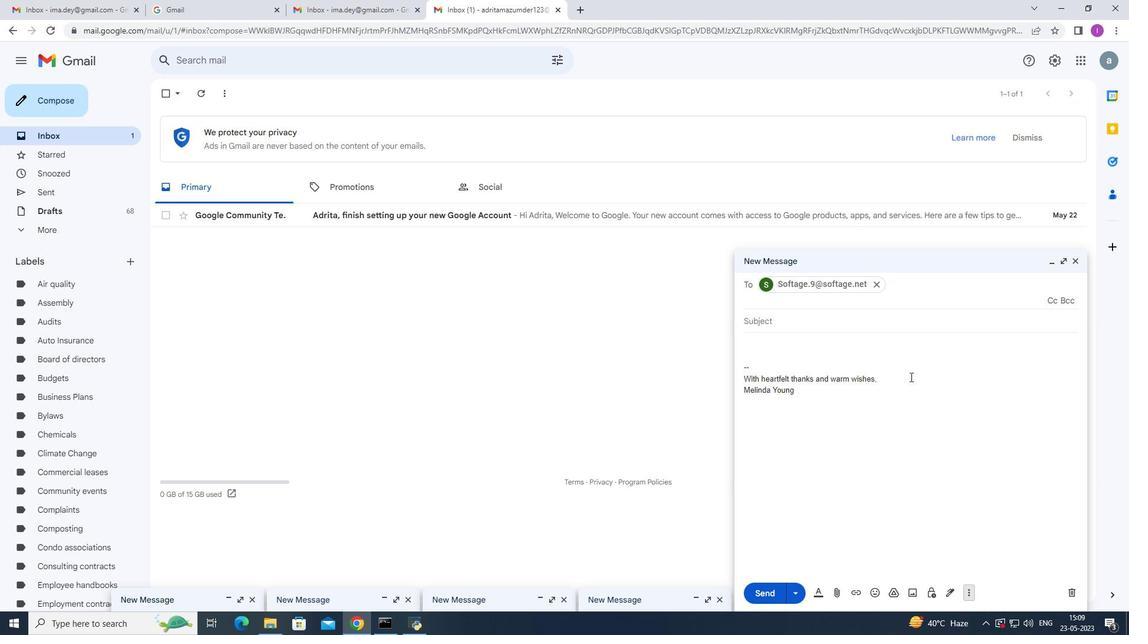 
Action: Mouse scrolled (912, 376) with delta (0, 0)
Screenshot: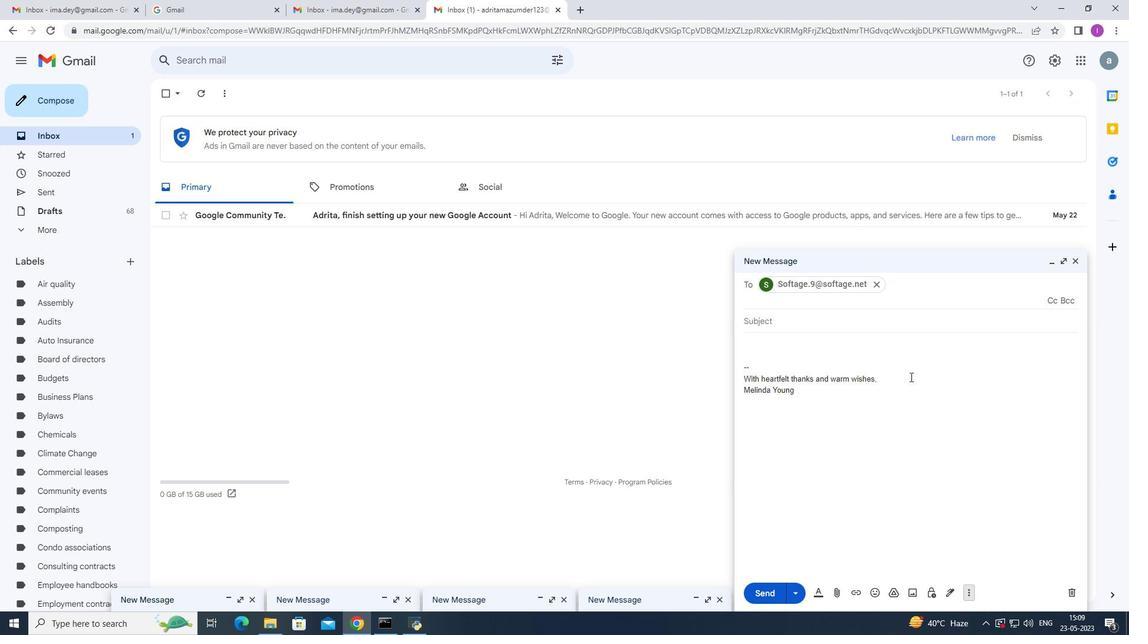 
Action: Mouse moved to (913, 377)
Screenshot: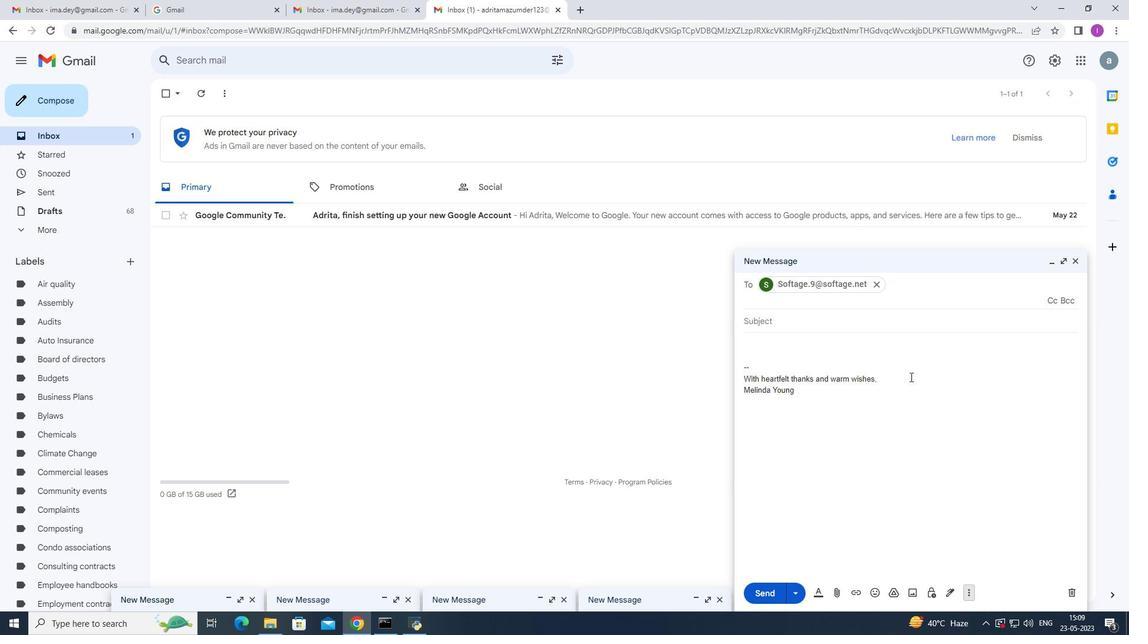 
Action: Mouse scrolled (913, 377) with delta (0, 0)
Screenshot: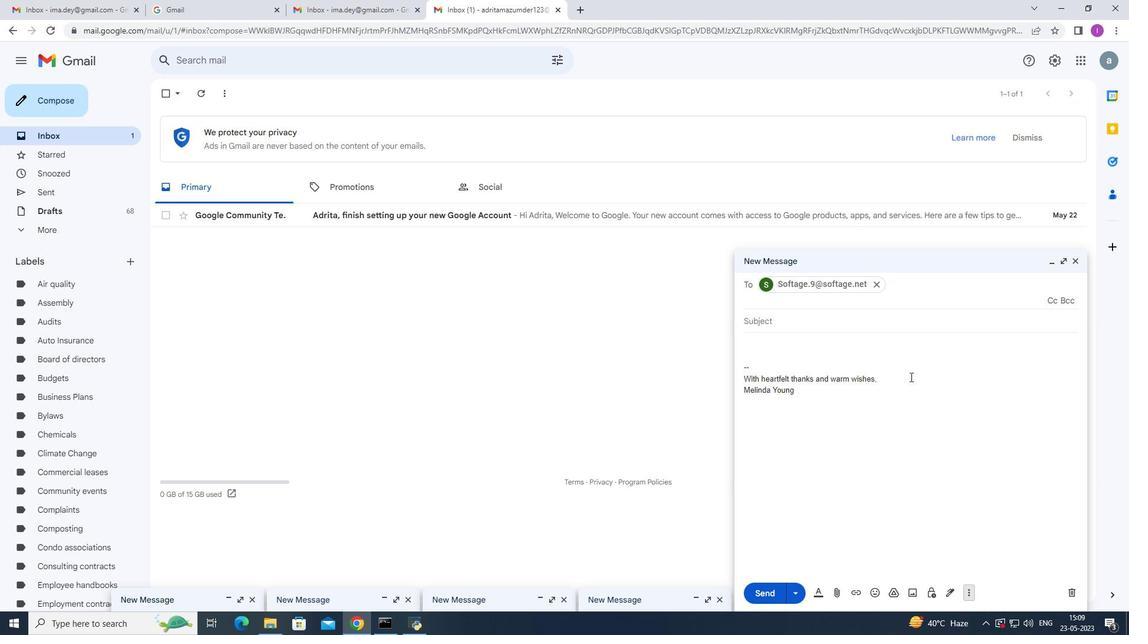 
Action: Mouse moved to (970, 593)
Screenshot: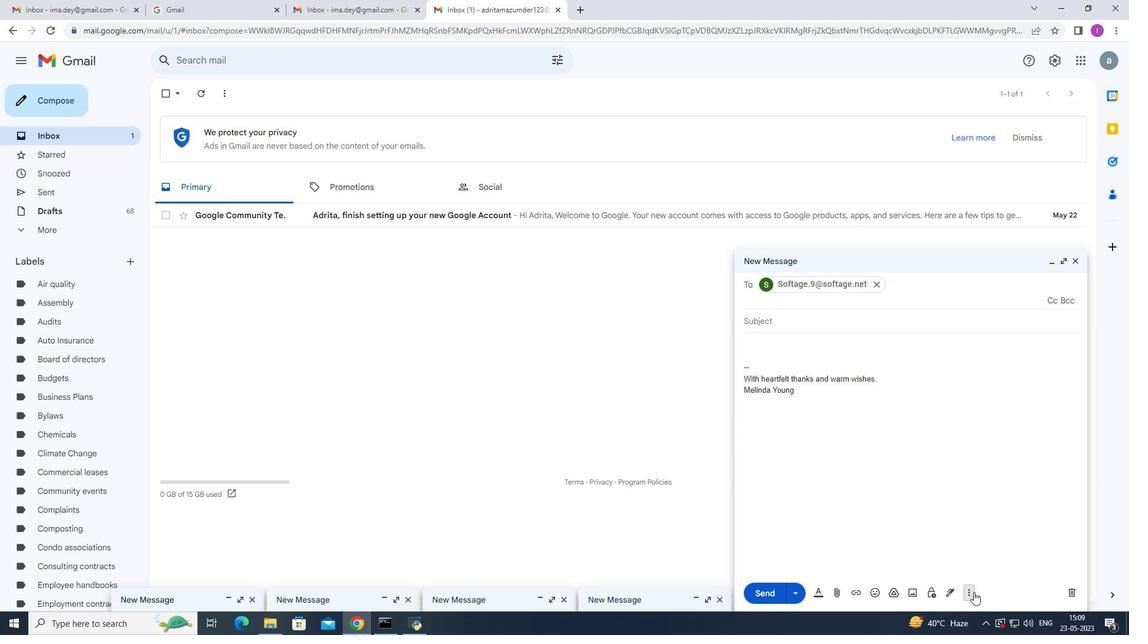 
Action: Mouse pressed left at (970, 593)
Screenshot: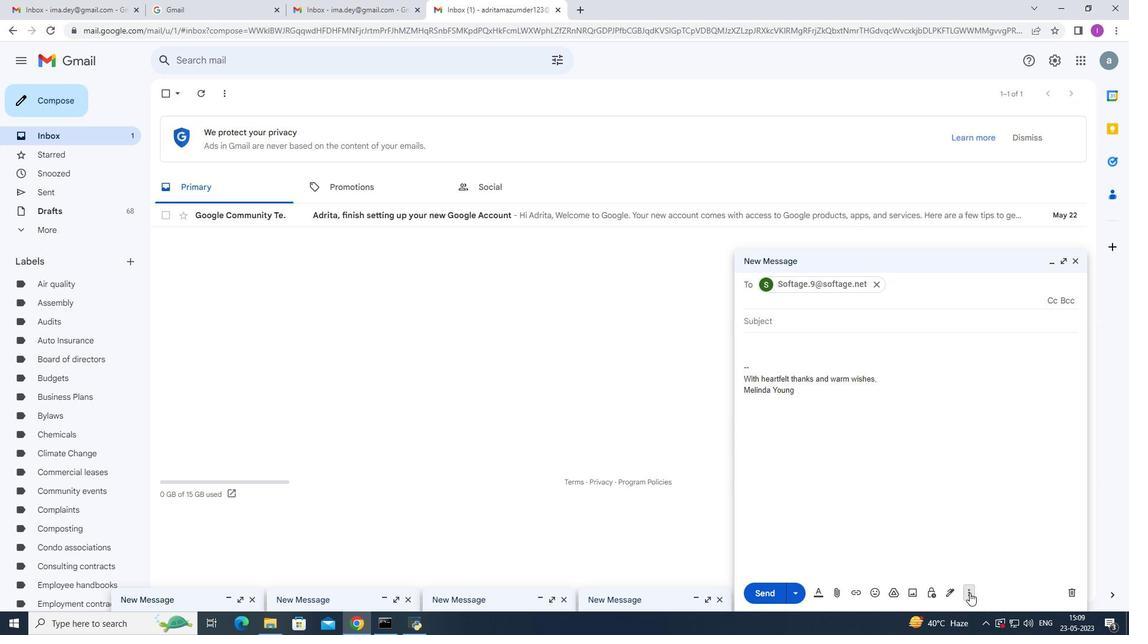 
Action: Mouse moved to (754, 466)
Screenshot: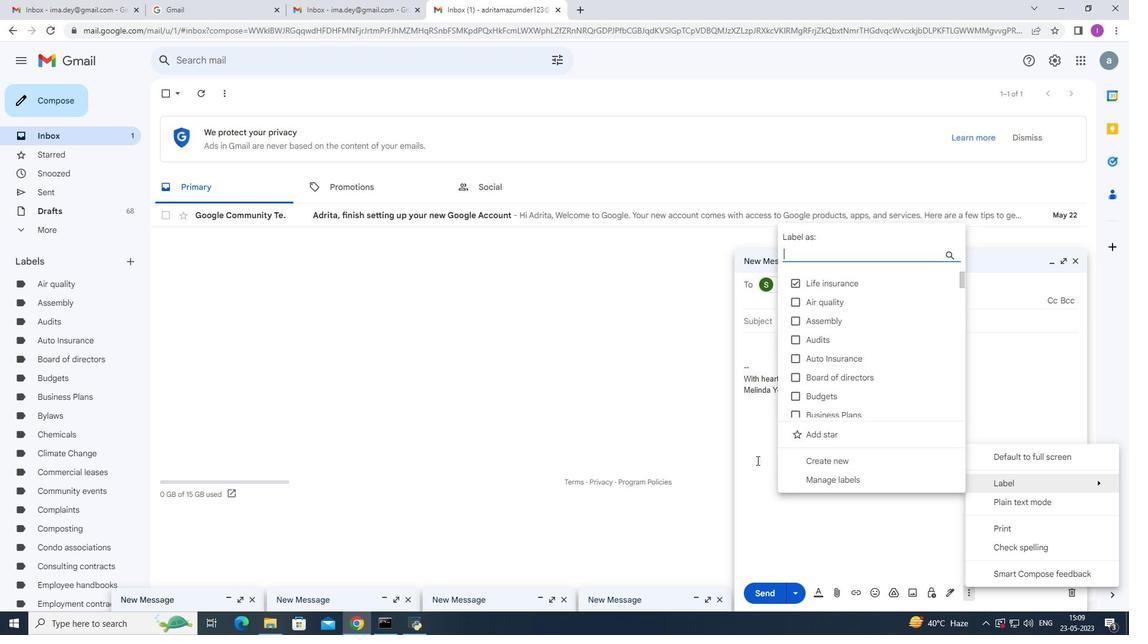 
Action: Mouse pressed left at (754, 466)
Screenshot: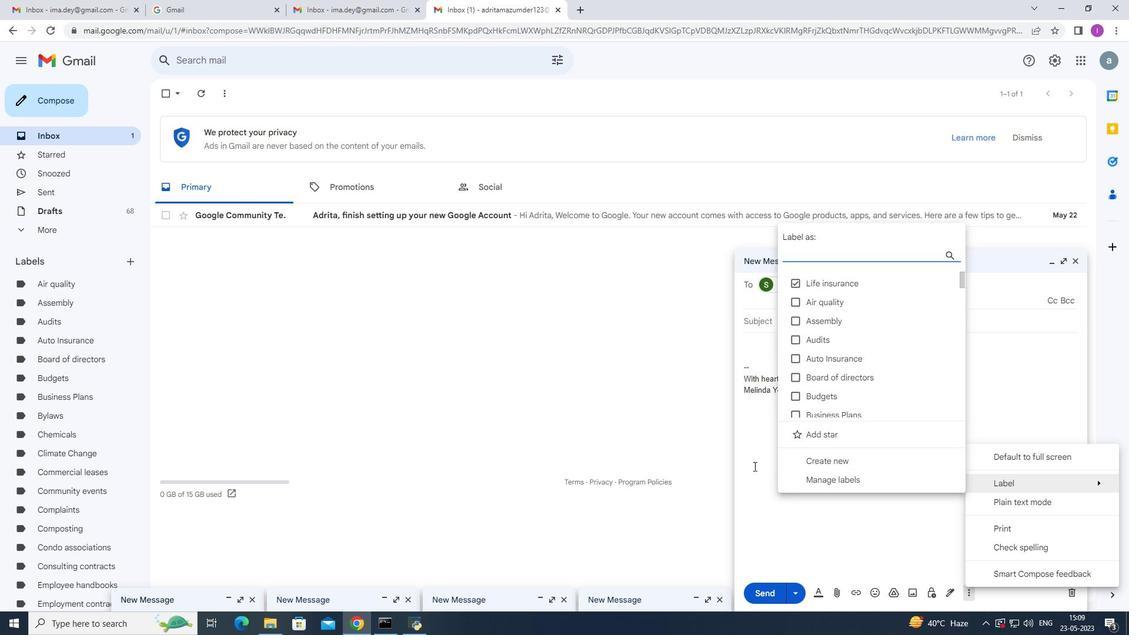
Action: Mouse moved to (836, 422)
Screenshot: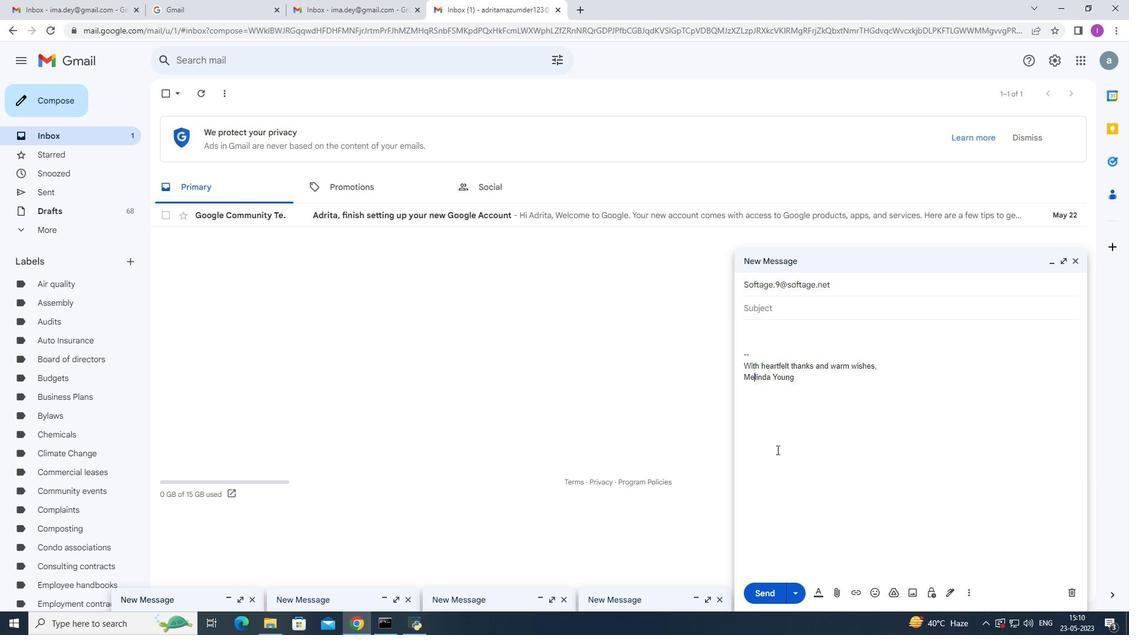 
